 Task: Find connections with filter location Dīglūr with filter topic #Partnershipwith filter profile language German with filter current company Temenos with filter school S R T M University, Sub Centre, Latur with filter industry Dairy Product Manufacturing with filter service category Content Strategy with filter keywords title Customer Service Manager
Action: Mouse moved to (191, 271)
Screenshot: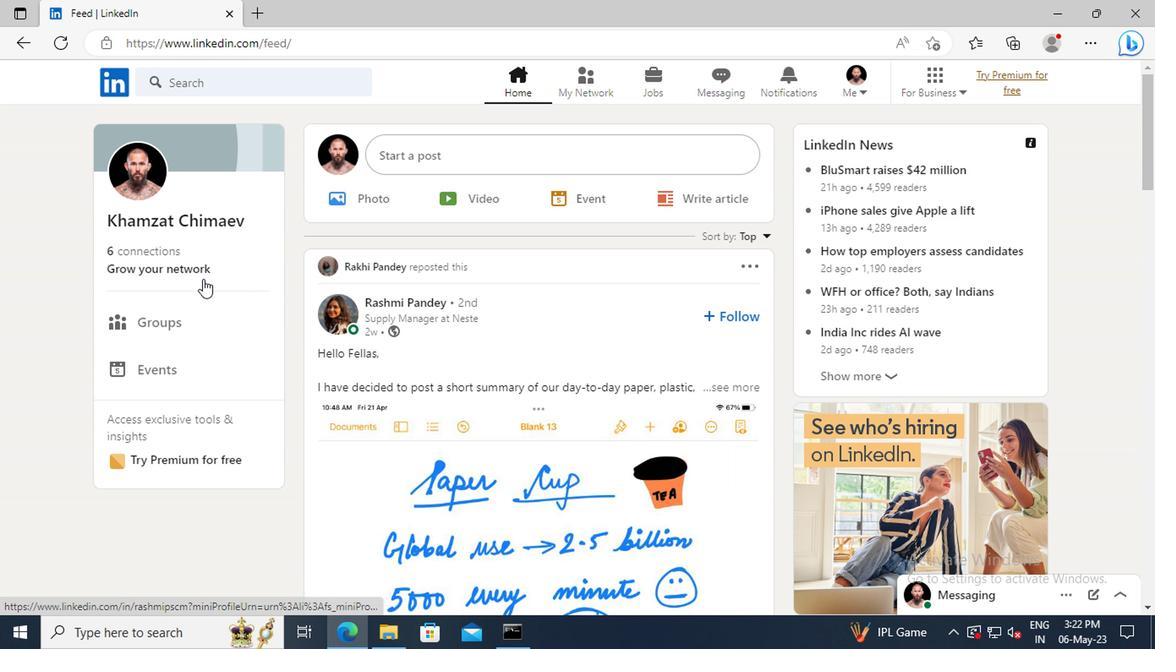 
Action: Mouse pressed left at (191, 271)
Screenshot: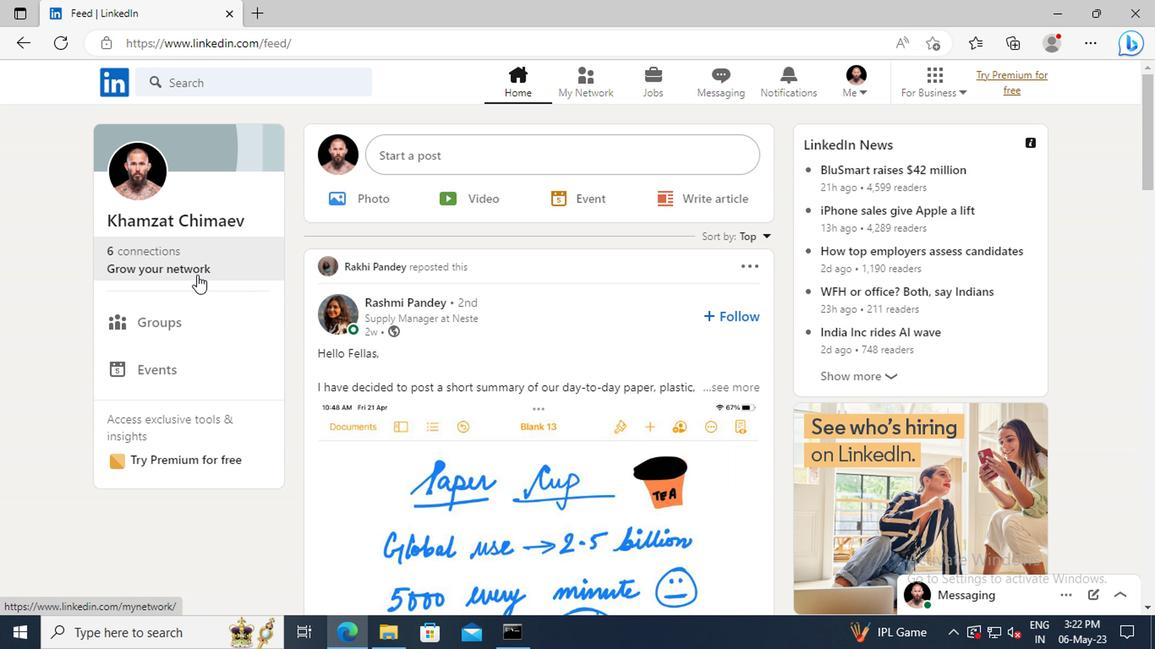 
Action: Mouse moved to (193, 182)
Screenshot: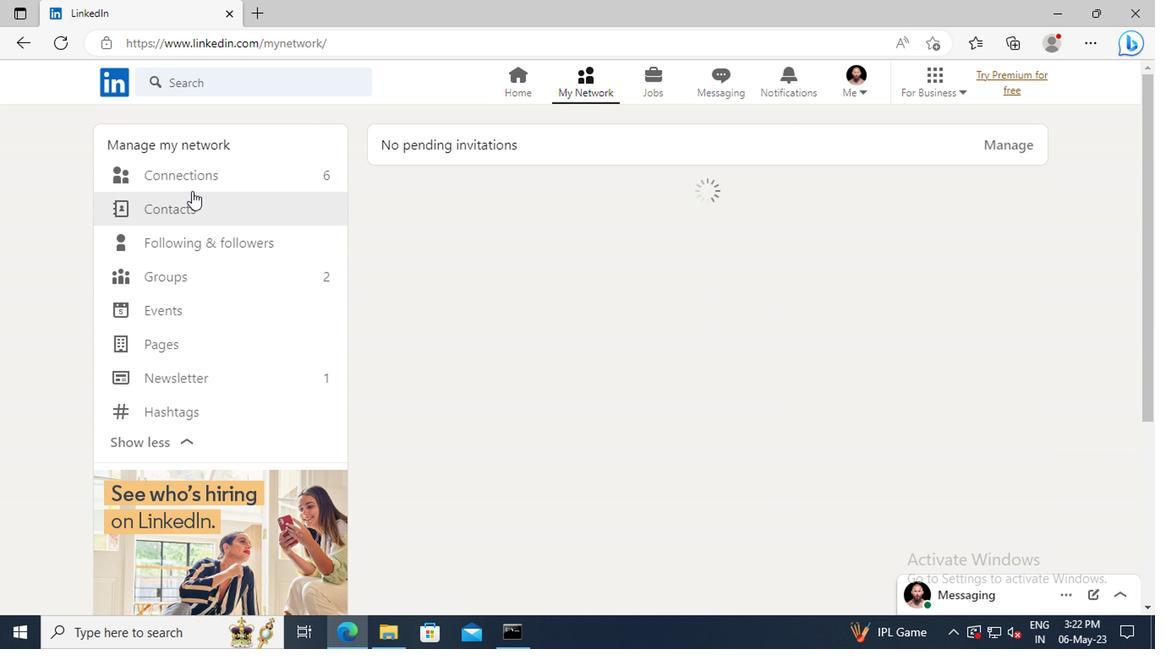 
Action: Mouse pressed left at (193, 182)
Screenshot: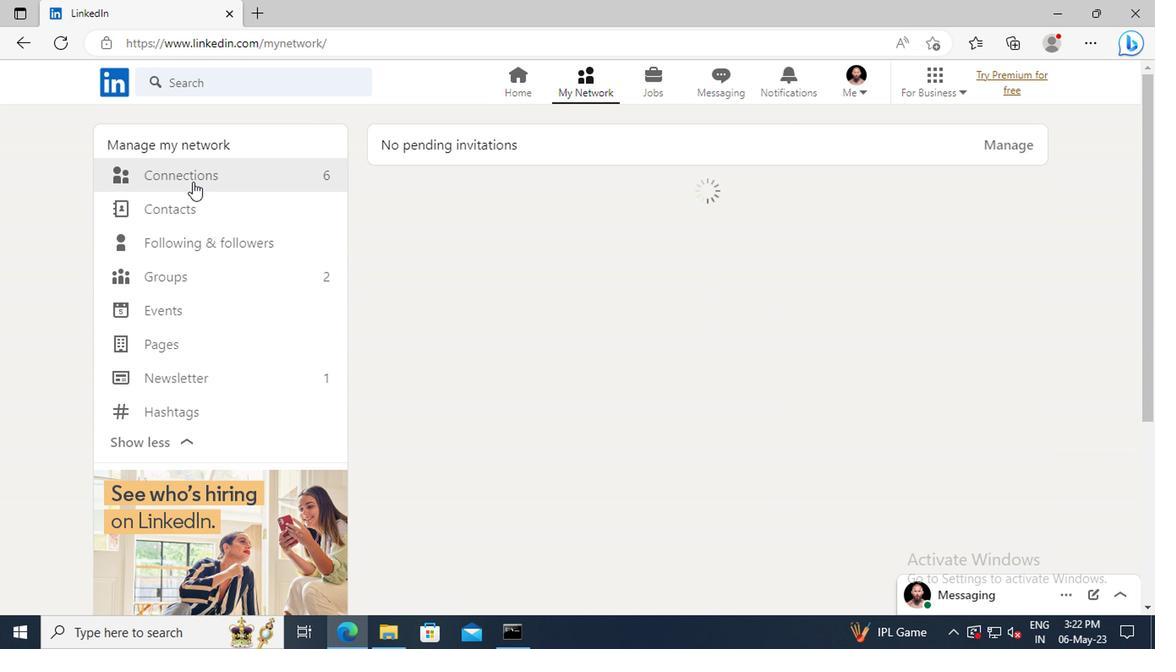 
Action: Mouse moved to (699, 187)
Screenshot: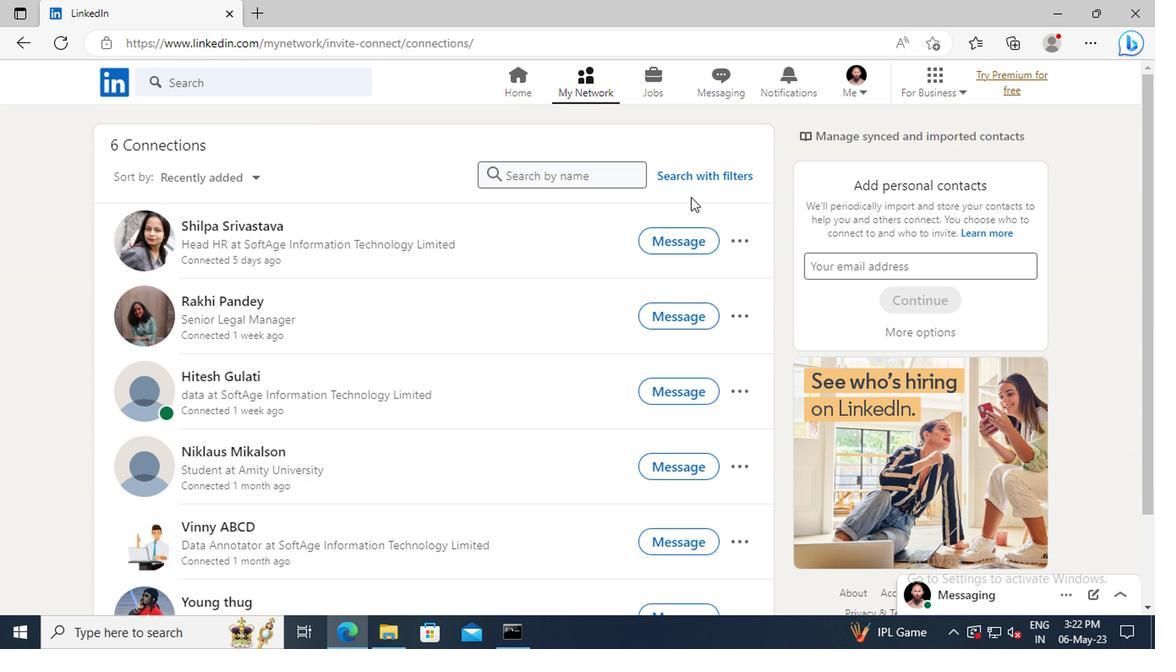 
Action: Mouse pressed left at (699, 187)
Screenshot: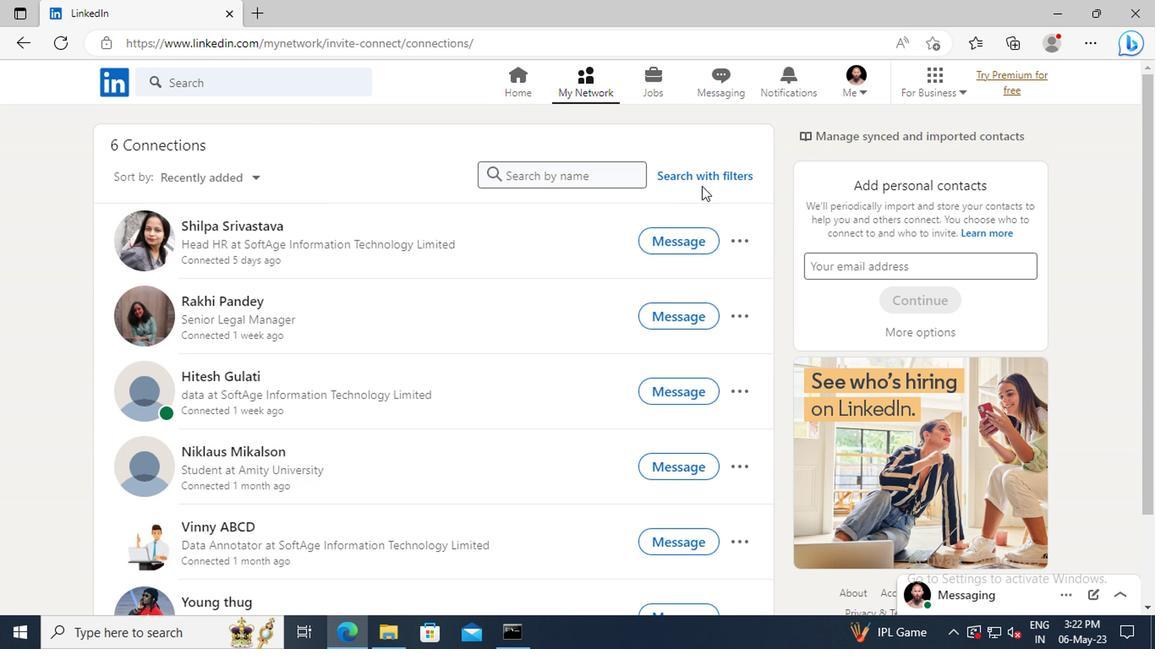 
Action: Mouse moved to (635, 137)
Screenshot: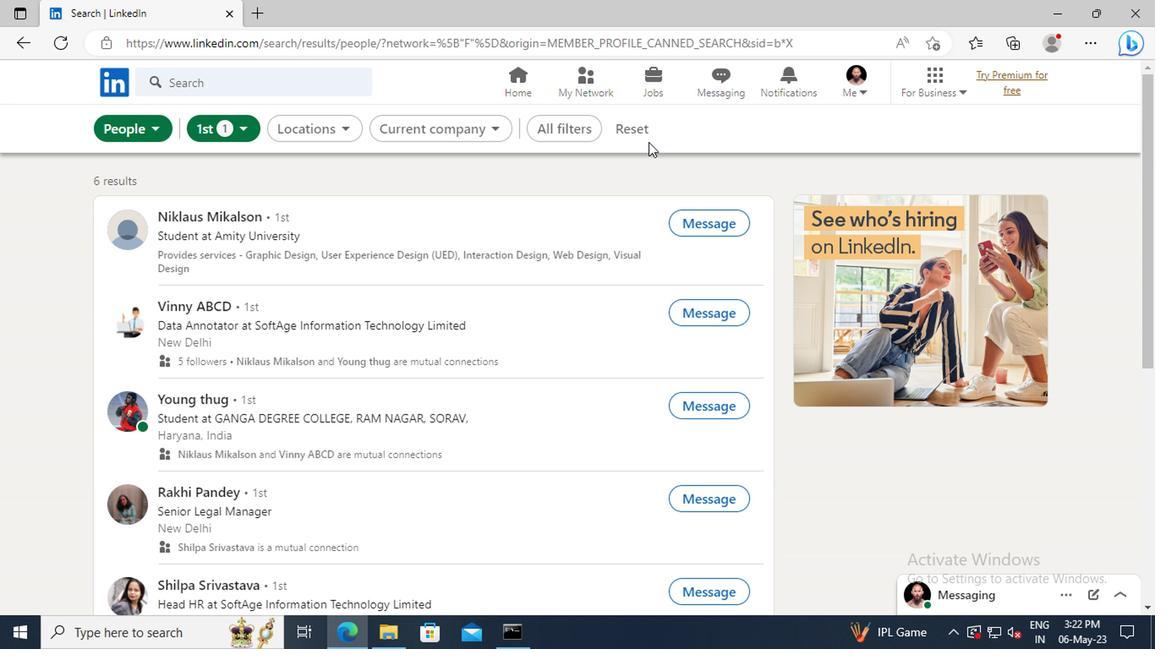
Action: Mouse pressed left at (635, 137)
Screenshot: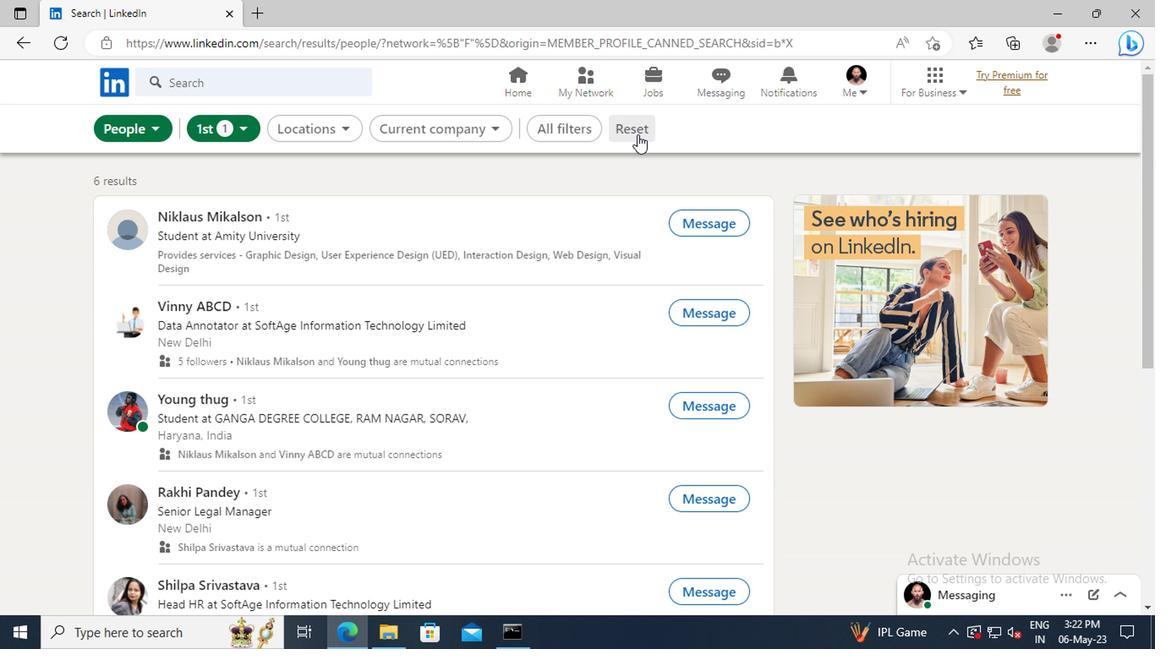 
Action: Mouse moved to (610, 137)
Screenshot: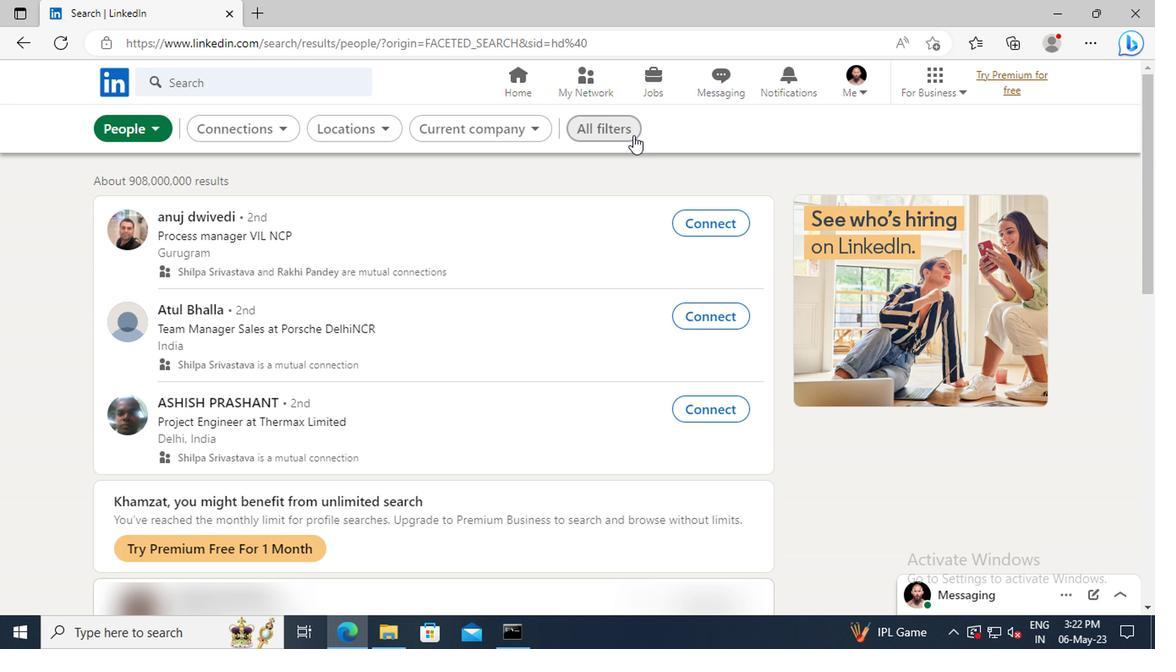 
Action: Mouse pressed left at (610, 137)
Screenshot: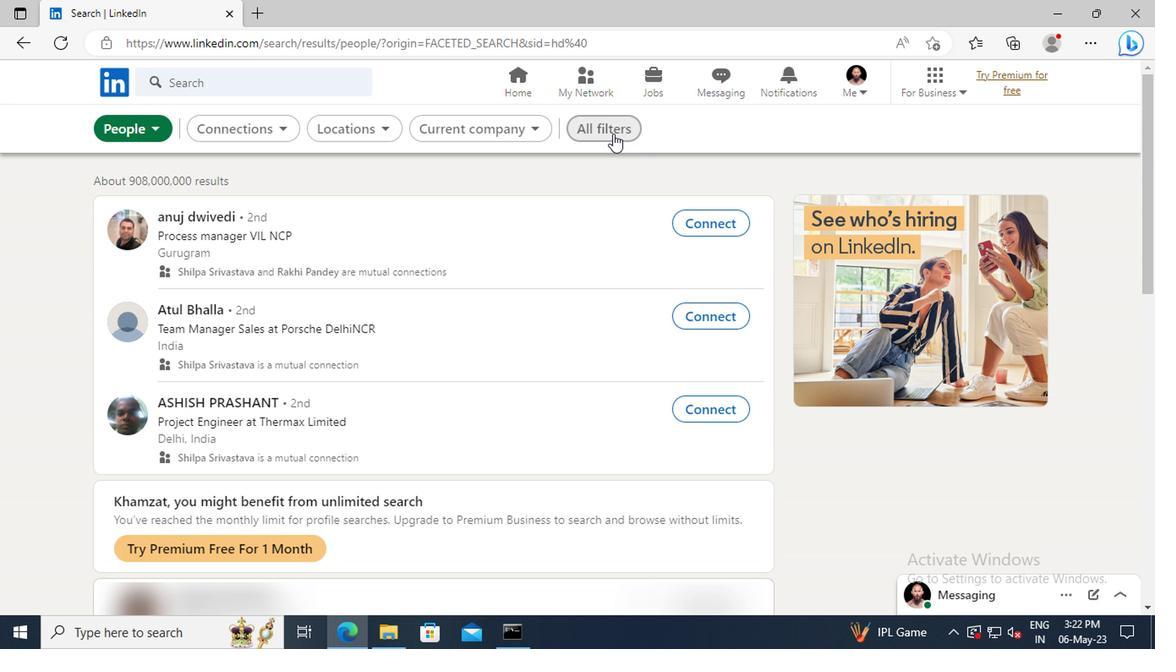 
Action: Mouse moved to (949, 332)
Screenshot: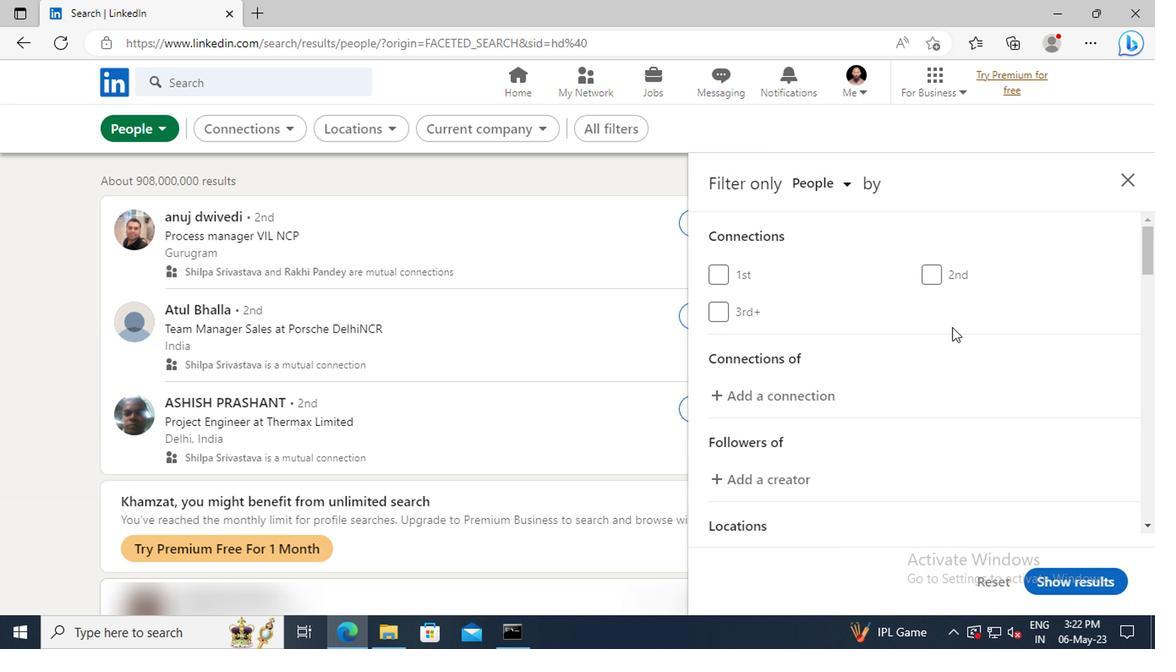 
Action: Mouse scrolled (949, 332) with delta (0, 0)
Screenshot: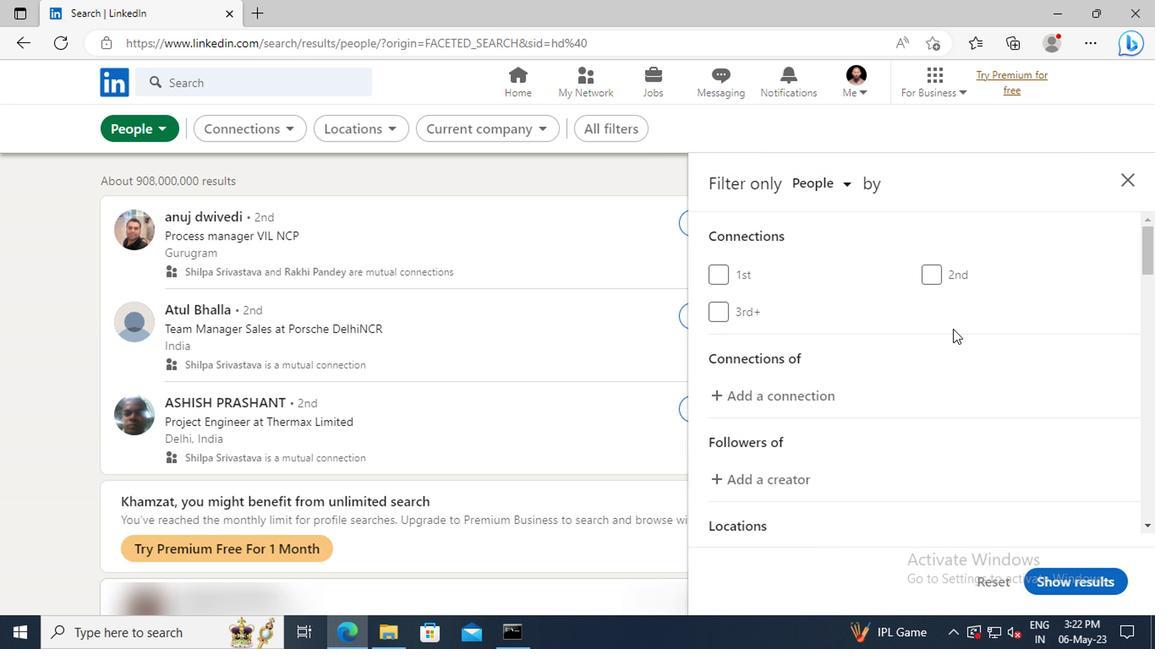 
Action: Mouse scrolled (949, 332) with delta (0, 0)
Screenshot: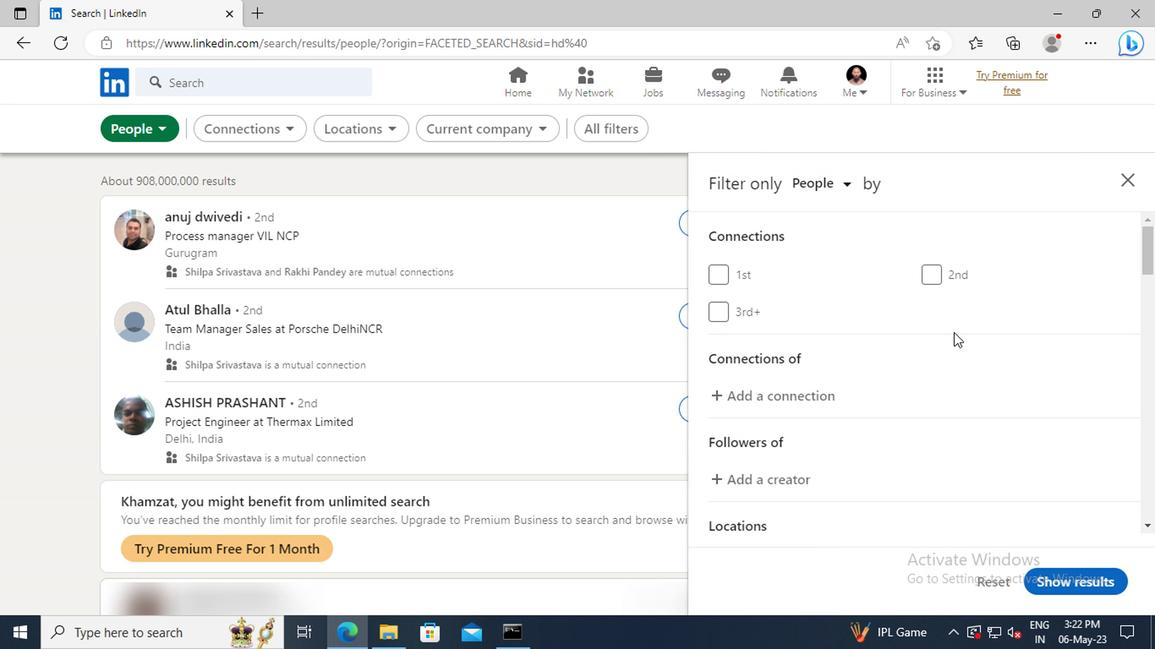 
Action: Mouse scrolled (949, 332) with delta (0, 0)
Screenshot: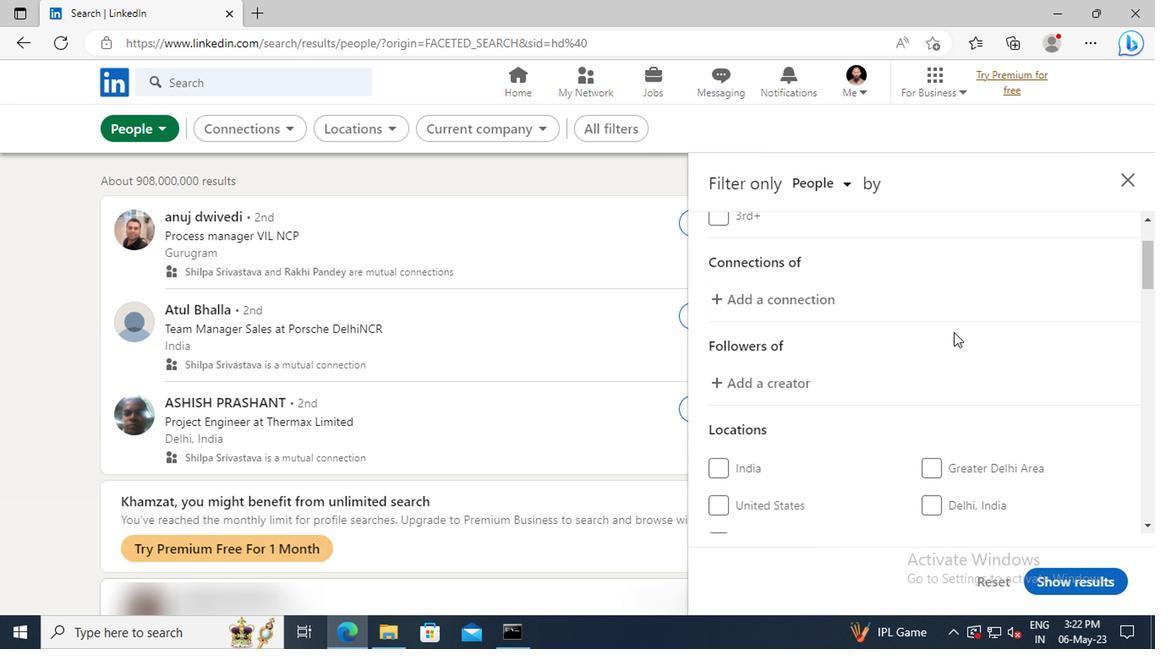 
Action: Mouse scrolled (949, 332) with delta (0, 0)
Screenshot: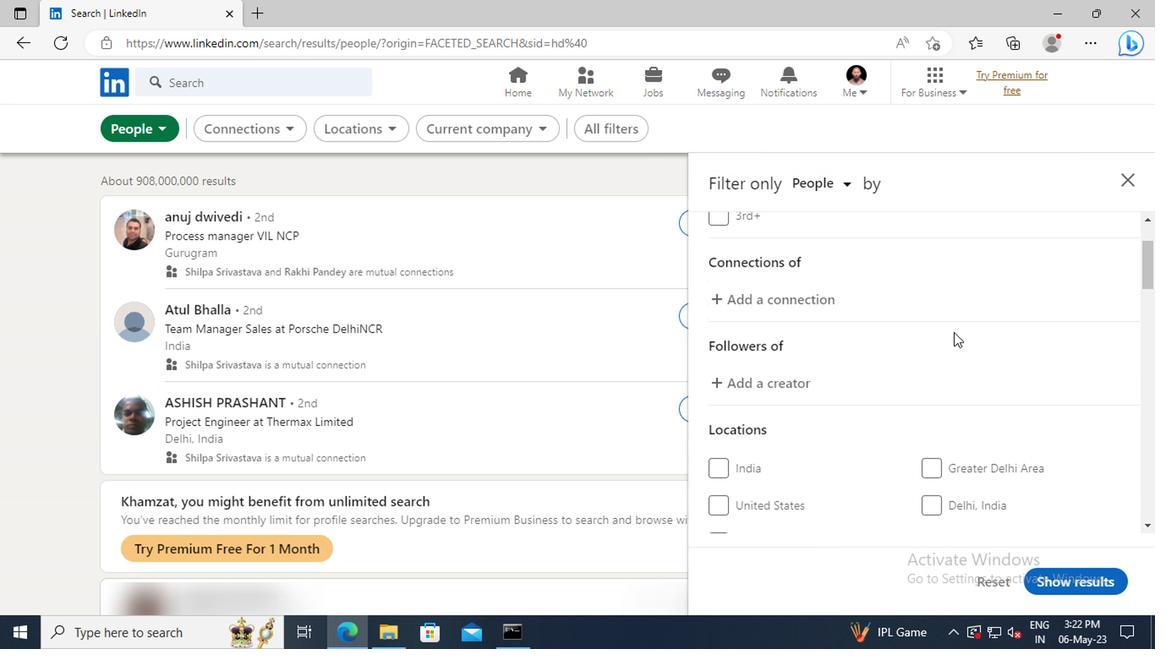 
Action: Mouse scrolled (949, 332) with delta (0, 0)
Screenshot: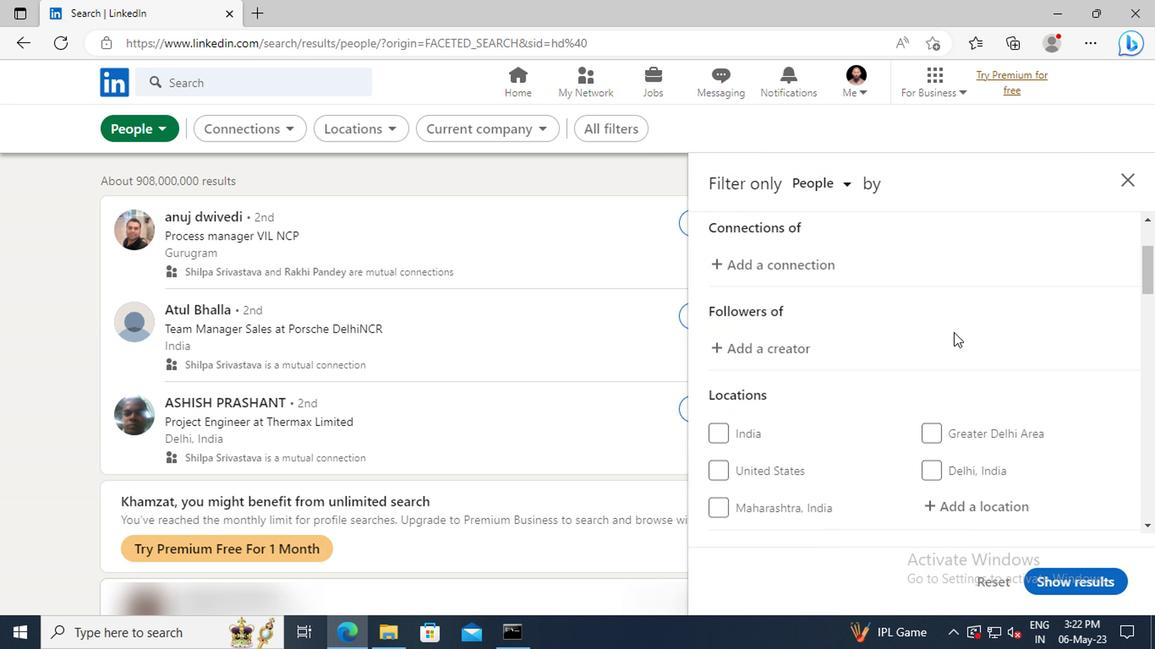 
Action: Mouse scrolled (949, 332) with delta (0, 0)
Screenshot: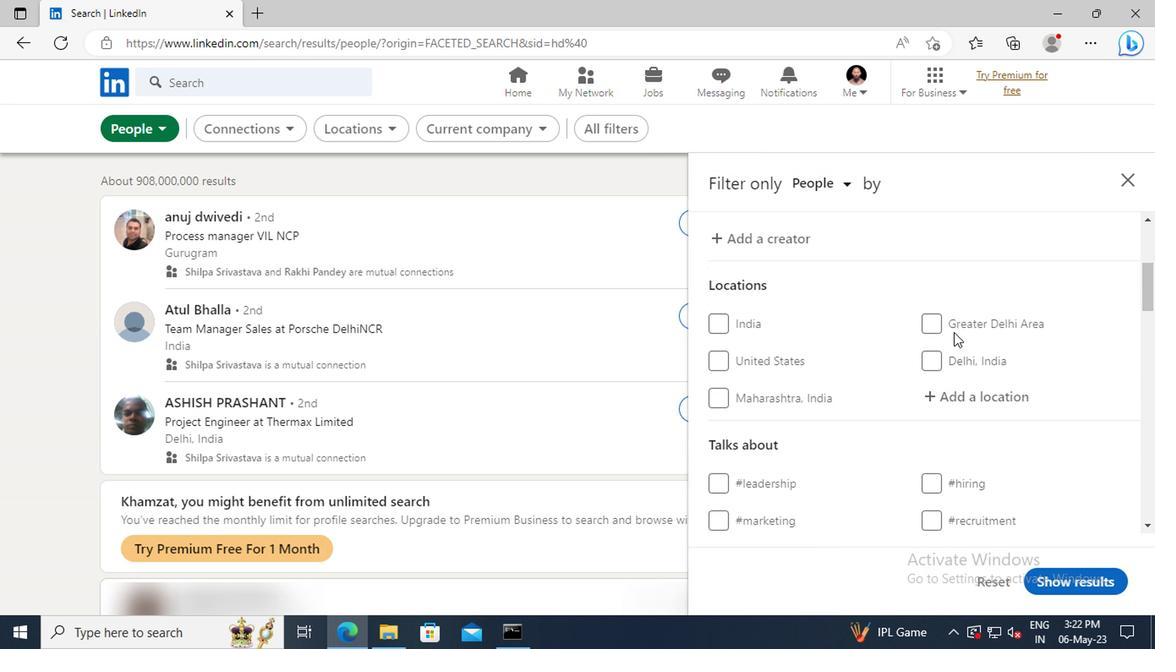 
Action: Mouse moved to (955, 348)
Screenshot: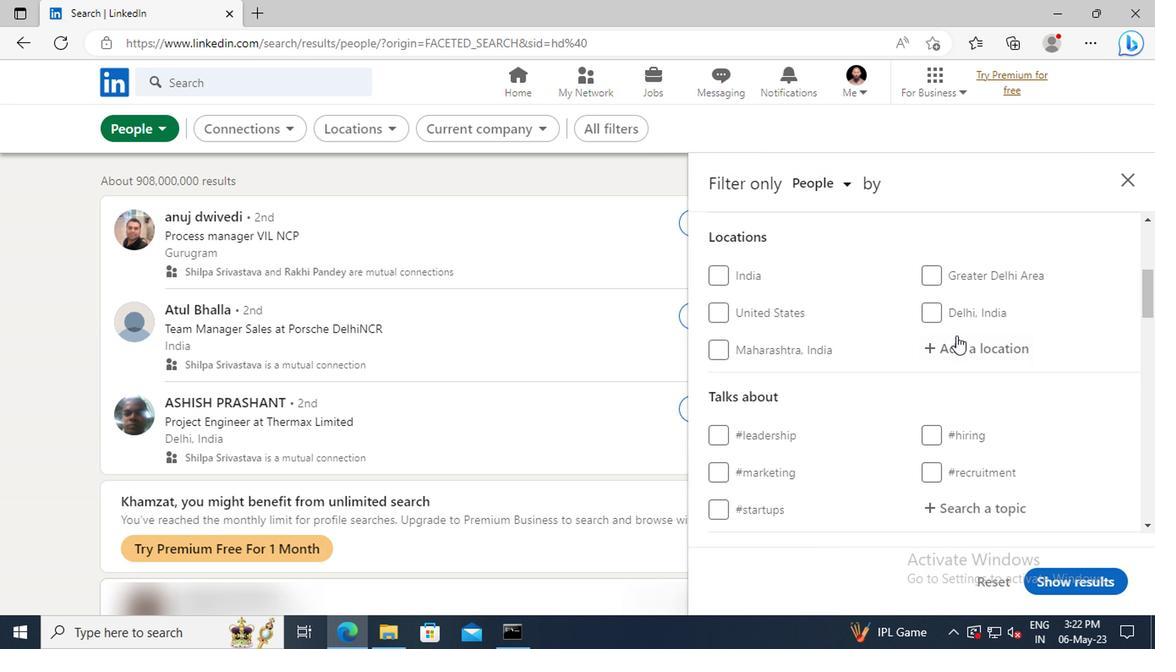 
Action: Mouse pressed left at (955, 348)
Screenshot: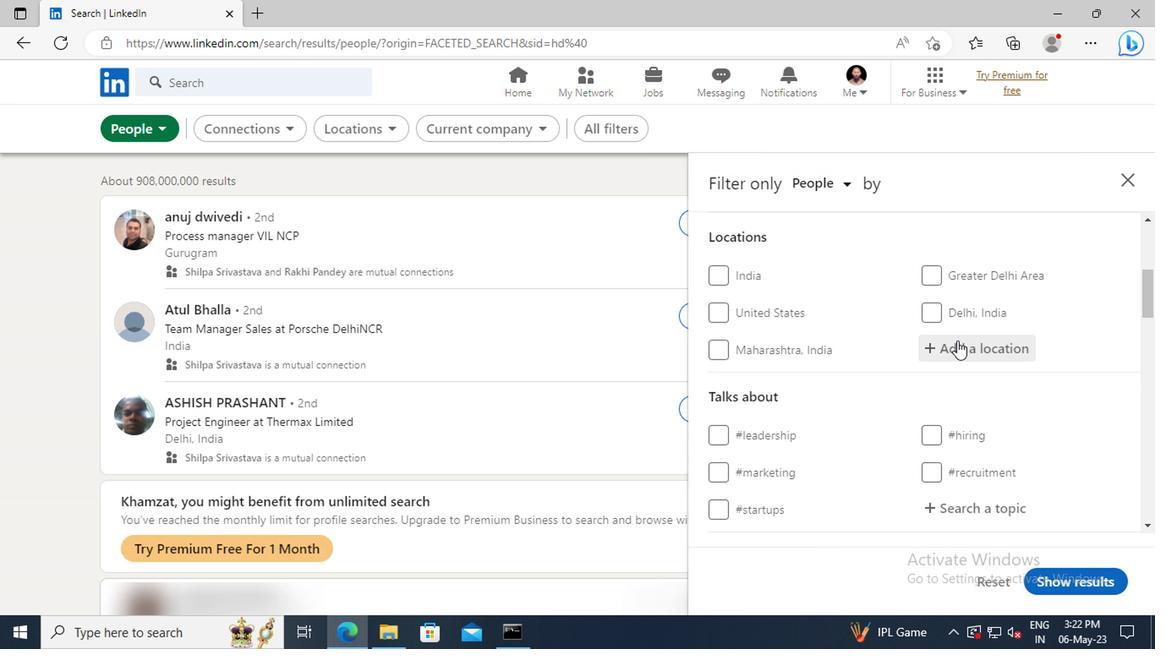 
Action: Key pressed <Key.shift>DIGLUR
Screenshot: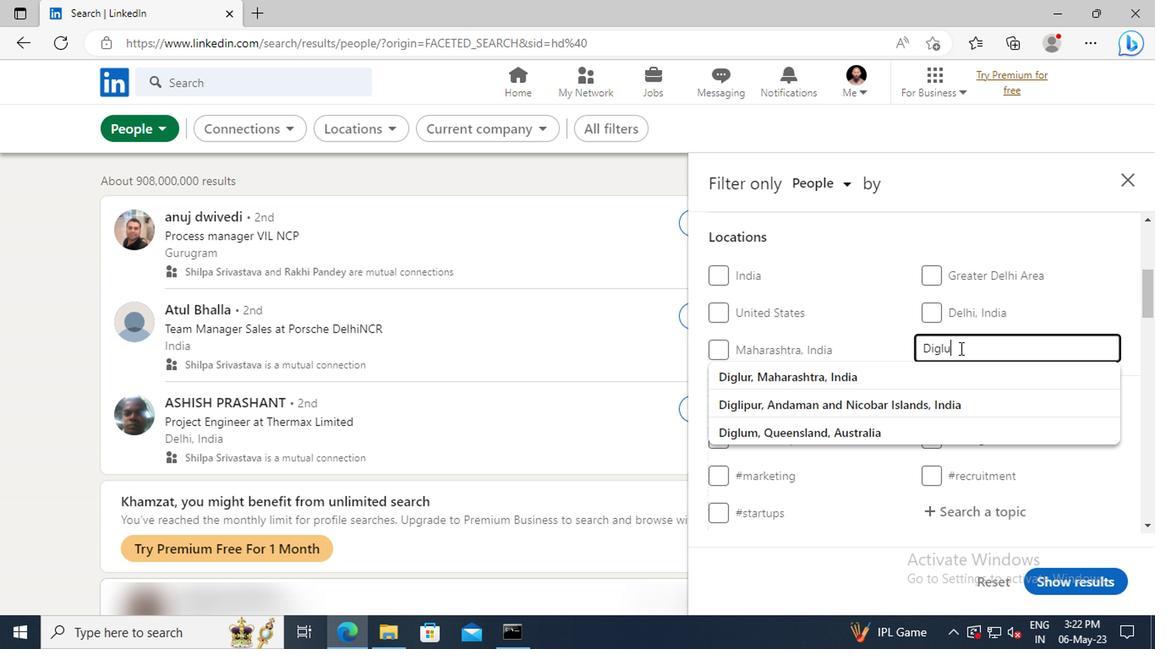 
Action: Mouse moved to (961, 365)
Screenshot: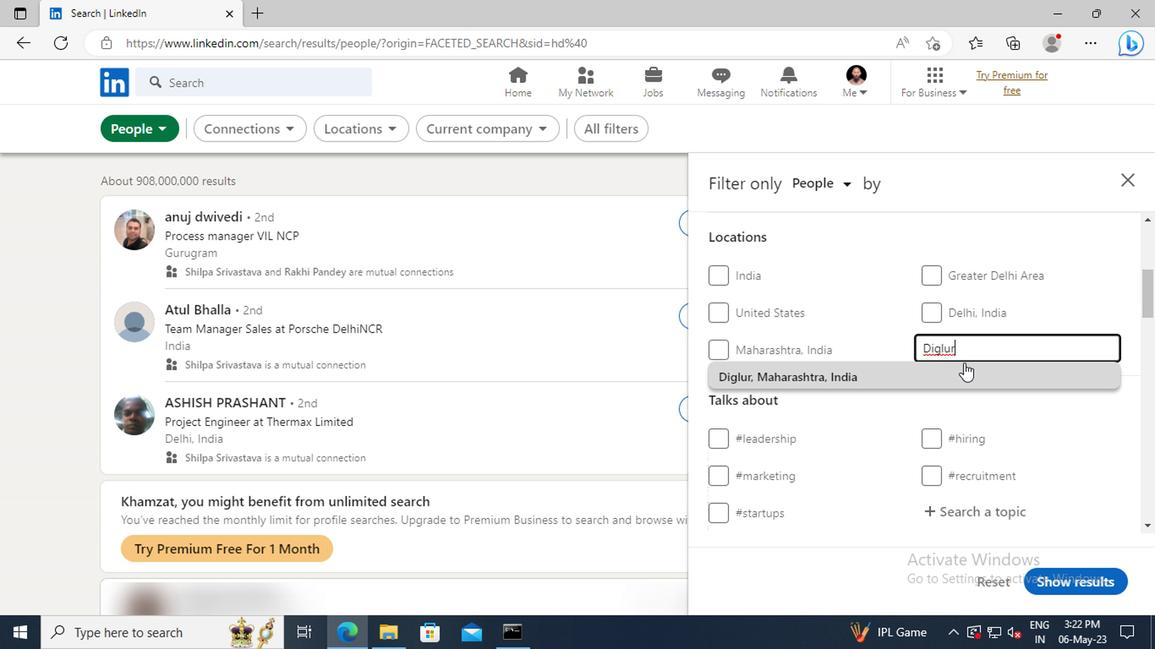 
Action: Mouse pressed left at (961, 365)
Screenshot: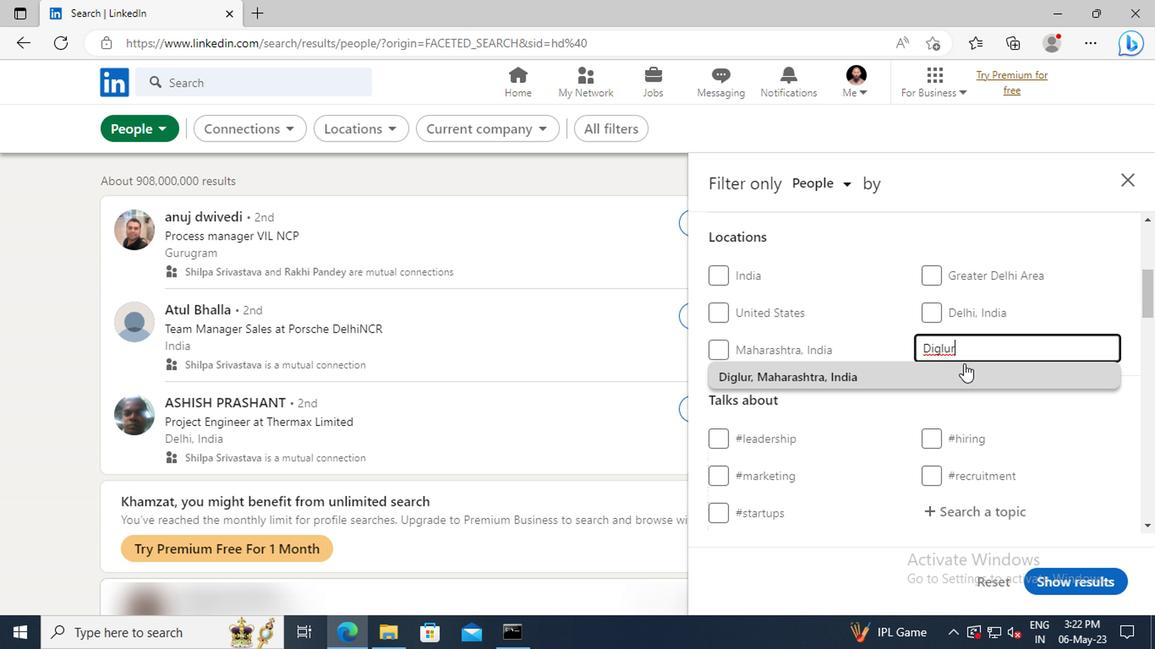 
Action: Mouse scrolled (961, 364) with delta (0, 0)
Screenshot: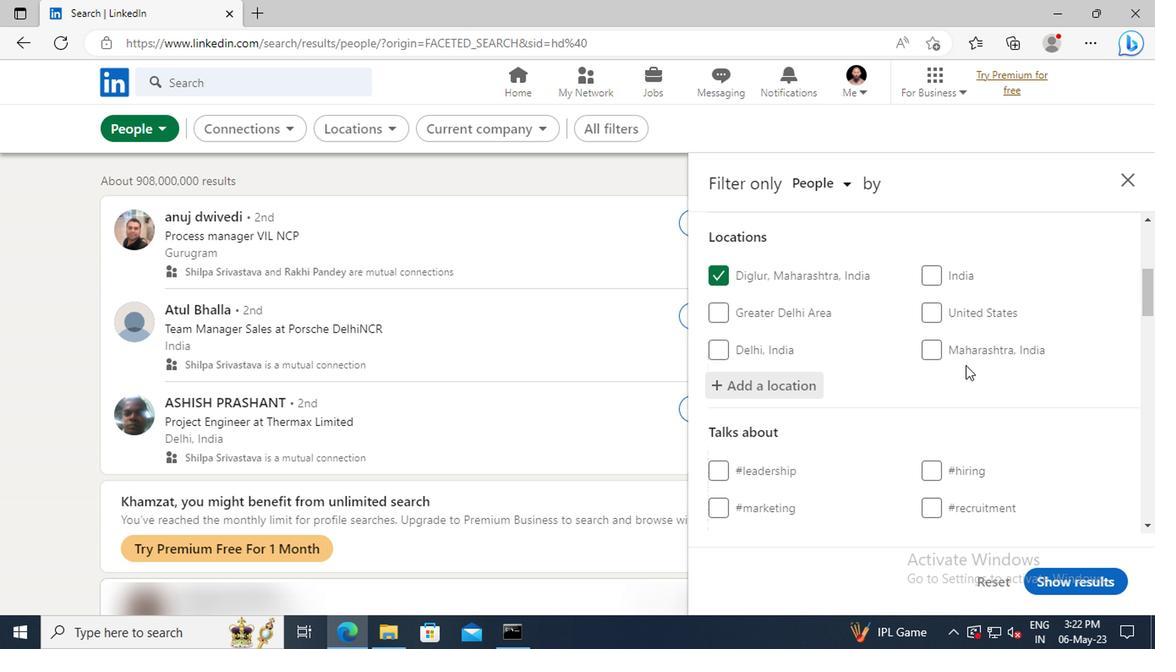 
Action: Mouse scrolled (961, 364) with delta (0, 0)
Screenshot: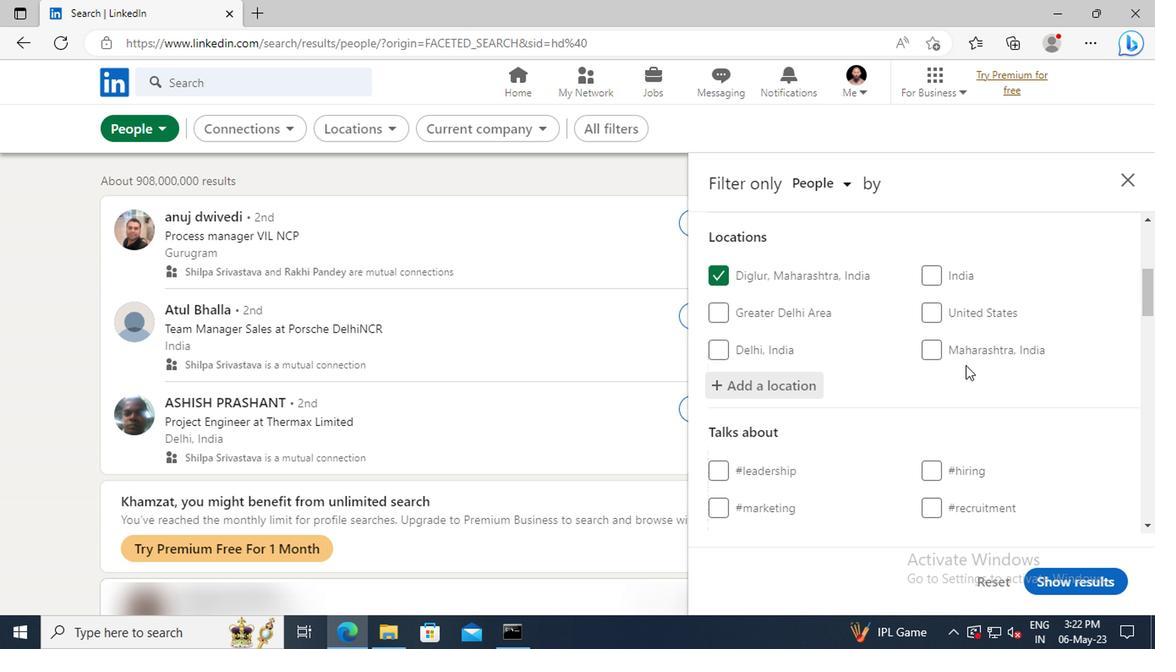 
Action: Mouse scrolled (961, 364) with delta (0, 0)
Screenshot: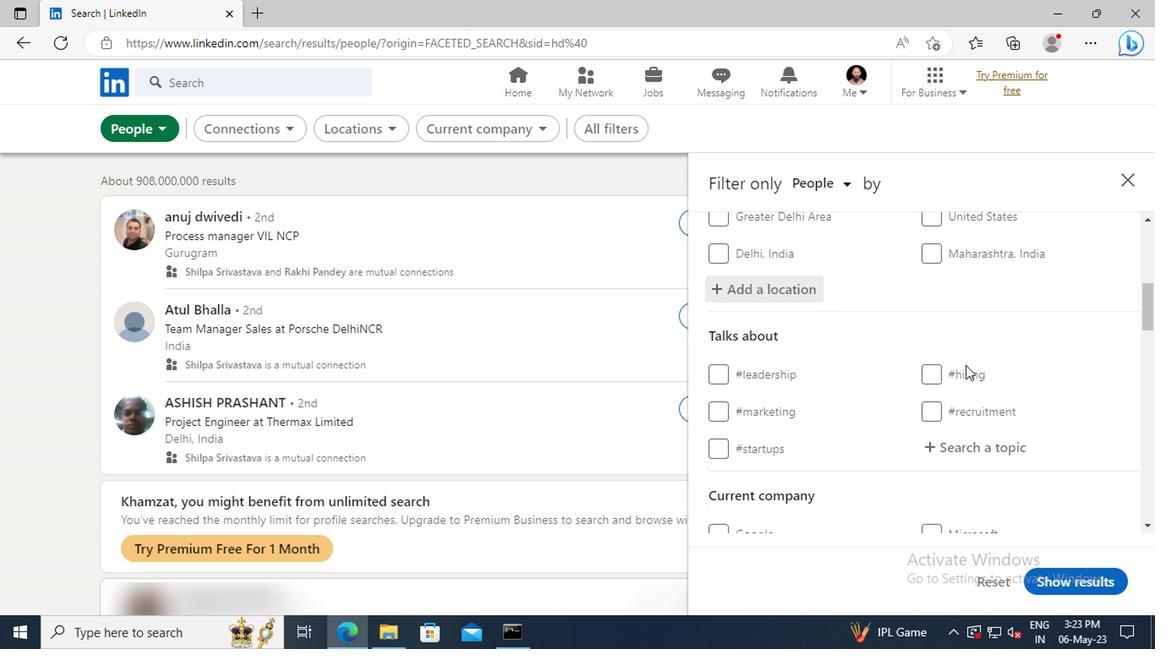 
Action: Mouse moved to (960, 397)
Screenshot: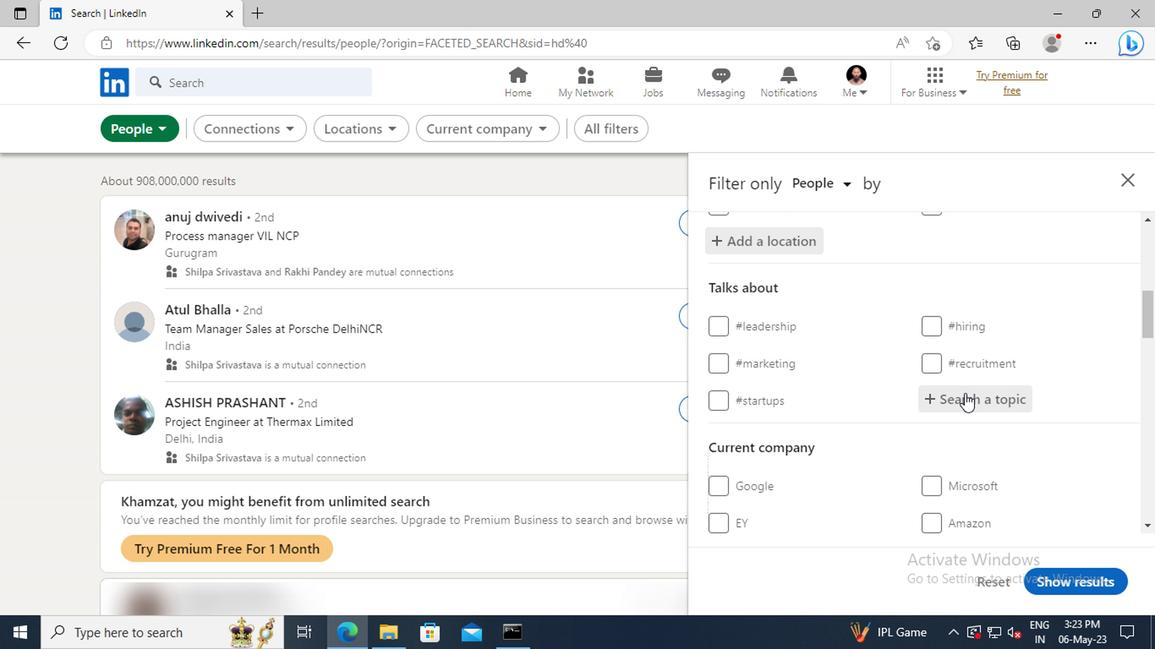 
Action: Mouse pressed left at (960, 397)
Screenshot: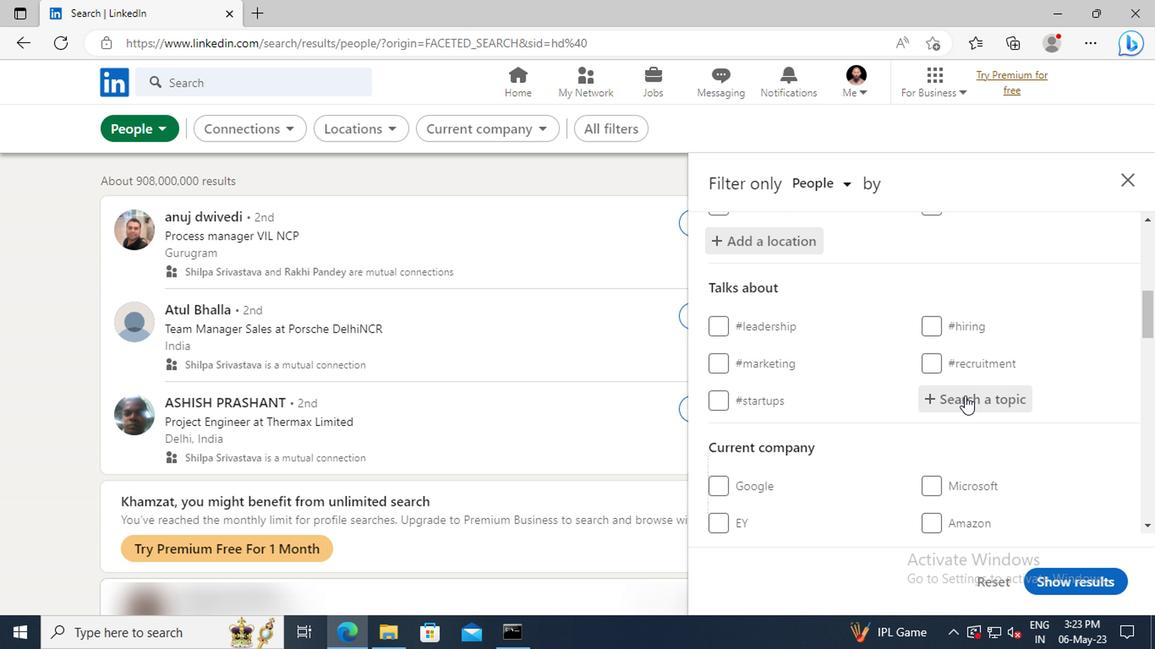 
Action: Key pressed <Key.shift>PARTNER
Screenshot: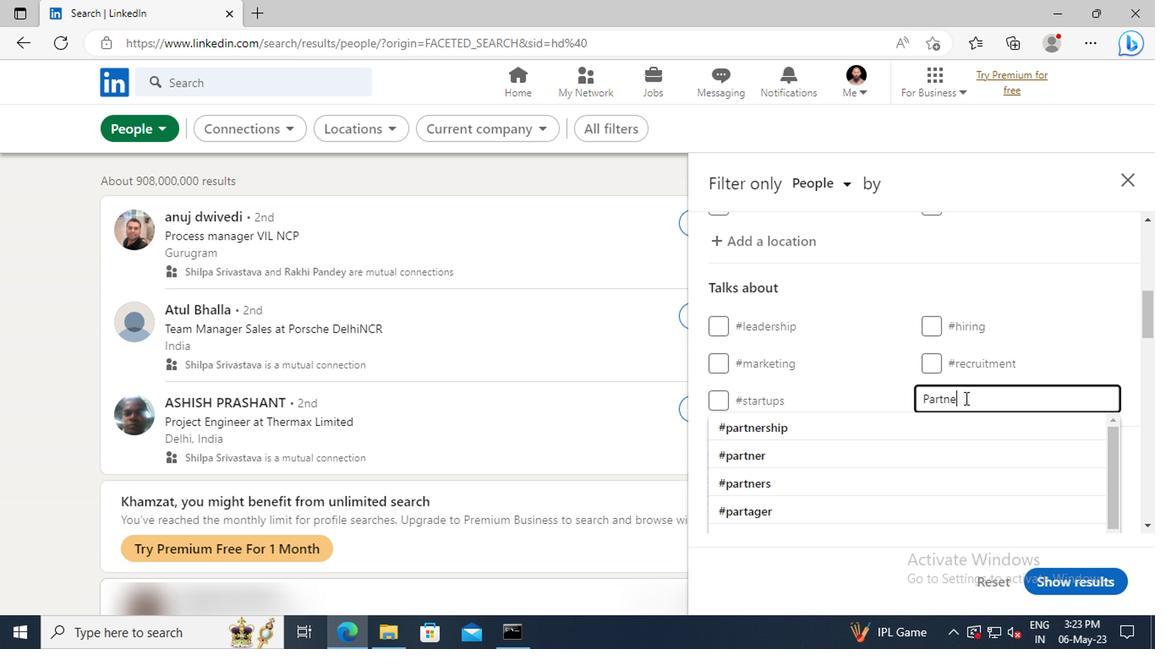 
Action: Mouse moved to (961, 421)
Screenshot: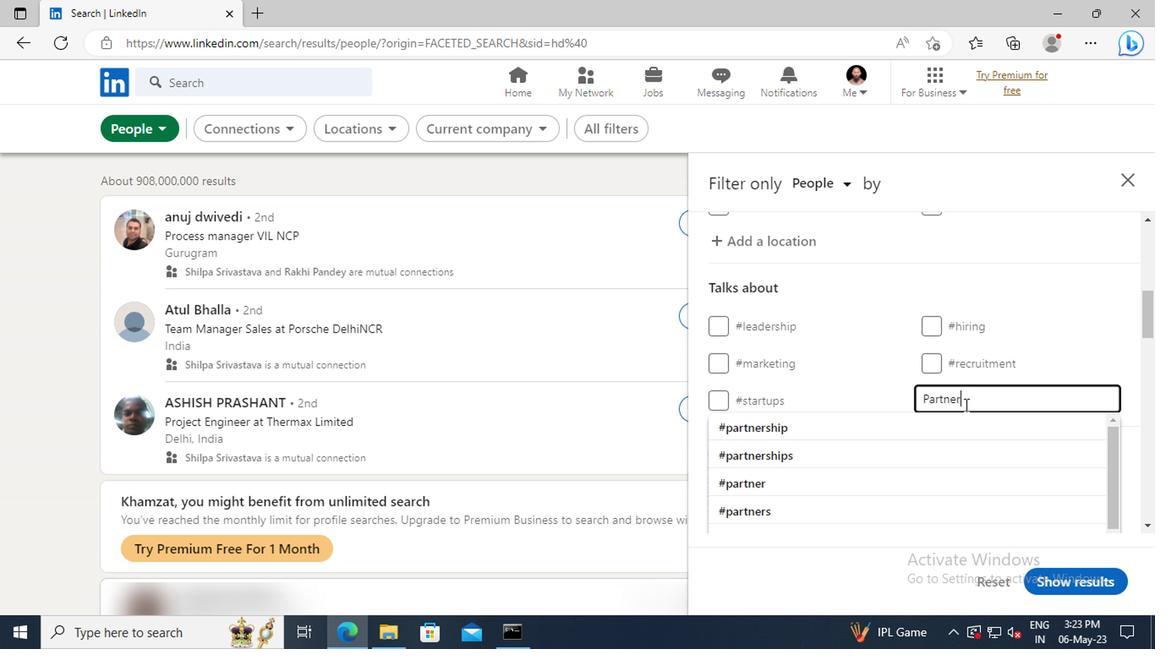 
Action: Mouse pressed left at (961, 421)
Screenshot: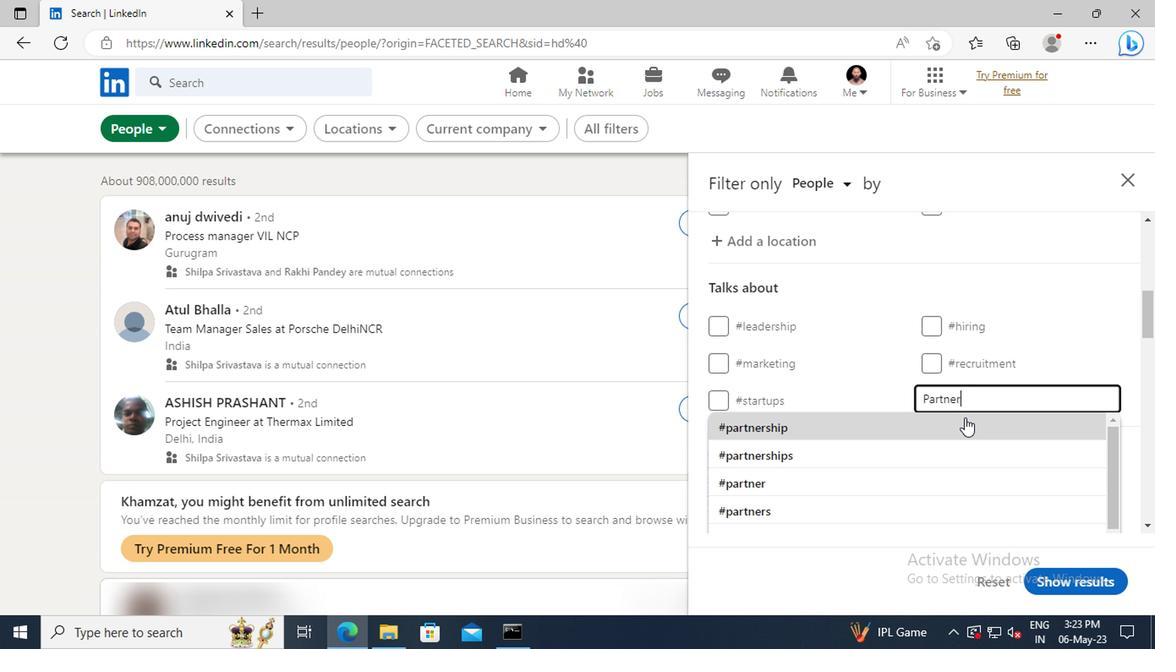 
Action: Mouse scrolled (961, 420) with delta (0, 0)
Screenshot: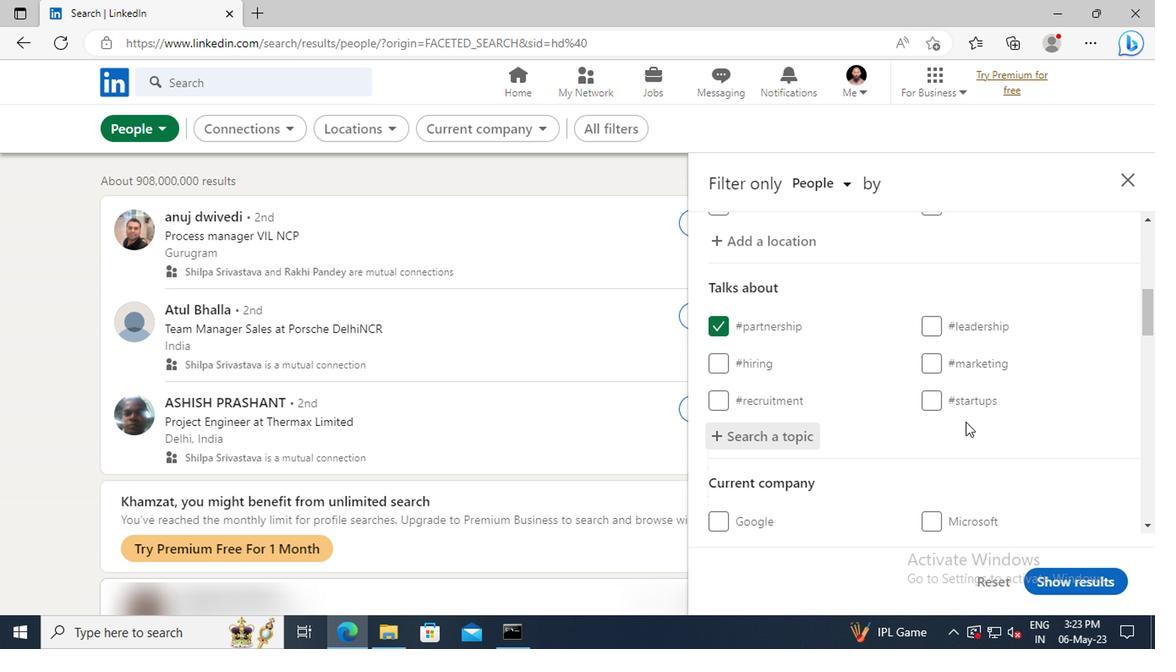 
Action: Mouse scrolled (961, 420) with delta (0, 0)
Screenshot: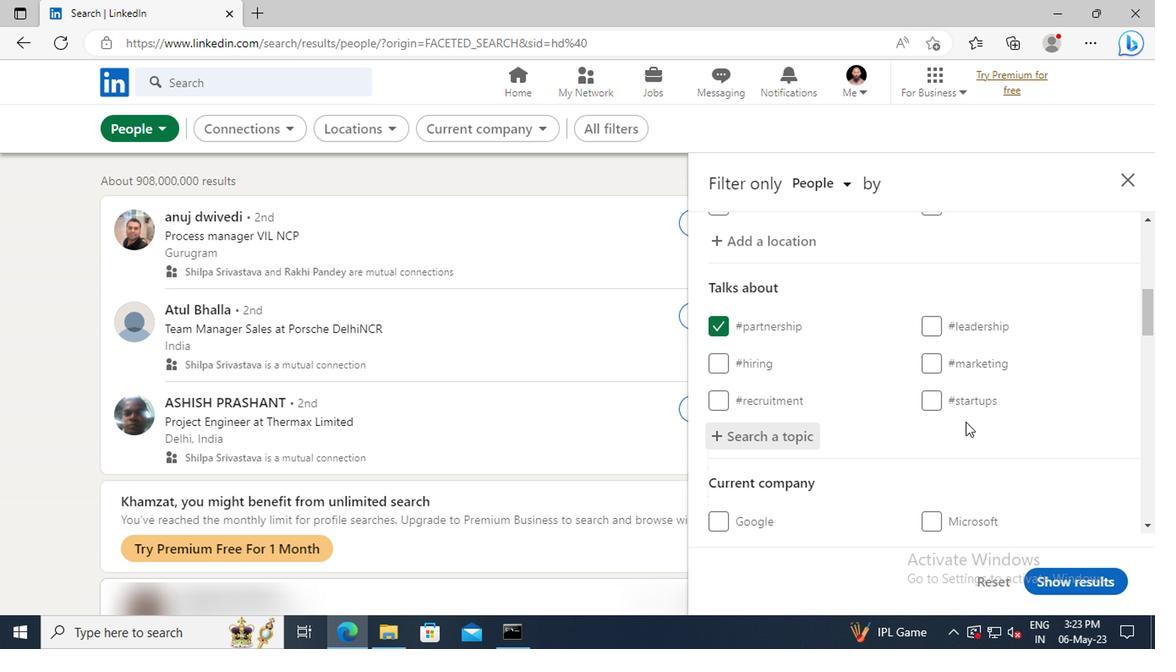 
Action: Mouse scrolled (961, 420) with delta (0, 0)
Screenshot: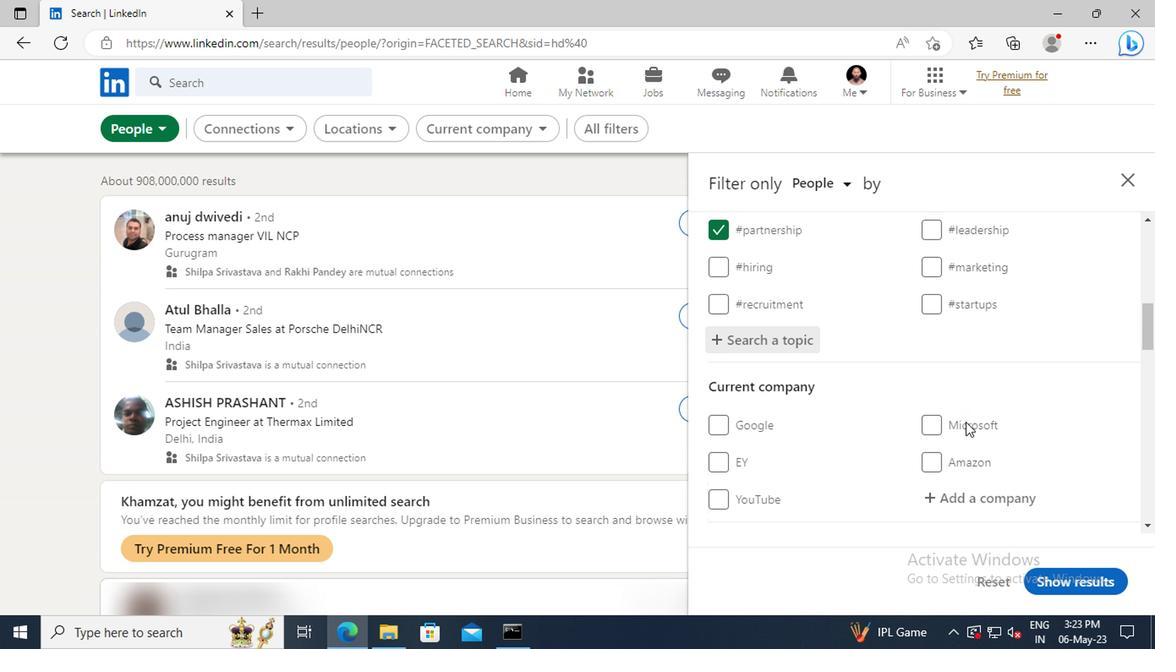 
Action: Mouse scrolled (961, 420) with delta (0, 0)
Screenshot: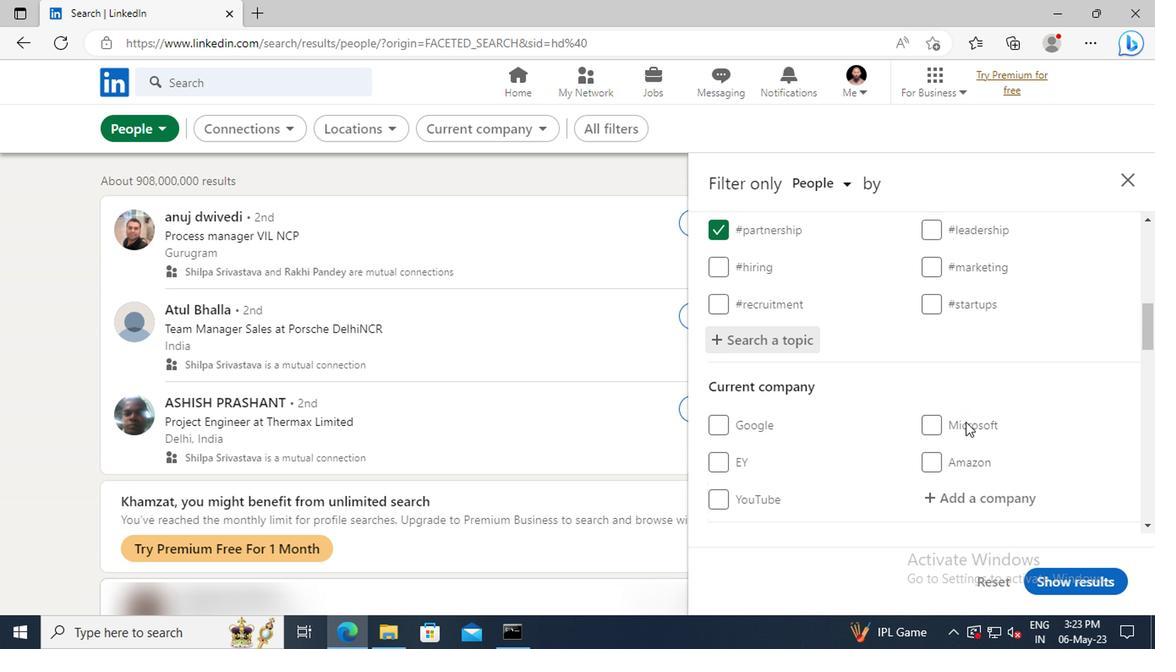 
Action: Mouse scrolled (961, 420) with delta (0, 0)
Screenshot: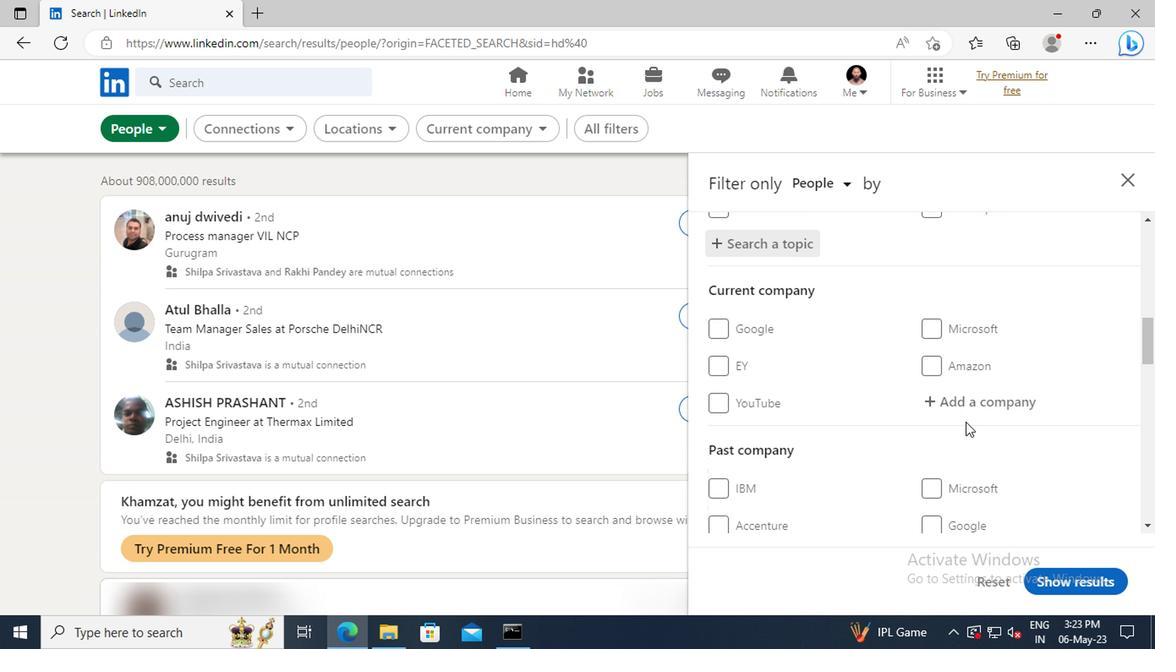 
Action: Mouse scrolled (961, 420) with delta (0, 0)
Screenshot: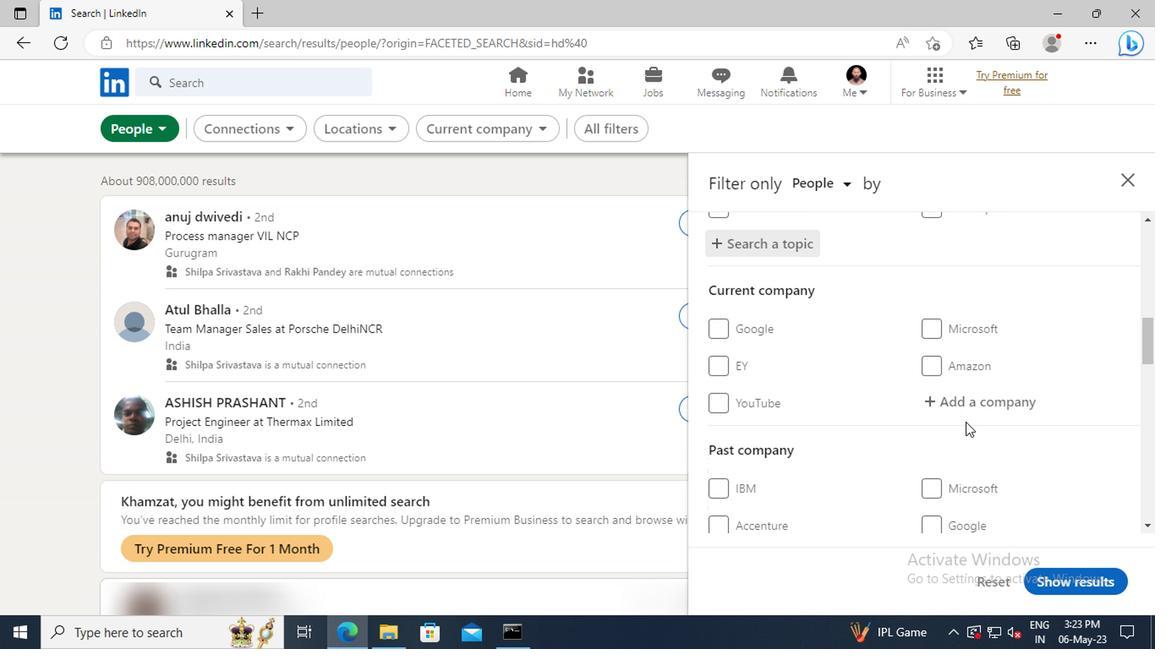 
Action: Mouse scrolled (961, 420) with delta (0, 0)
Screenshot: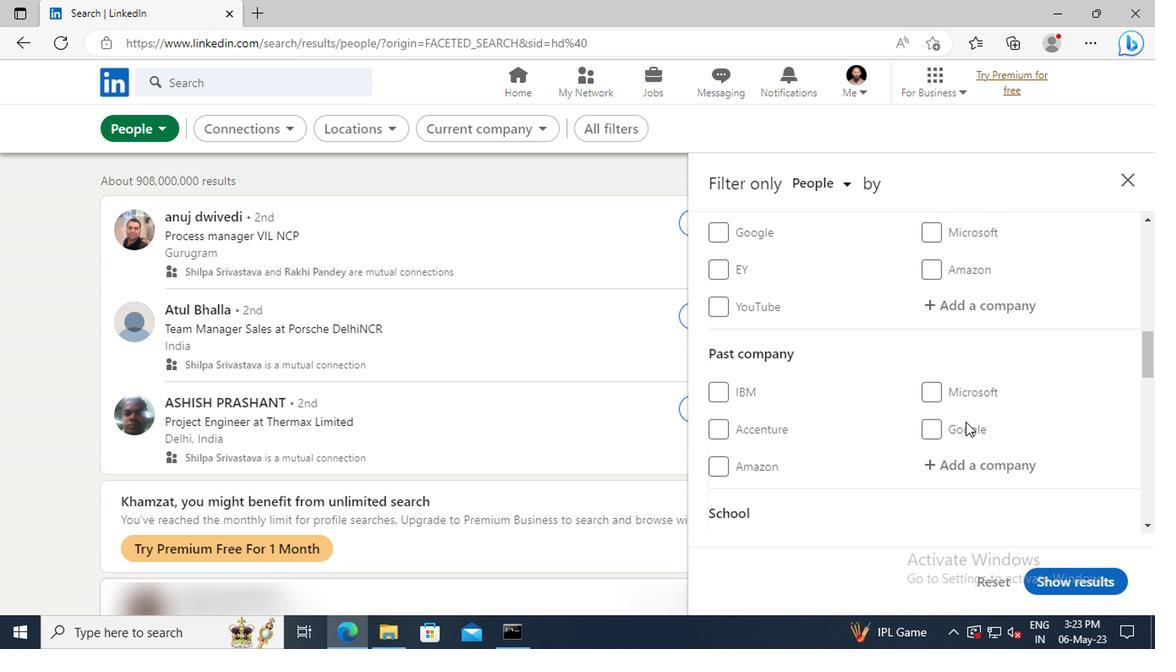 
Action: Mouse scrolled (961, 420) with delta (0, 0)
Screenshot: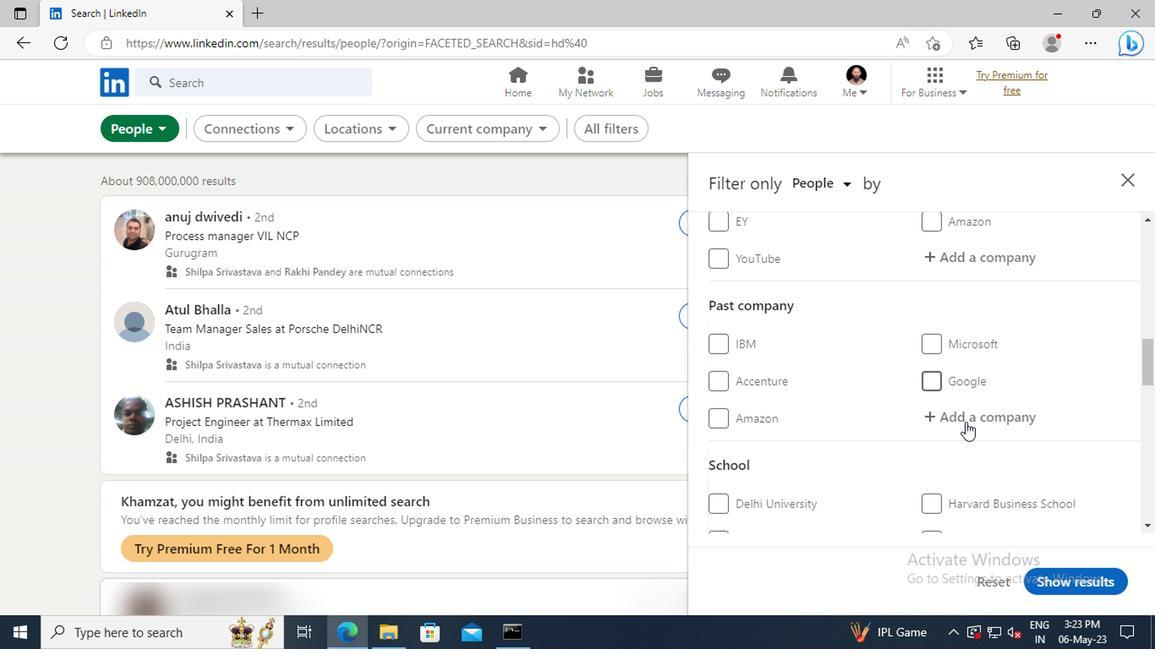 
Action: Mouse scrolled (961, 420) with delta (0, 0)
Screenshot: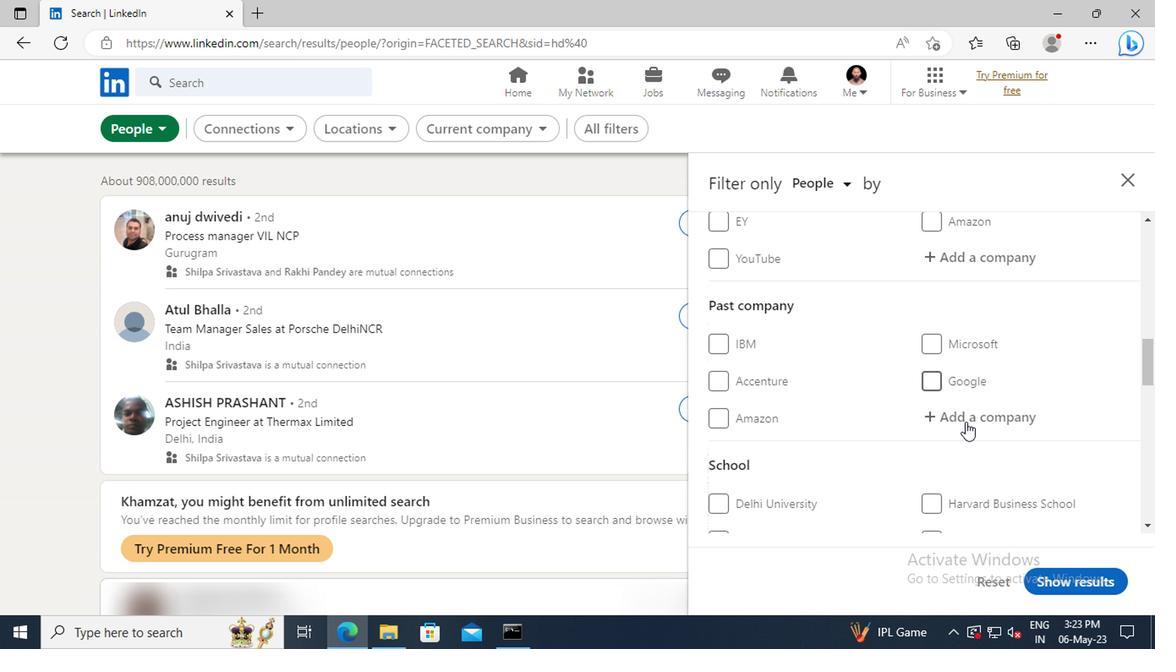 
Action: Mouse scrolled (961, 420) with delta (0, 0)
Screenshot: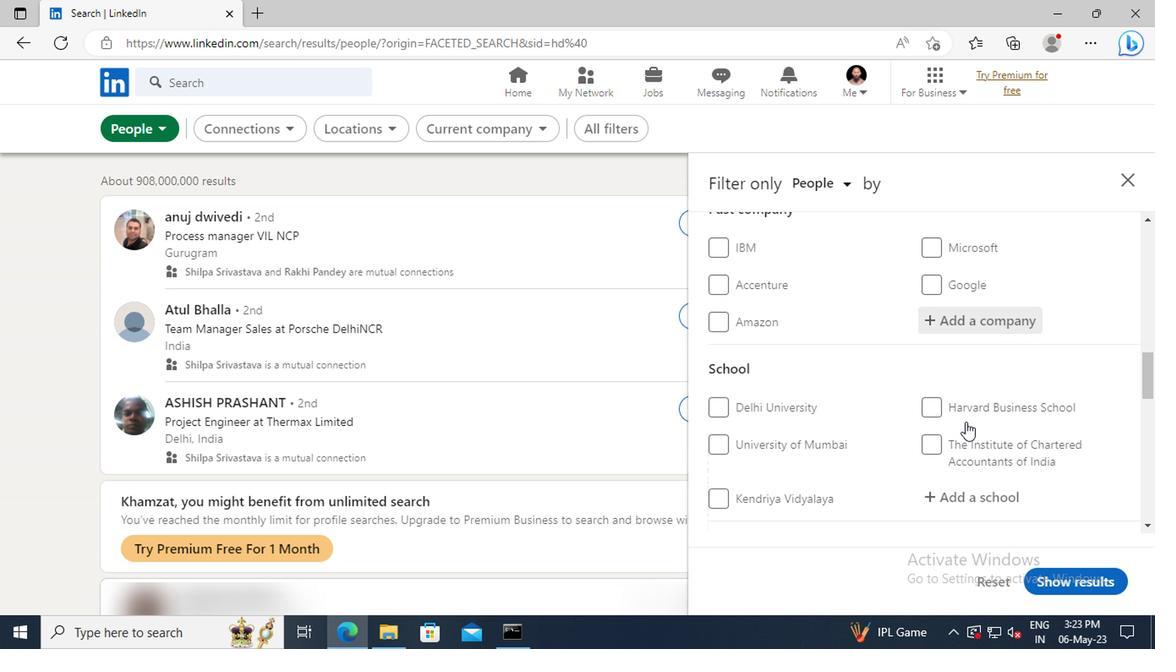 
Action: Mouse scrolled (961, 420) with delta (0, 0)
Screenshot: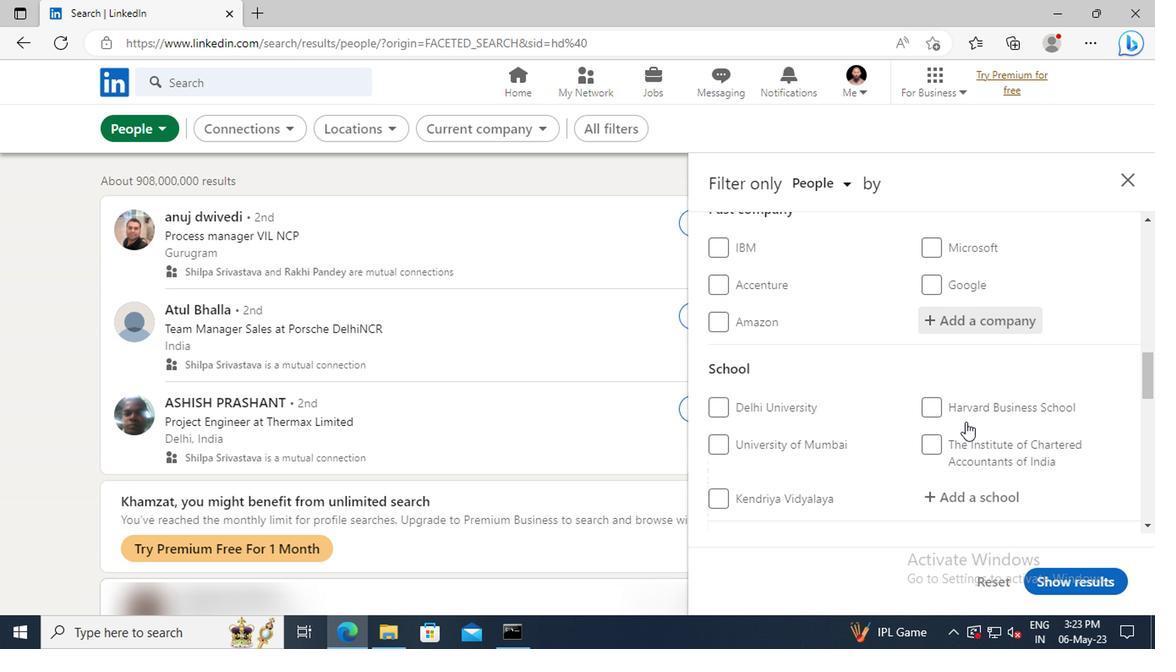 
Action: Mouse scrolled (961, 420) with delta (0, 0)
Screenshot: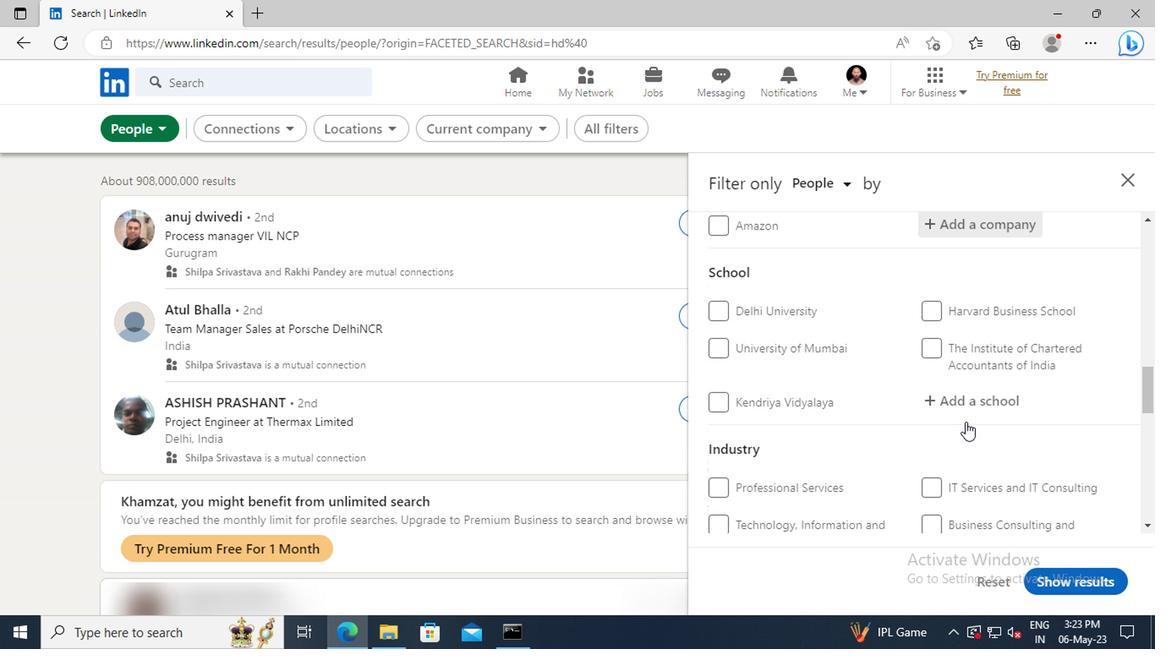 
Action: Mouse scrolled (961, 420) with delta (0, 0)
Screenshot: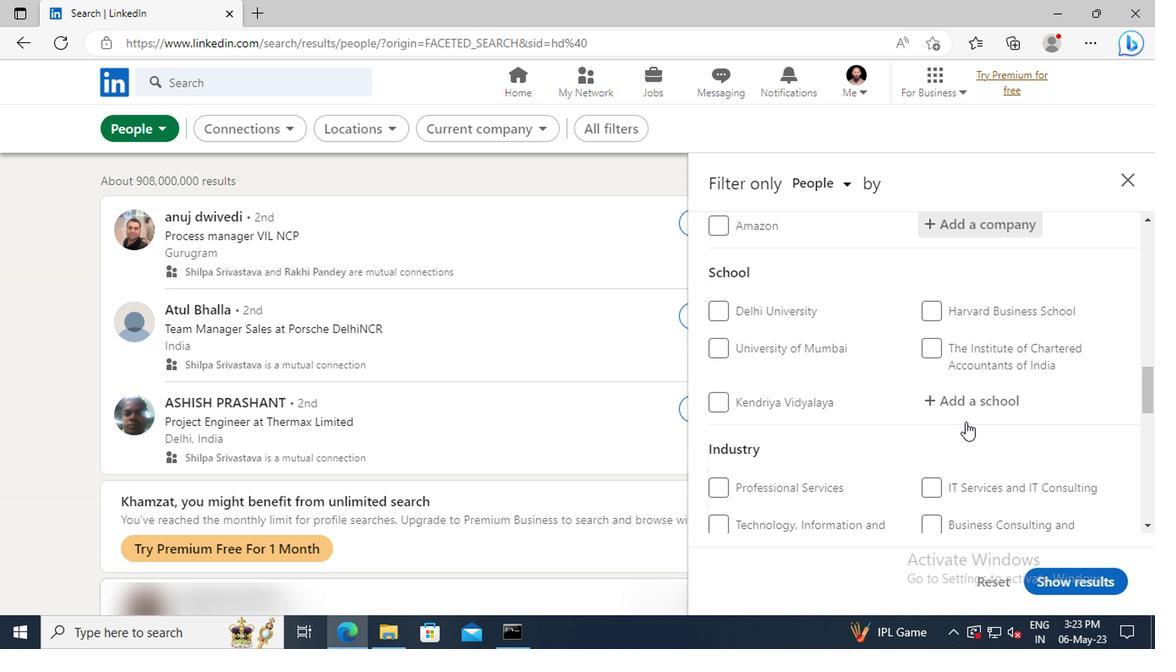 
Action: Mouse scrolled (961, 420) with delta (0, 0)
Screenshot: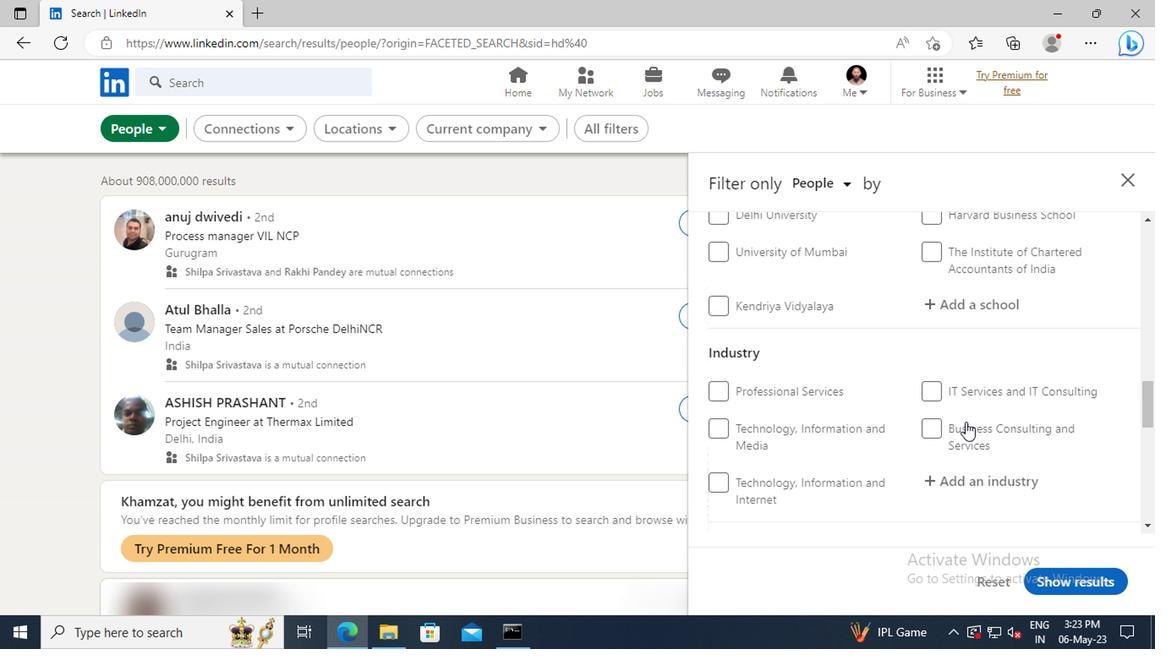
Action: Mouse scrolled (961, 420) with delta (0, 0)
Screenshot: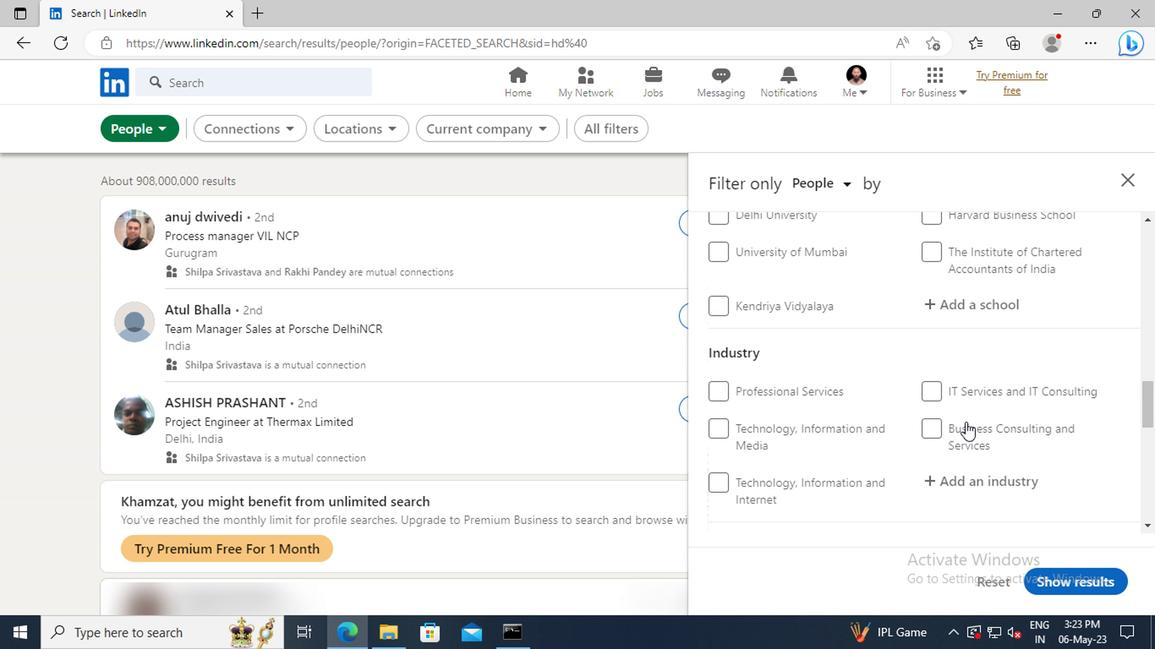 
Action: Mouse scrolled (961, 420) with delta (0, 0)
Screenshot: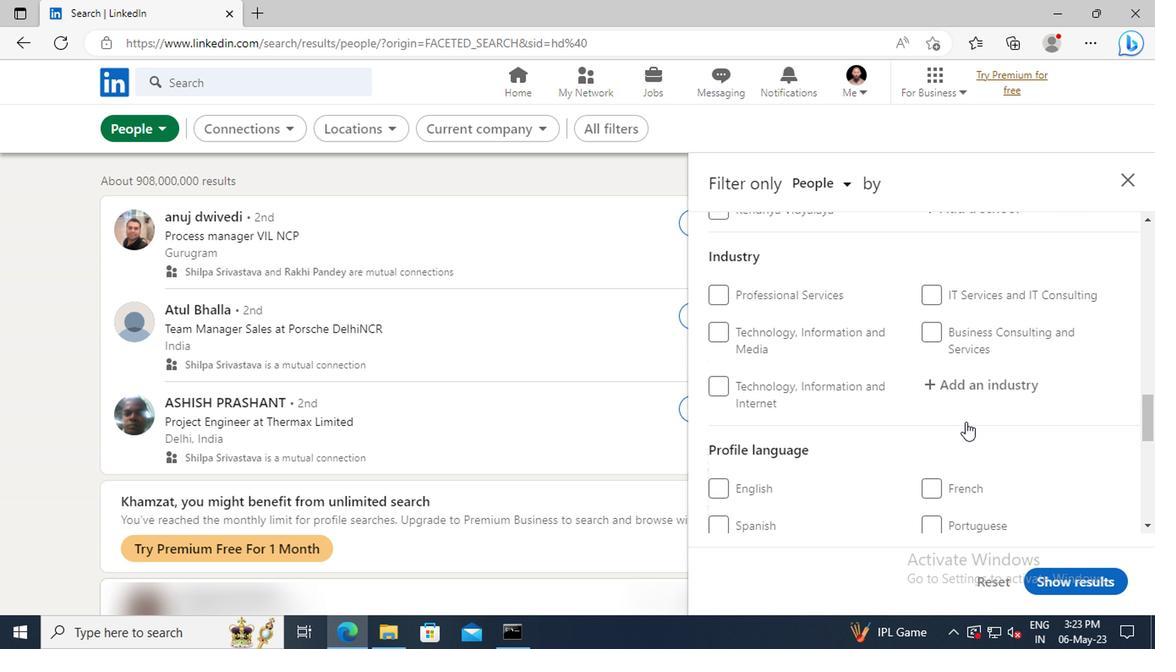 
Action: Mouse scrolled (961, 420) with delta (0, 0)
Screenshot: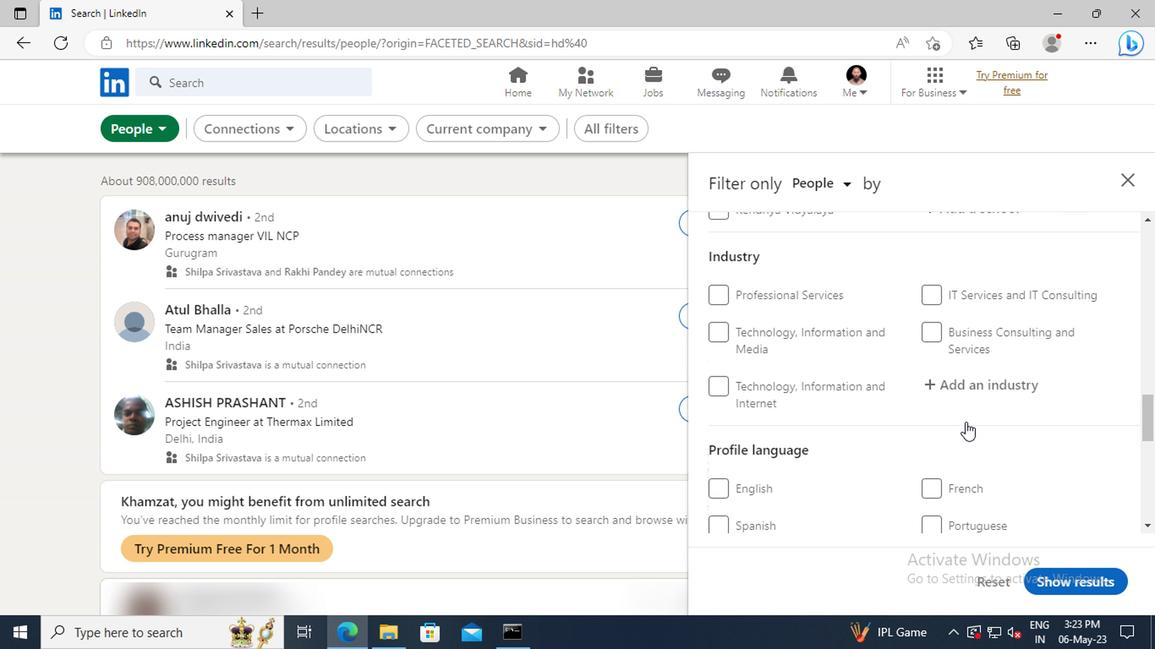 
Action: Mouse moved to (720, 464)
Screenshot: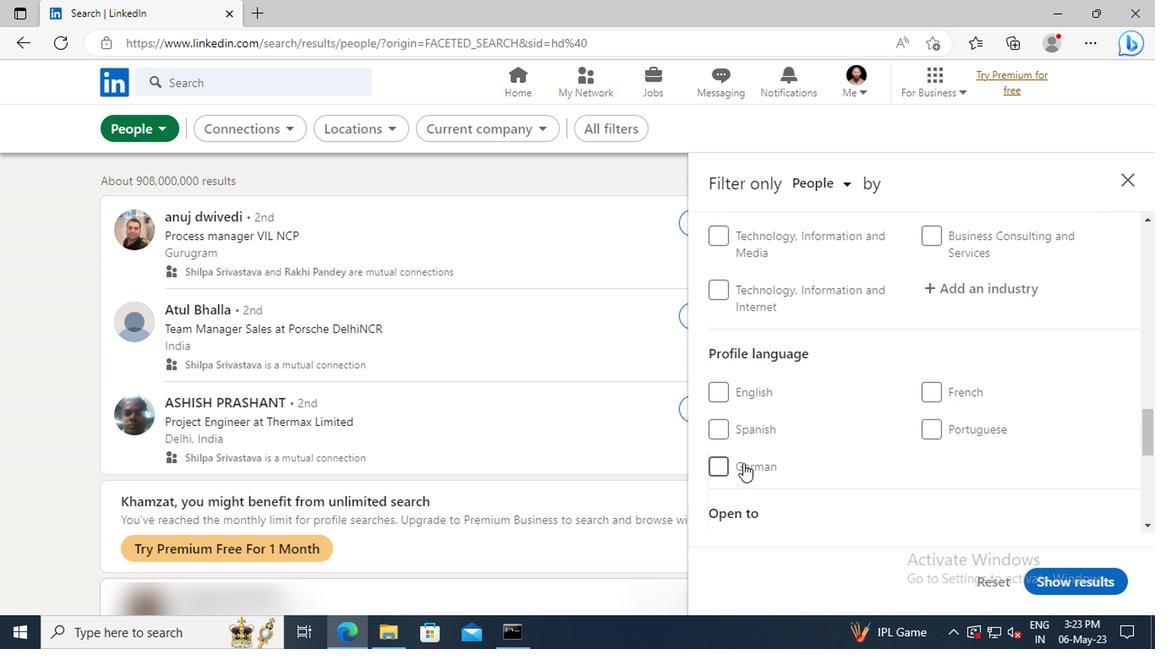 
Action: Mouse pressed left at (720, 464)
Screenshot: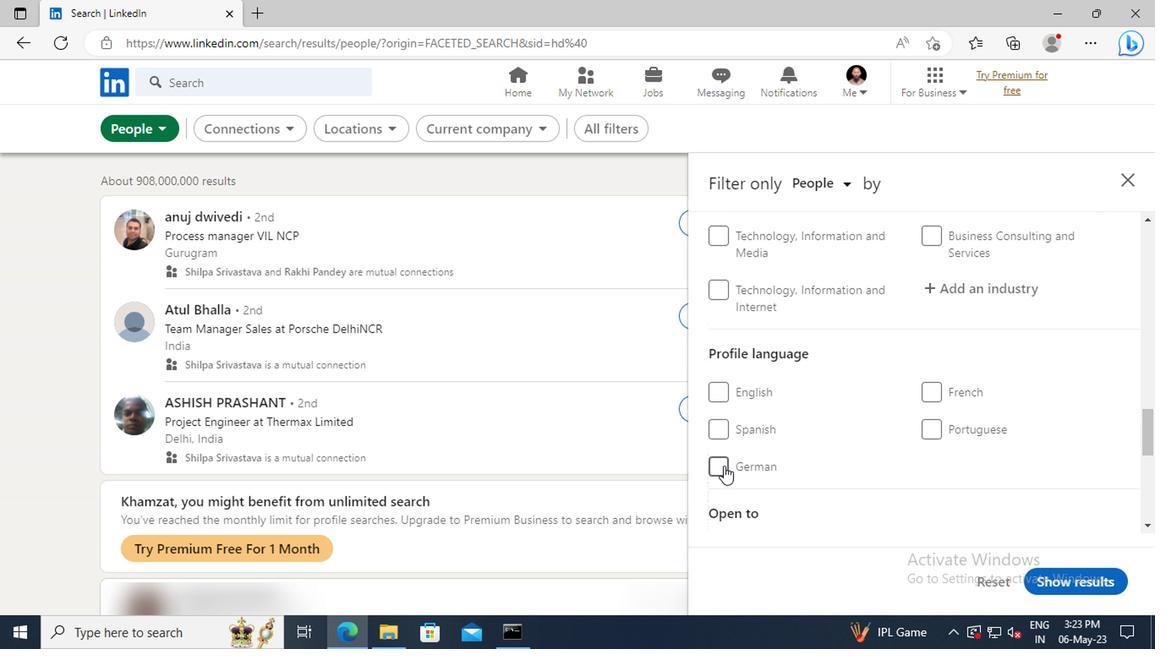 
Action: Mouse moved to (946, 414)
Screenshot: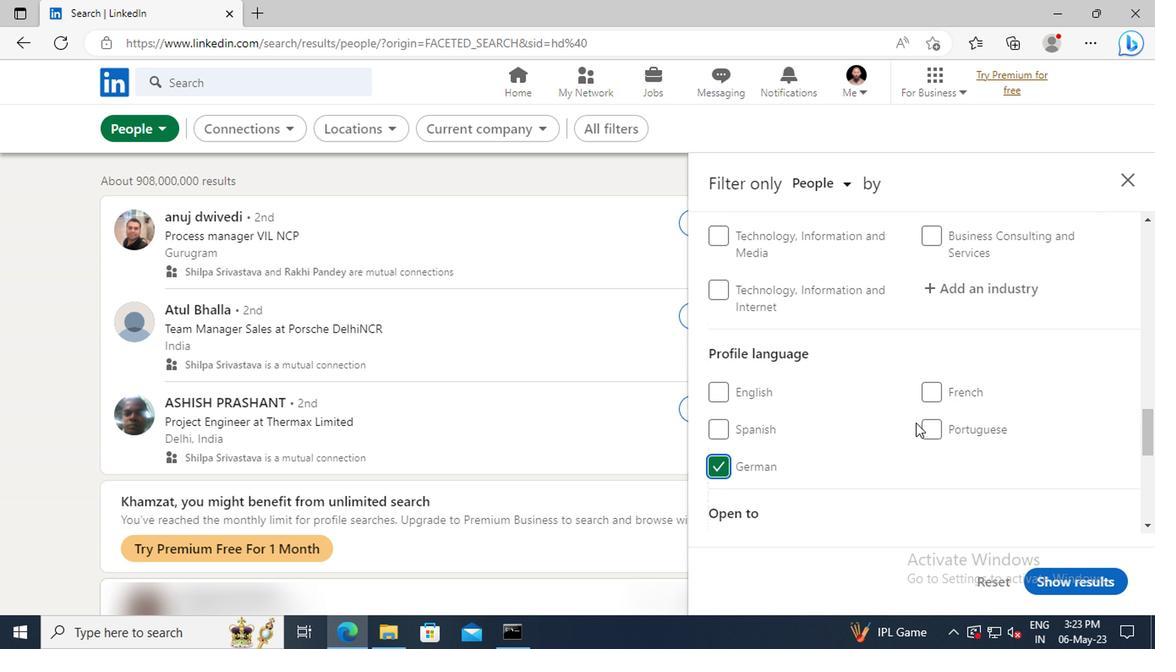 
Action: Mouse scrolled (946, 415) with delta (0, 1)
Screenshot: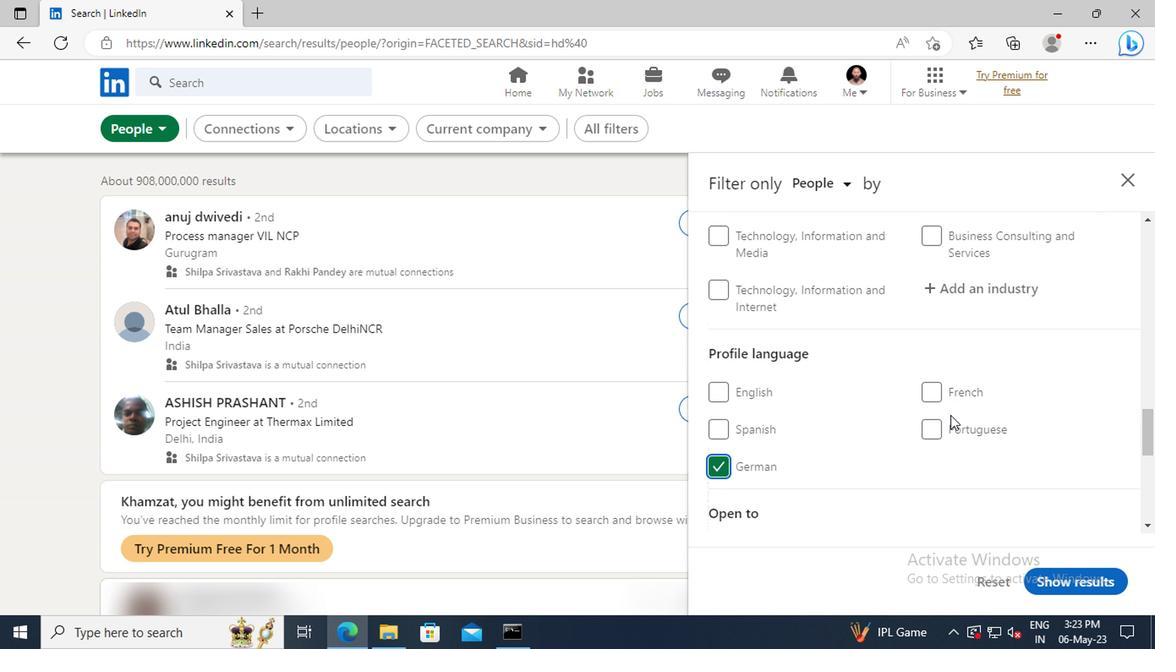 
Action: Mouse scrolled (946, 415) with delta (0, 1)
Screenshot: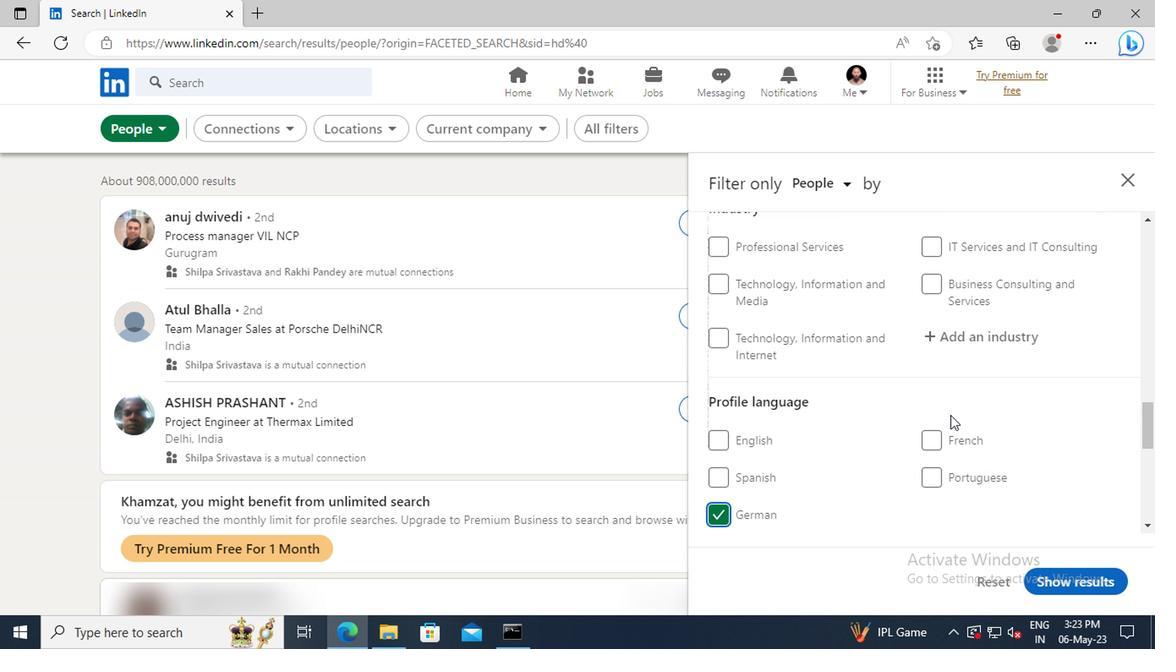 
Action: Mouse scrolled (946, 415) with delta (0, 1)
Screenshot: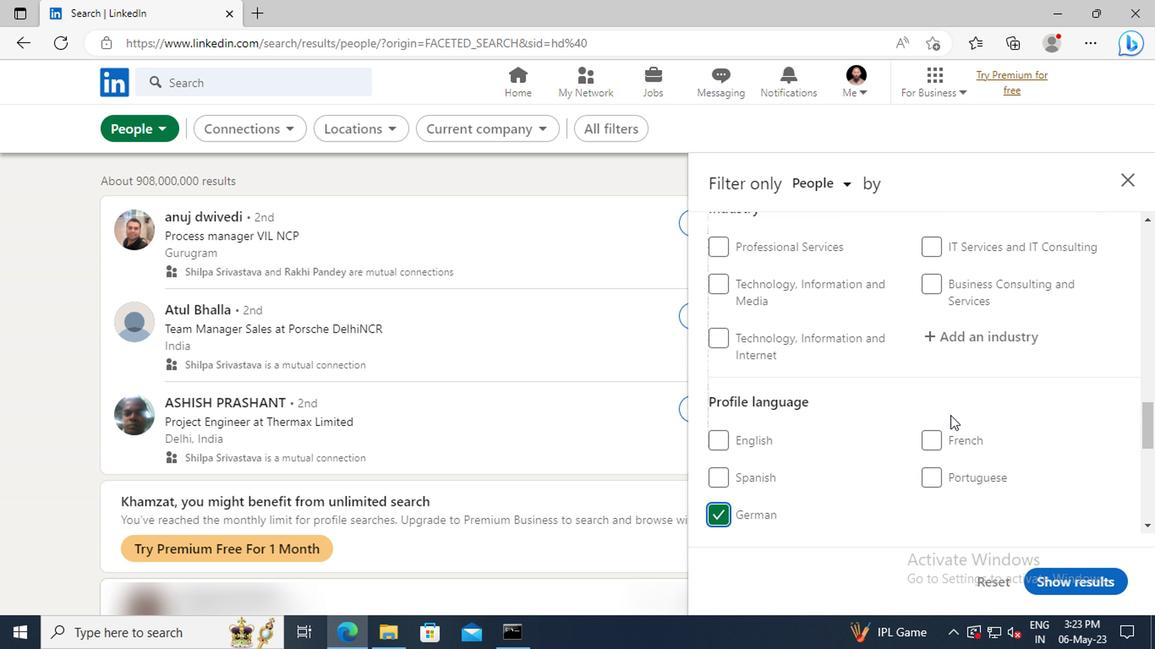 
Action: Mouse scrolled (946, 415) with delta (0, 1)
Screenshot: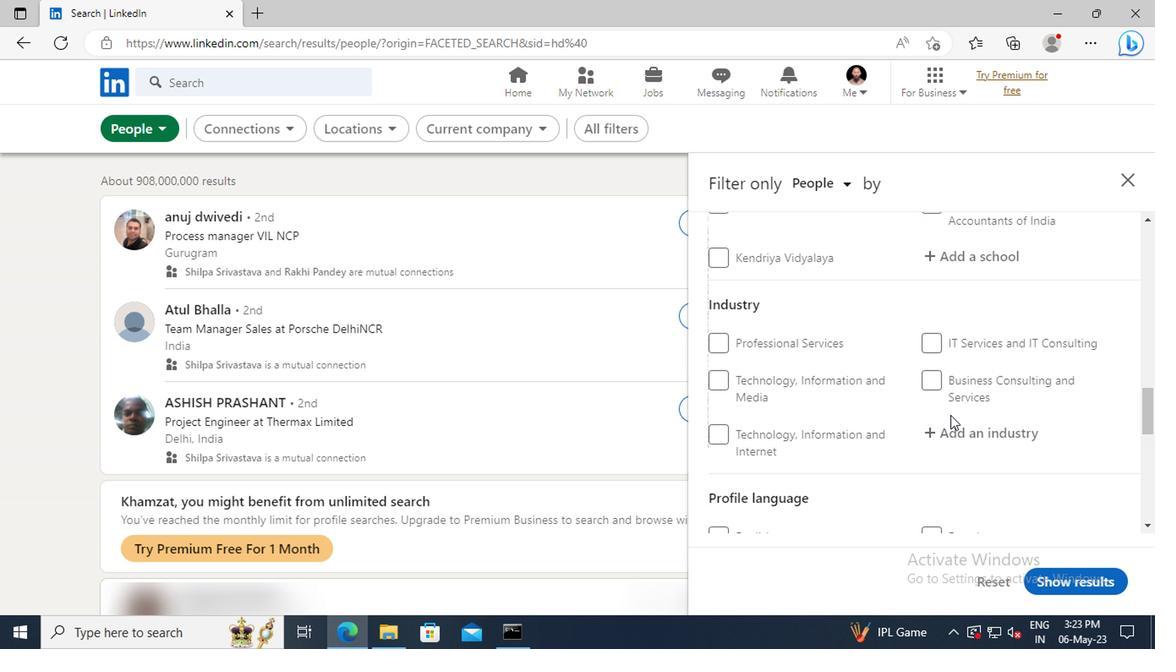 
Action: Mouse scrolled (946, 415) with delta (0, 1)
Screenshot: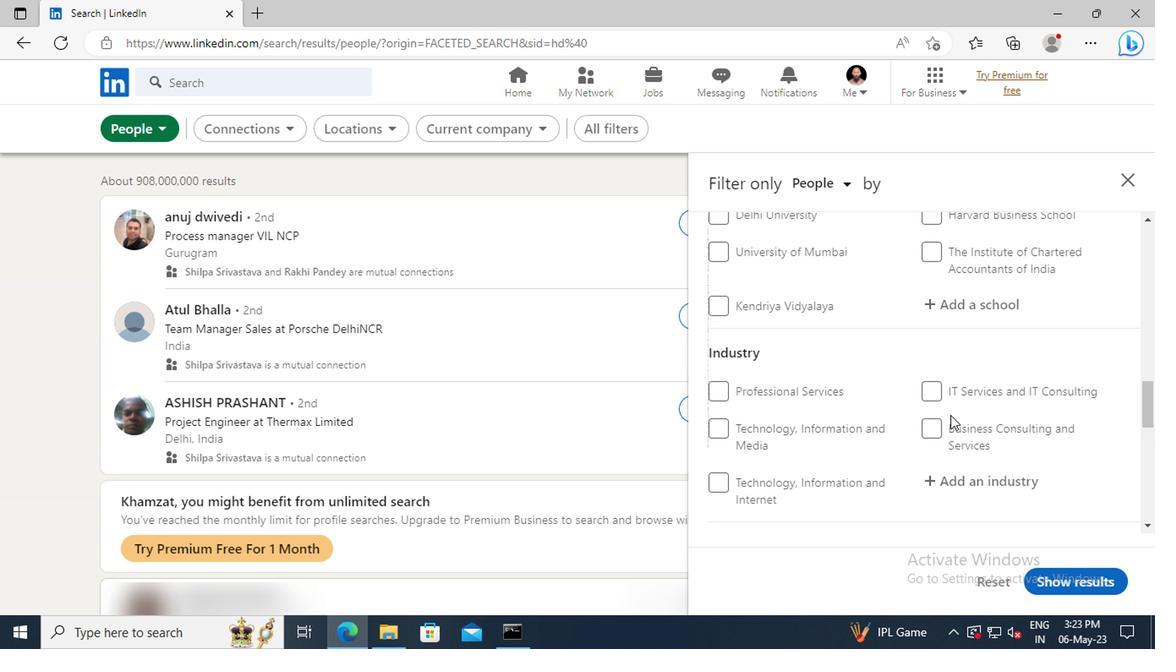 
Action: Mouse scrolled (946, 415) with delta (0, 1)
Screenshot: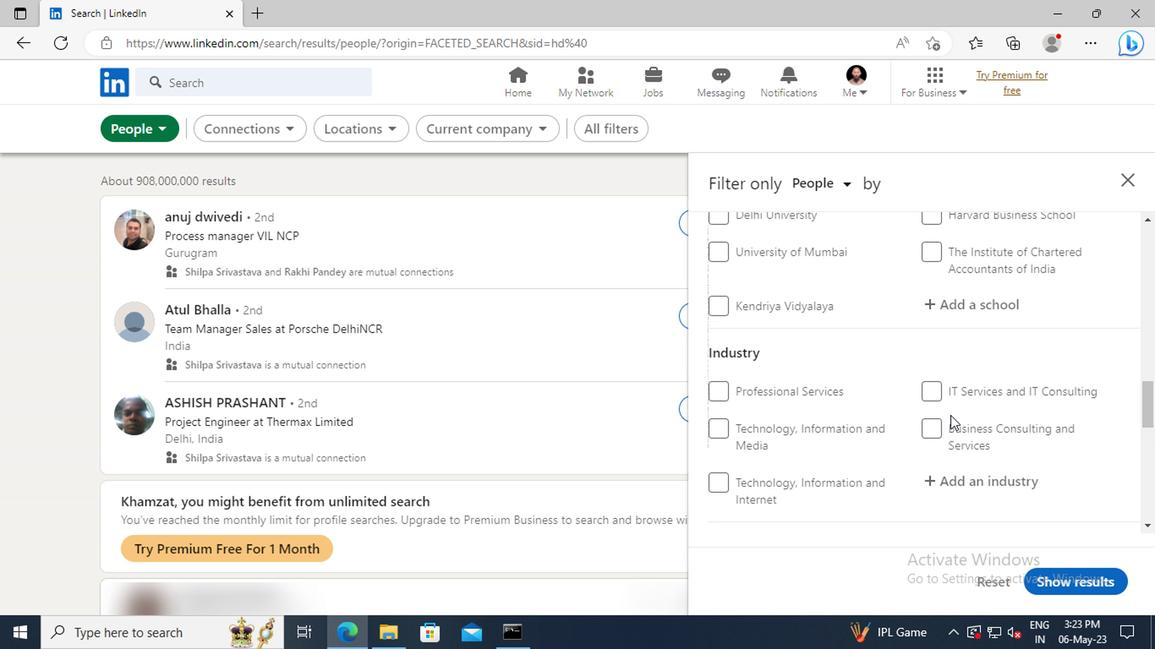 
Action: Mouse scrolled (946, 415) with delta (0, 1)
Screenshot: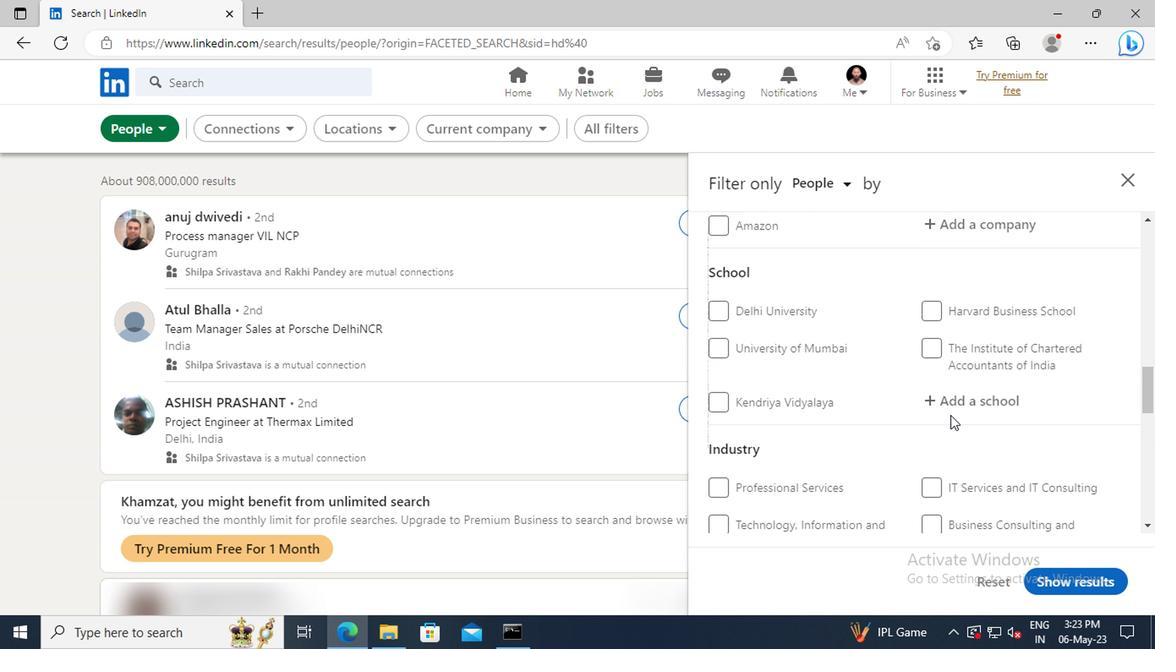
Action: Mouse scrolled (946, 415) with delta (0, 1)
Screenshot: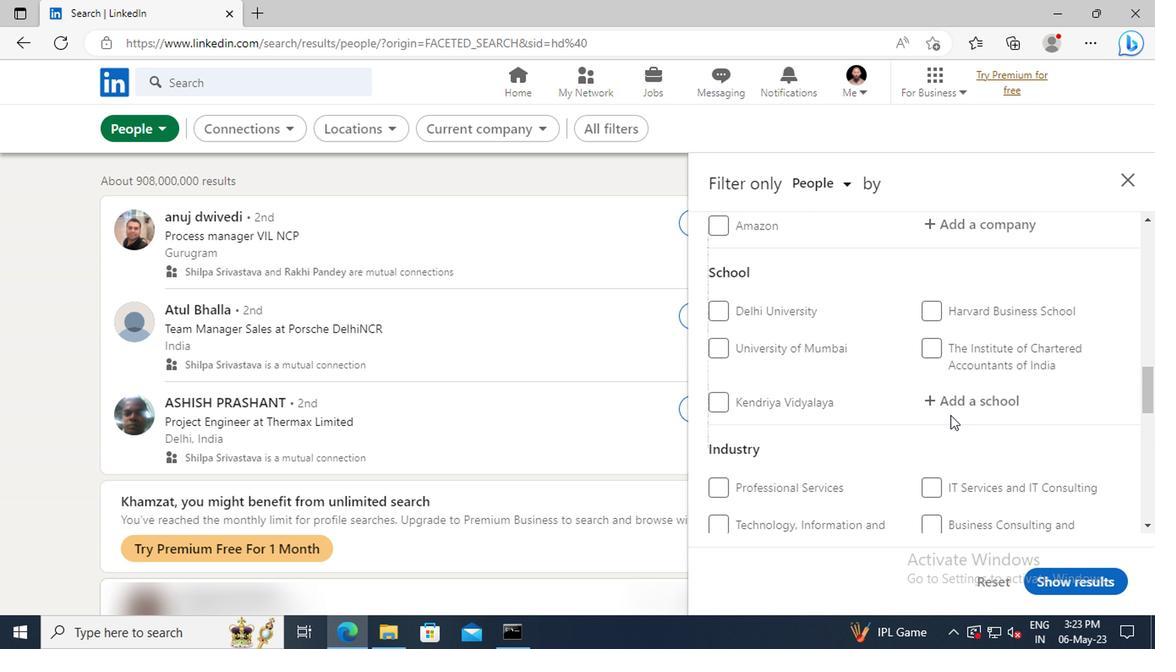 
Action: Mouse scrolled (946, 415) with delta (0, 1)
Screenshot: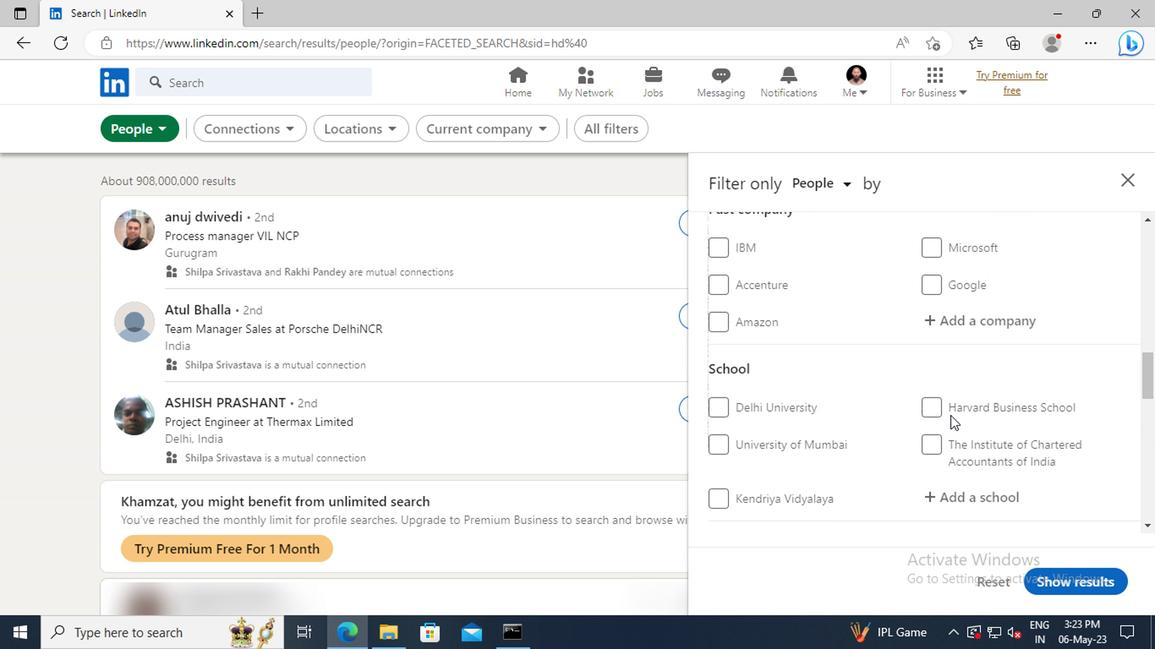 
Action: Mouse scrolled (946, 415) with delta (0, 1)
Screenshot: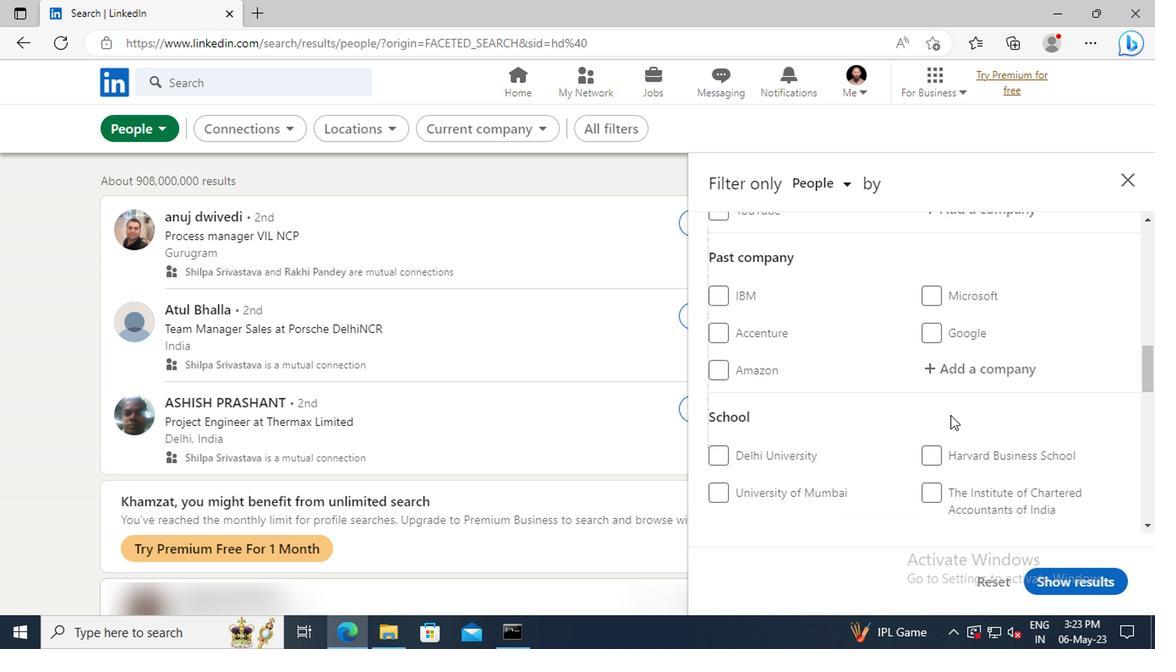 
Action: Mouse scrolled (946, 415) with delta (0, 1)
Screenshot: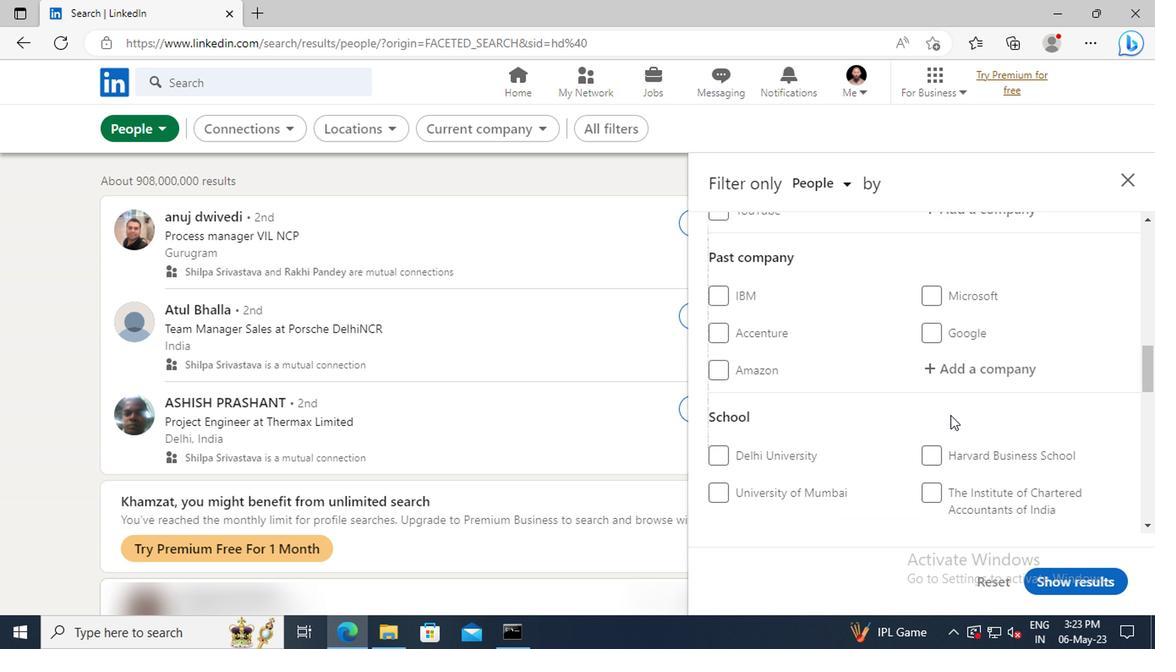 
Action: Mouse scrolled (946, 415) with delta (0, 1)
Screenshot: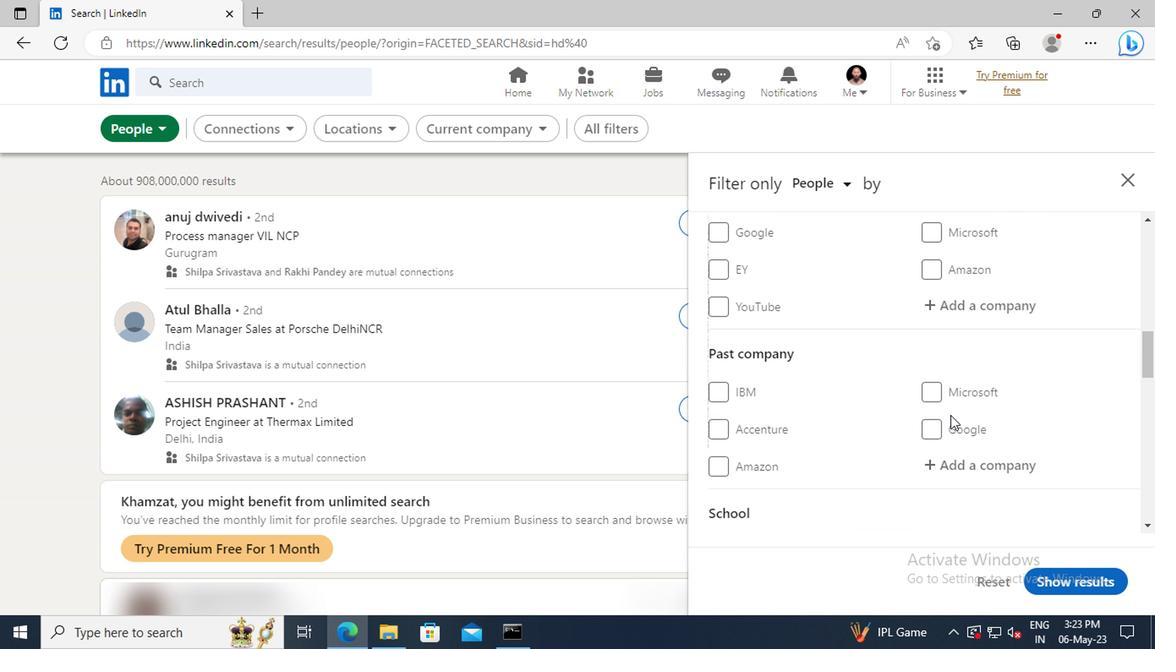
Action: Mouse moved to (947, 358)
Screenshot: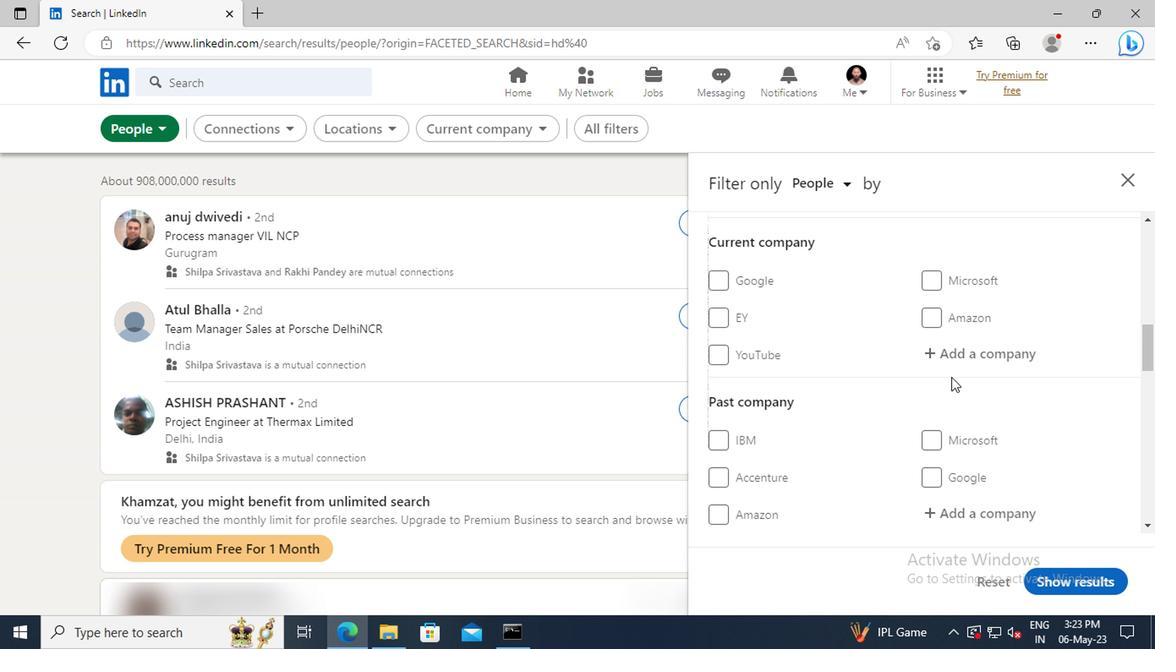 
Action: Mouse pressed left at (947, 358)
Screenshot: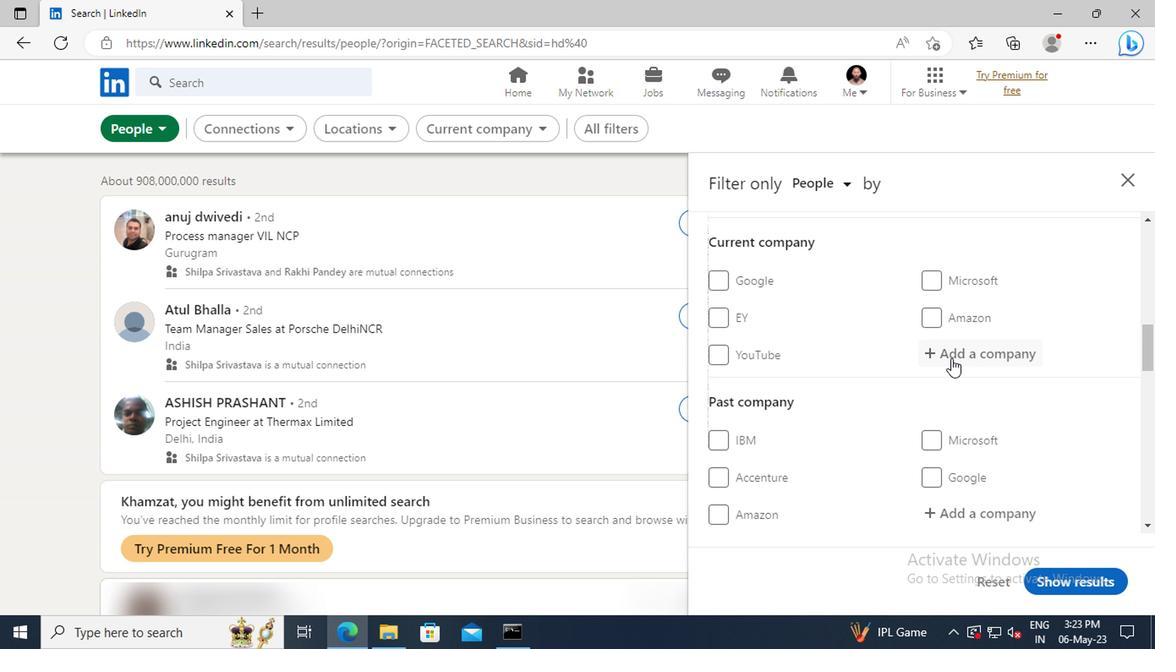 
Action: Key pressed <Key.shift>TEMENOS<Key.space>
Screenshot: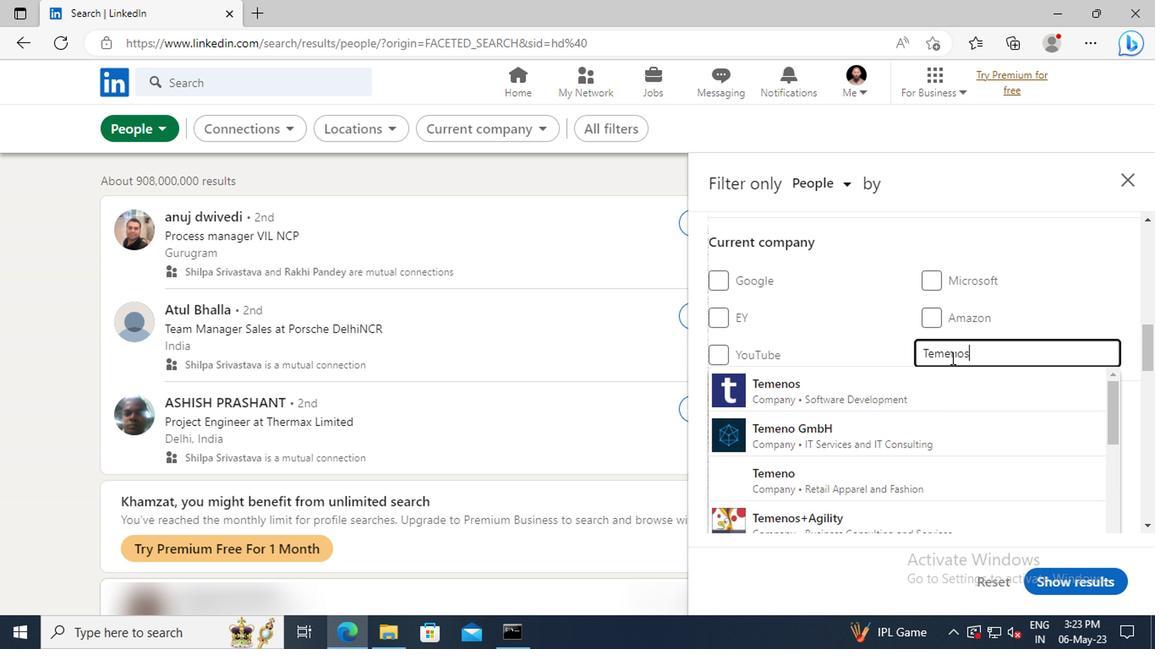 
Action: Mouse moved to (946, 385)
Screenshot: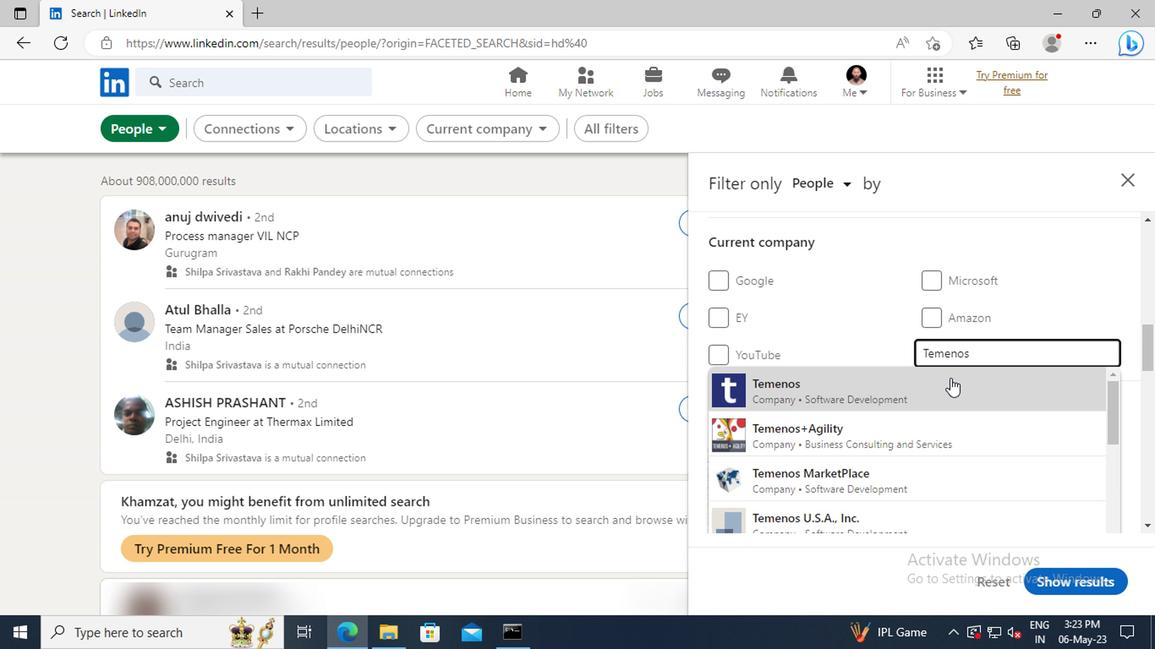 
Action: Mouse pressed left at (946, 385)
Screenshot: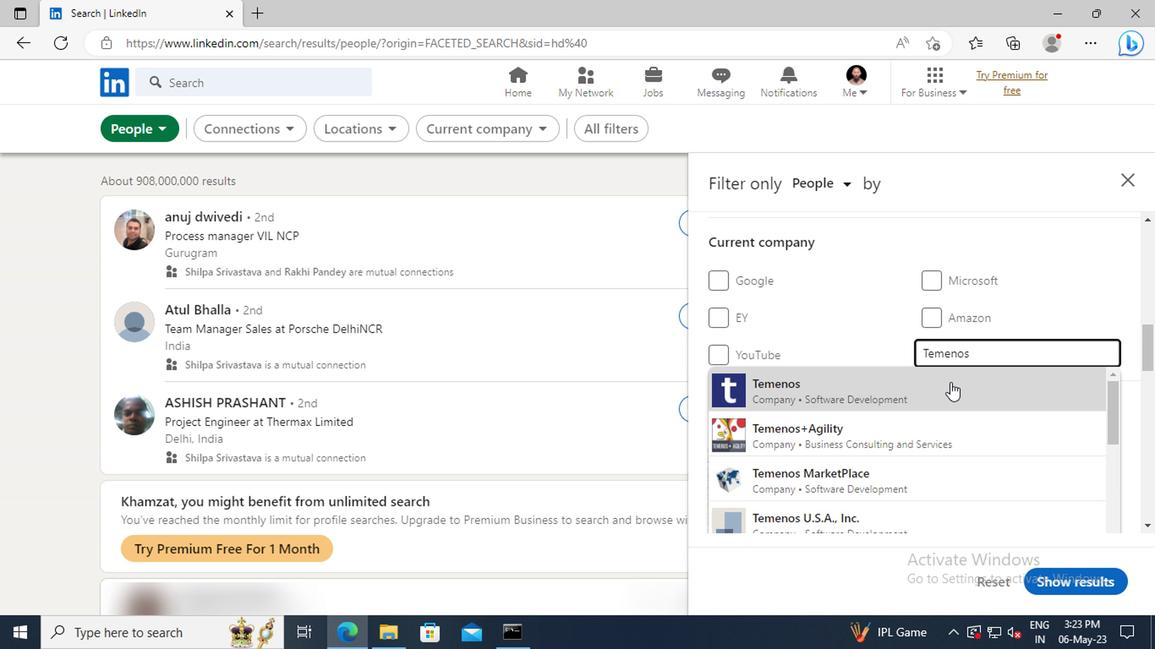 
Action: Mouse scrolled (946, 384) with delta (0, -1)
Screenshot: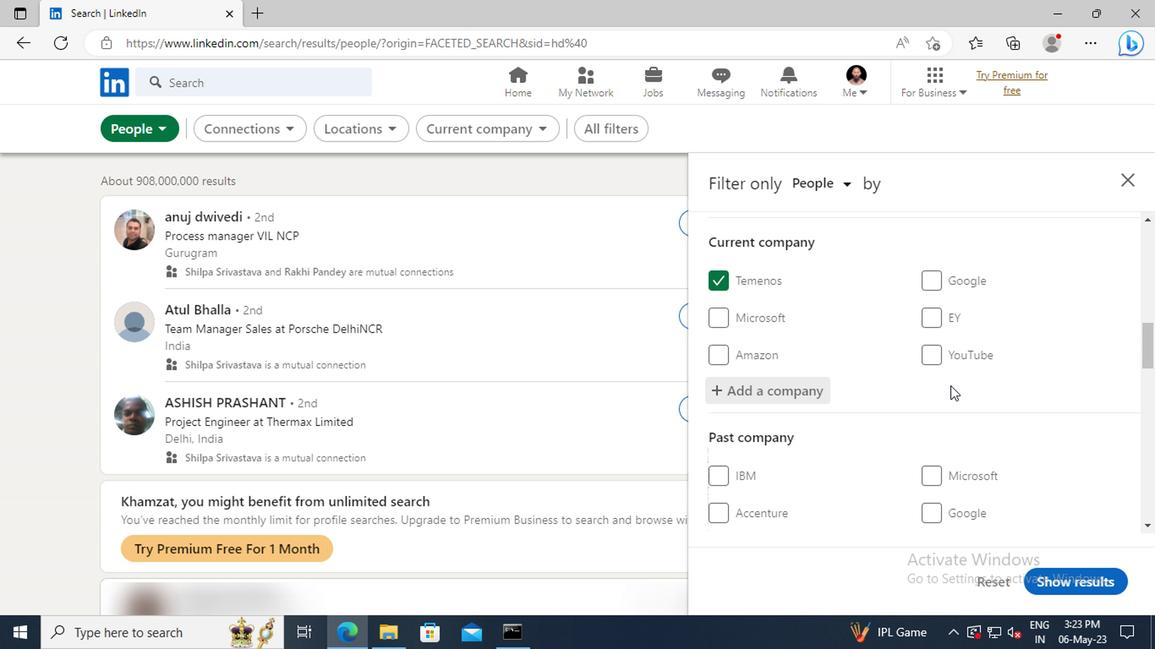 
Action: Mouse scrolled (946, 384) with delta (0, -1)
Screenshot: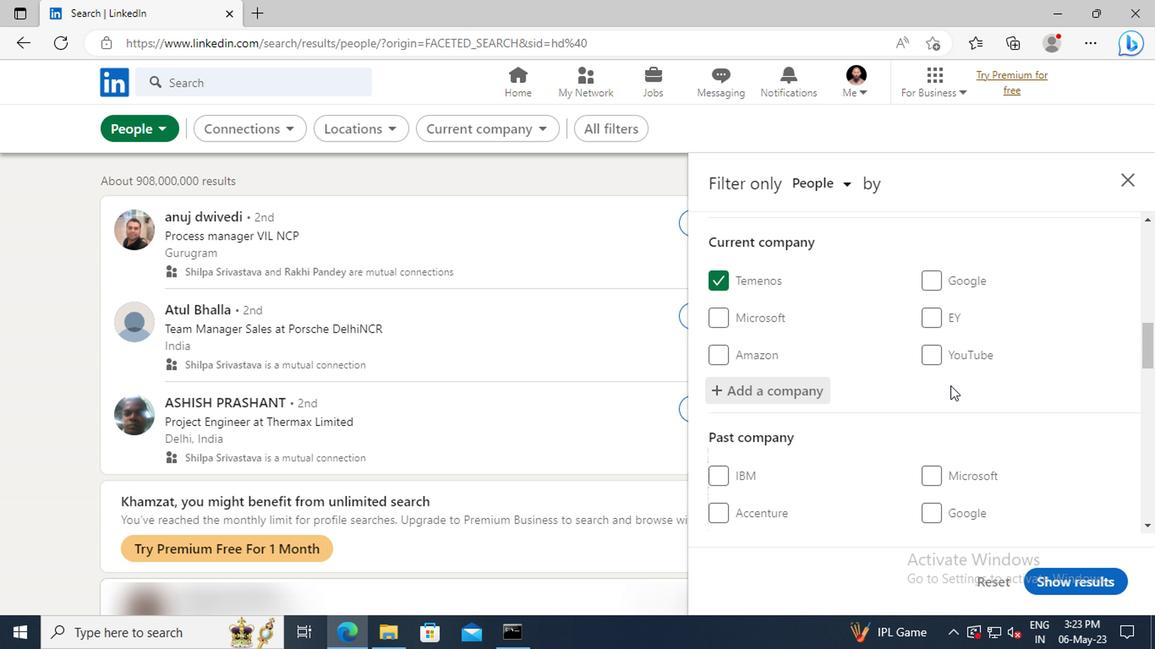 
Action: Mouse moved to (936, 377)
Screenshot: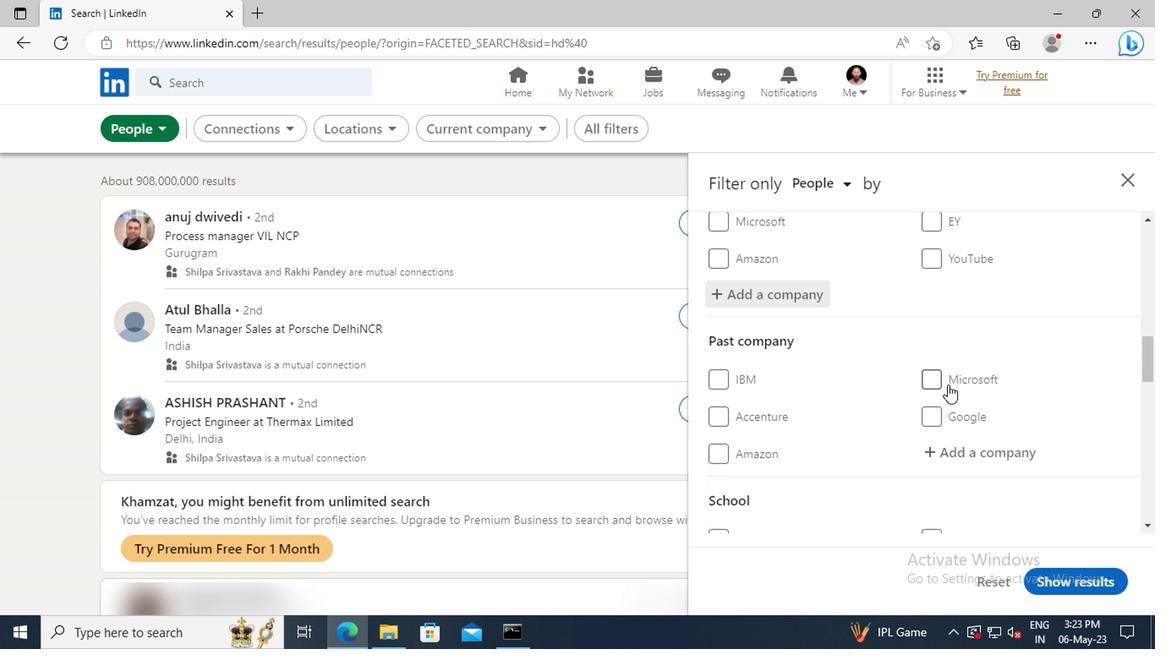 
Action: Mouse scrolled (936, 376) with delta (0, -1)
Screenshot: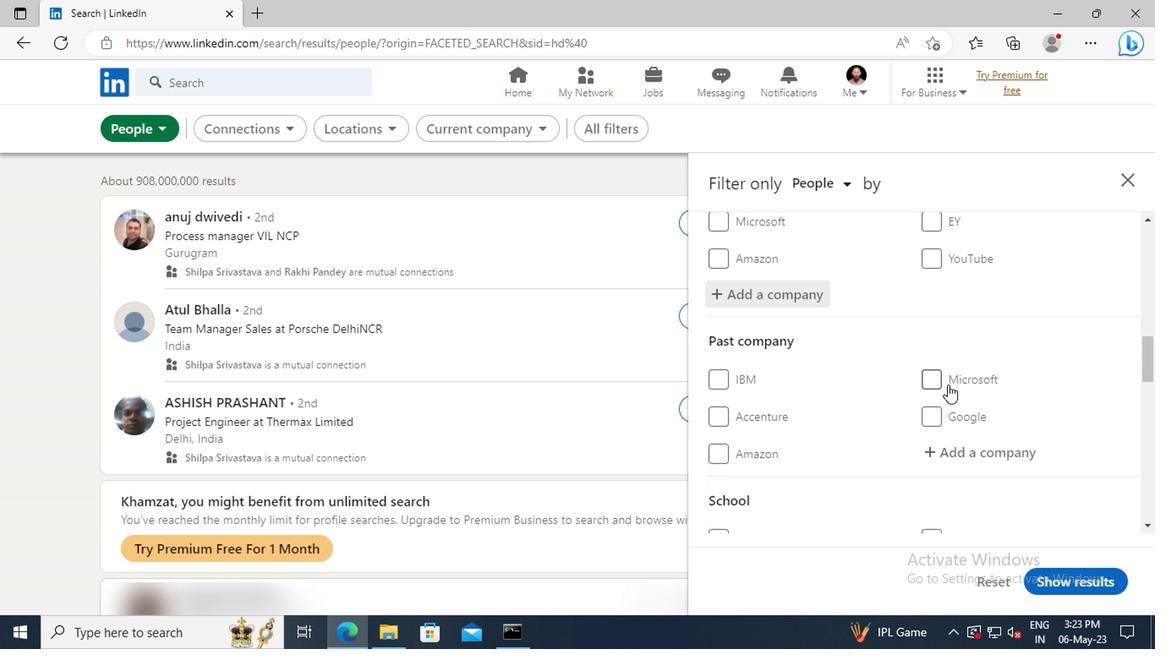 
Action: Mouse moved to (931, 369)
Screenshot: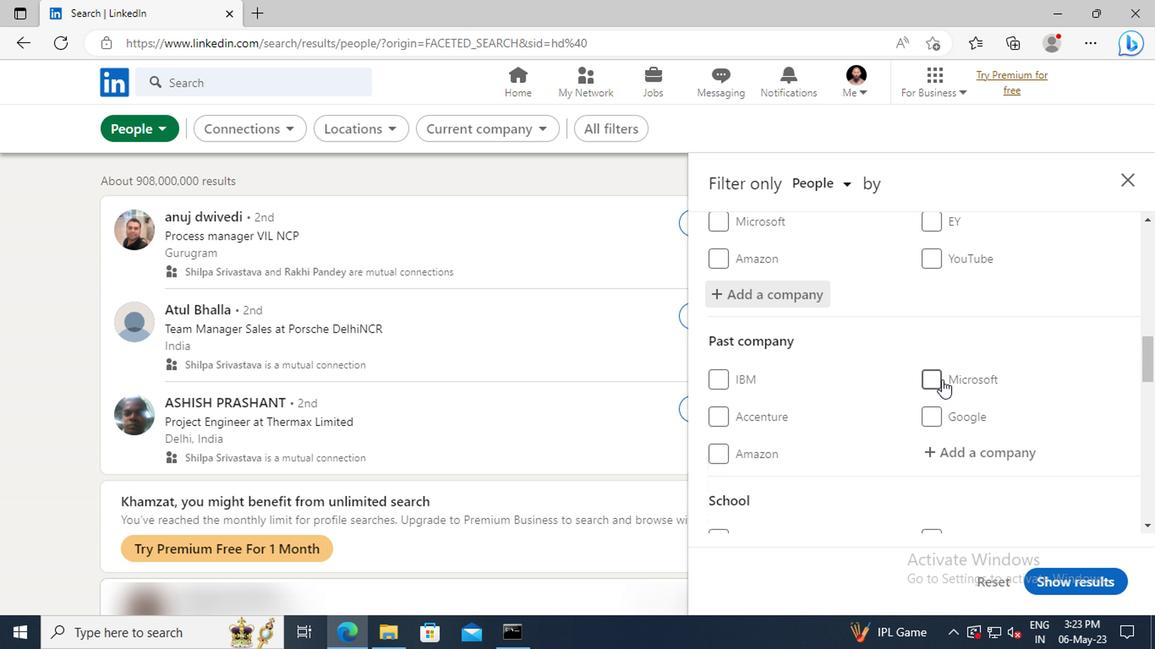 
Action: Mouse scrolled (931, 368) with delta (0, 0)
Screenshot: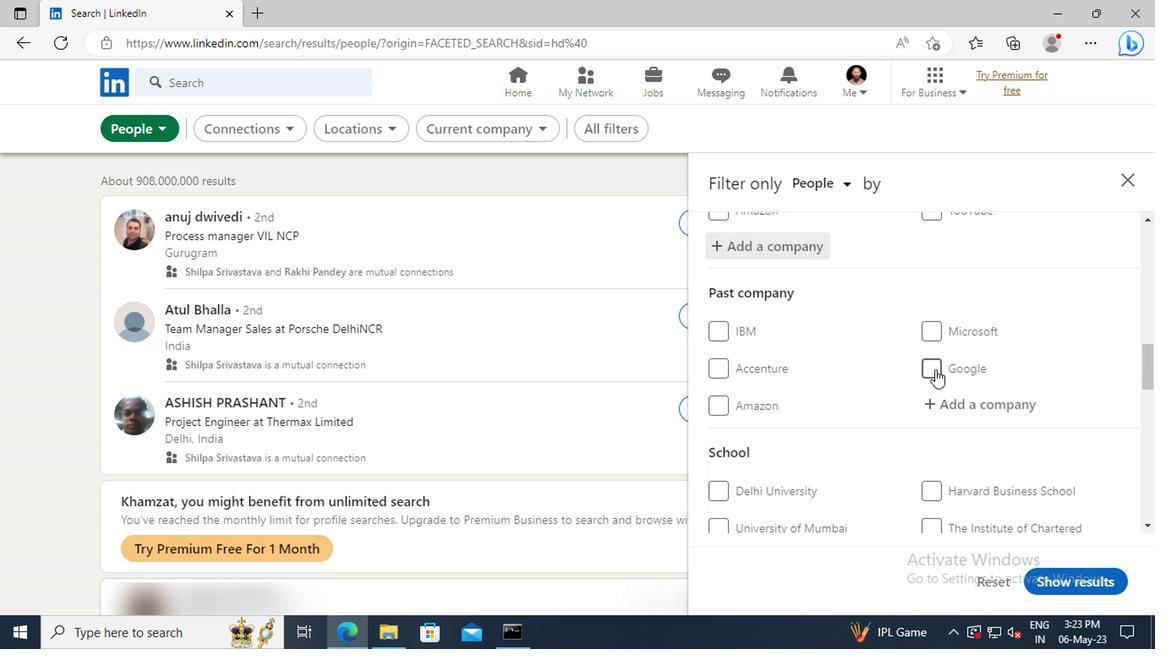 
Action: Mouse scrolled (931, 368) with delta (0, 0)
Screenshot: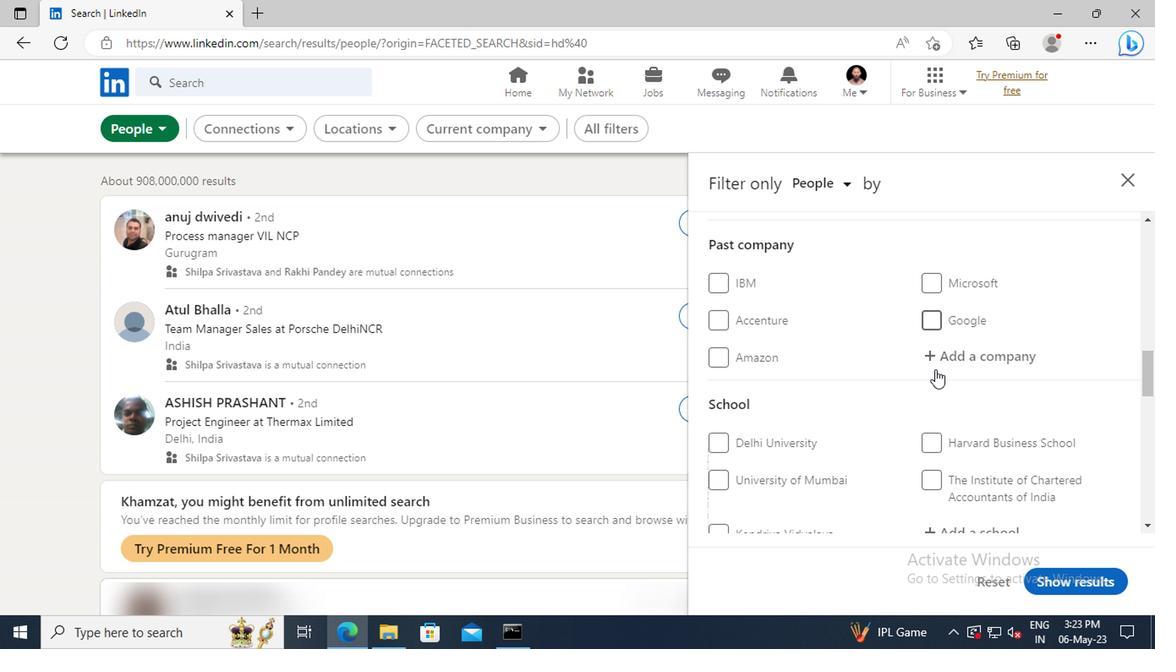 
Action: Mouse scrolled (931, 368) with delta (0, 0)
Screenshot: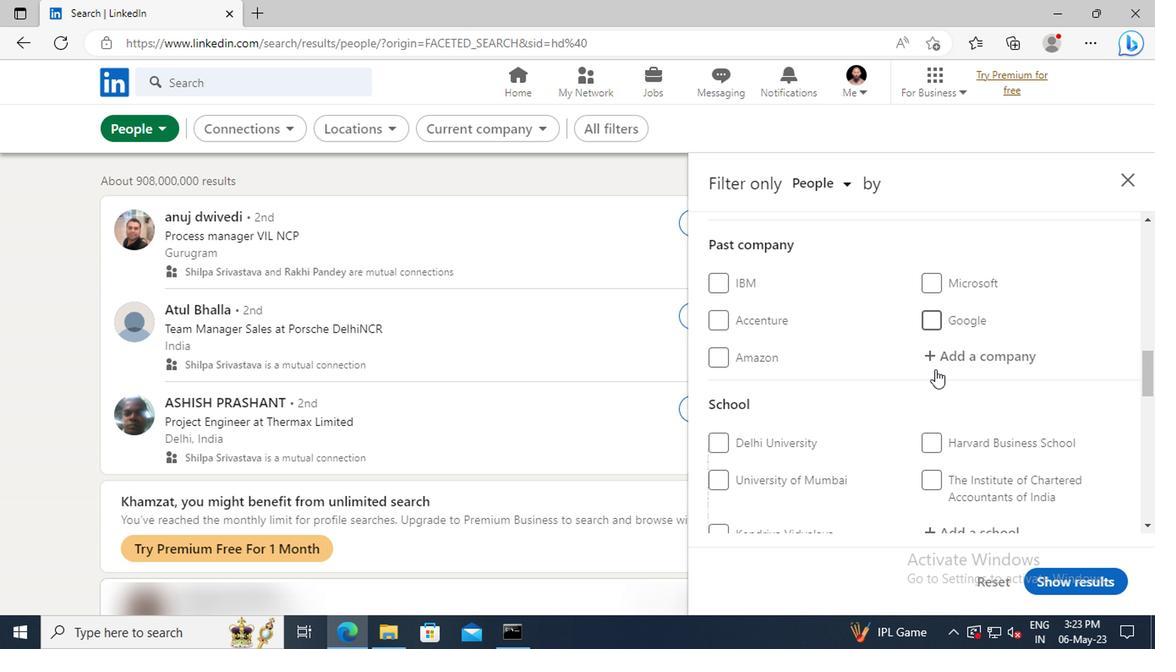 
Action: Mouse scrolled (931, 368) with delta (0, 0)
Screenshot: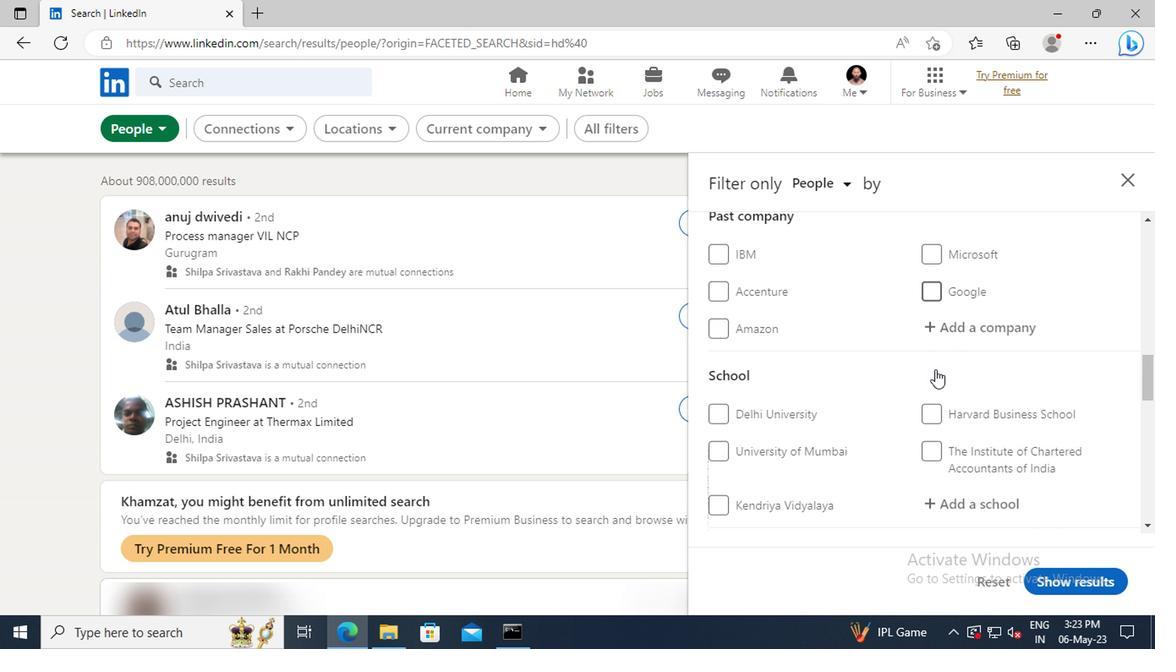 
Action: Mouse moved to (932, 385)
Screenshot: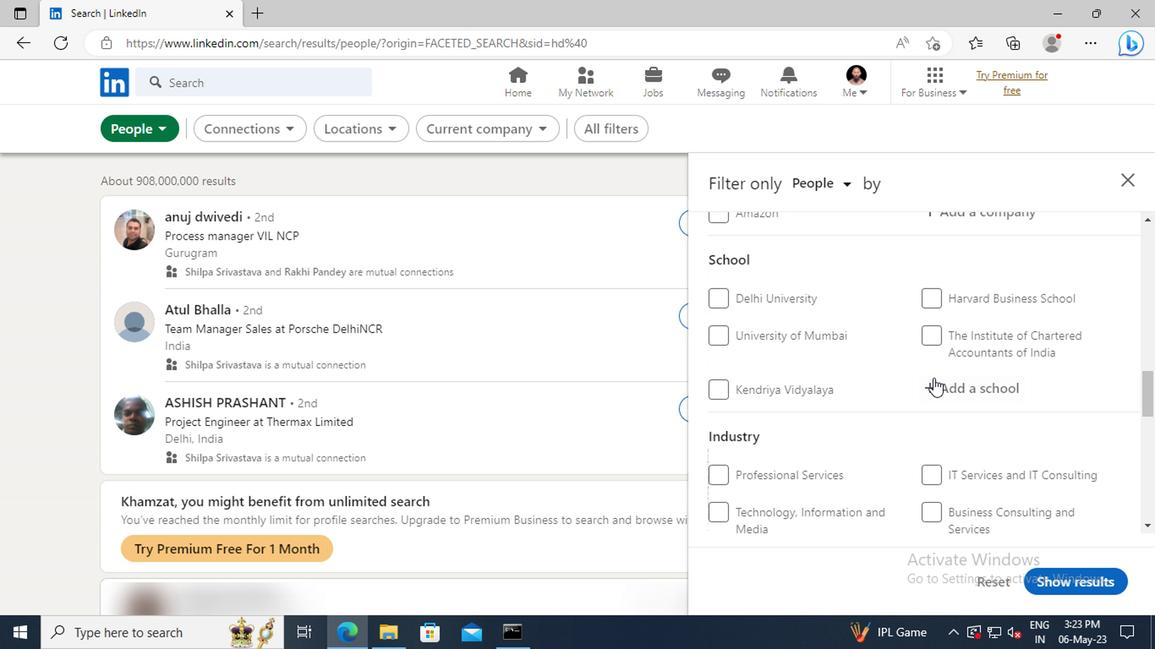
Action: Mouse pressed left at (932, 385)
Screenshot: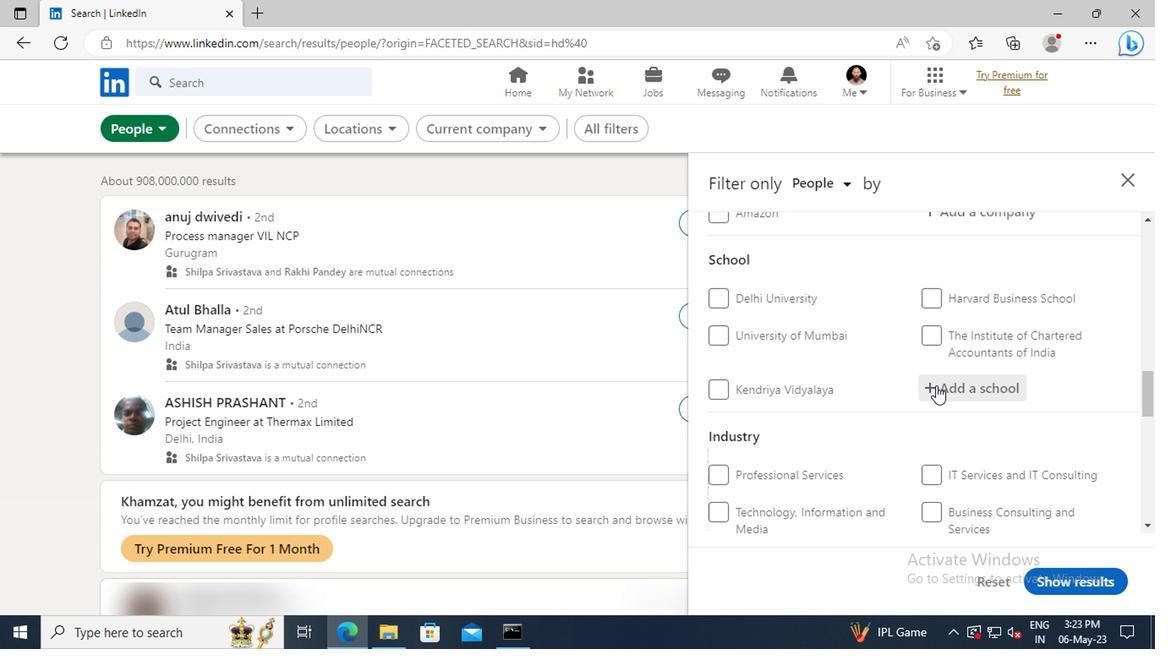 
Action: Key pressed <Key.shift><Key.shift><Key.shift><Key.shift><Key.shift><Key.shift><Key.shift><Key.shift>S<Key.space><Key.shift>R<Key.space><Key.shift>T<Key.space><Key.shift>M<Key.space><Key.shift>UN
Screenshot: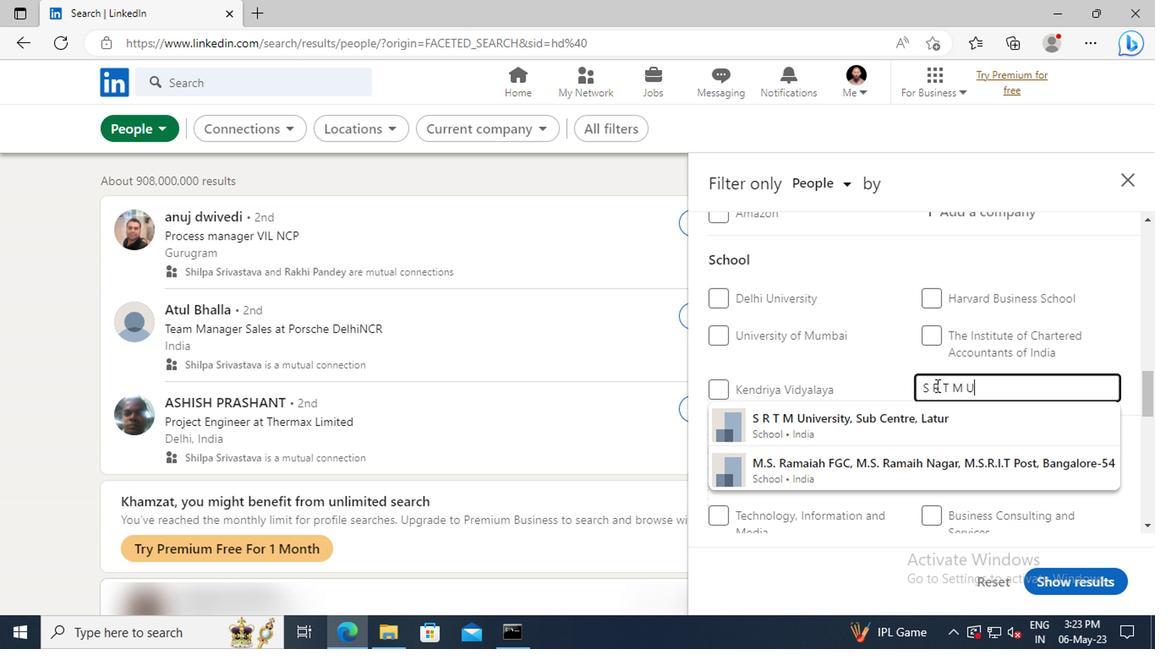 
Action: Mouse moved to (936, 413)
Screenshot: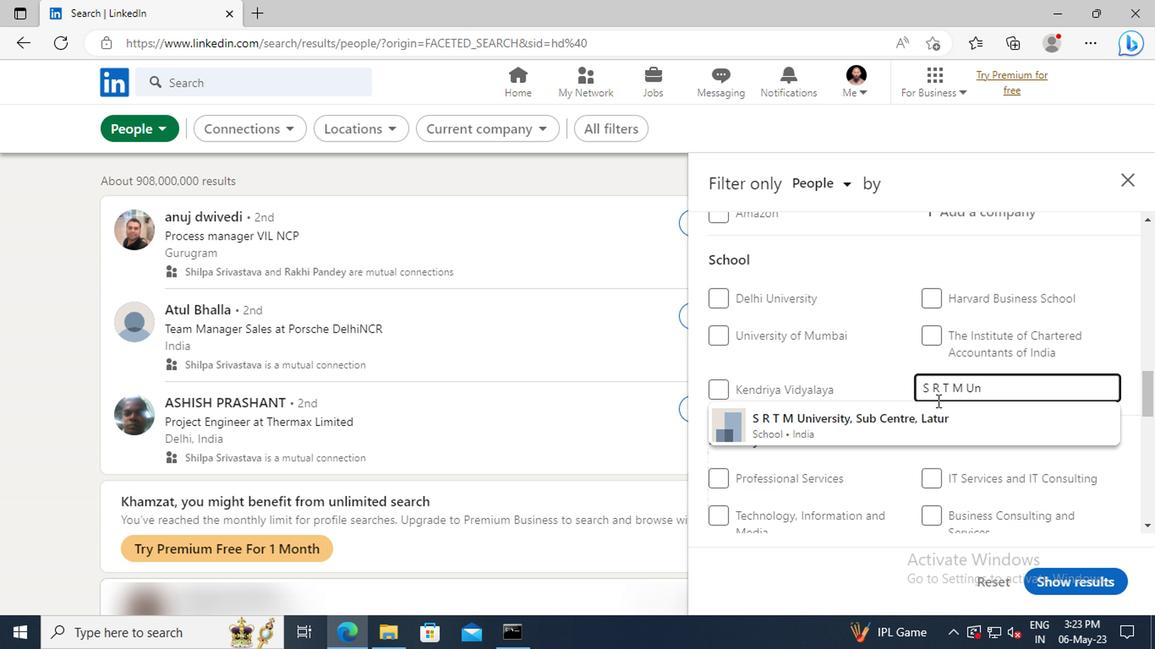 
Action: Mouse pressed left at (936, 413)
Screenshot: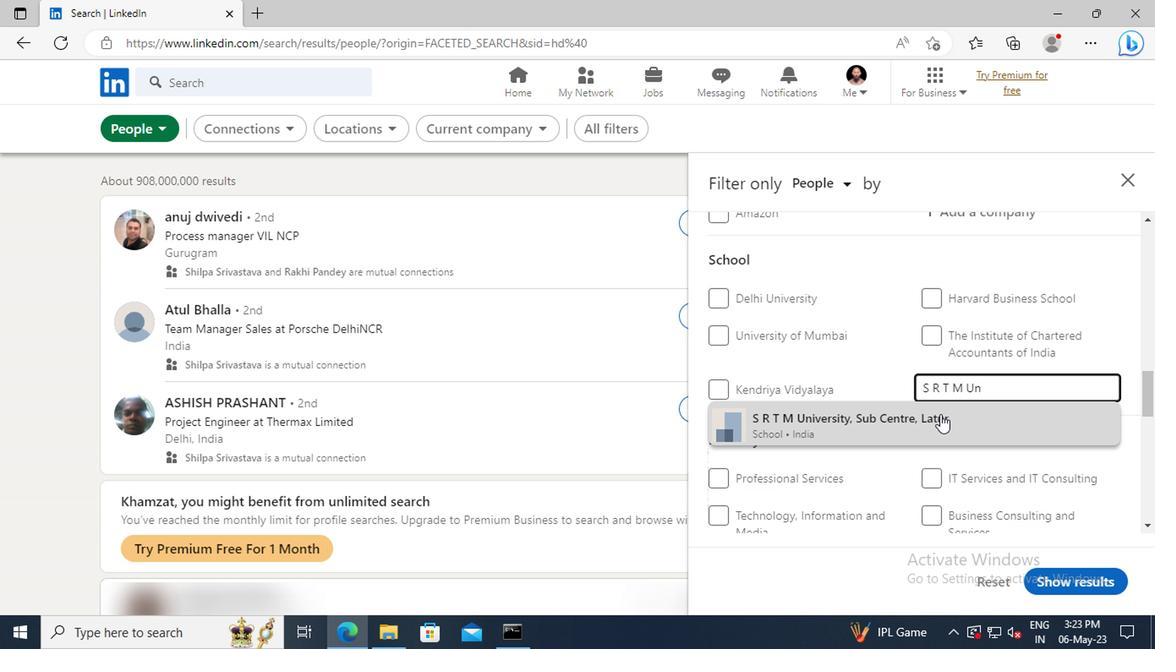 
Action: Mouse scrolled (936, 412) with delta (0, -1)
Screenshot: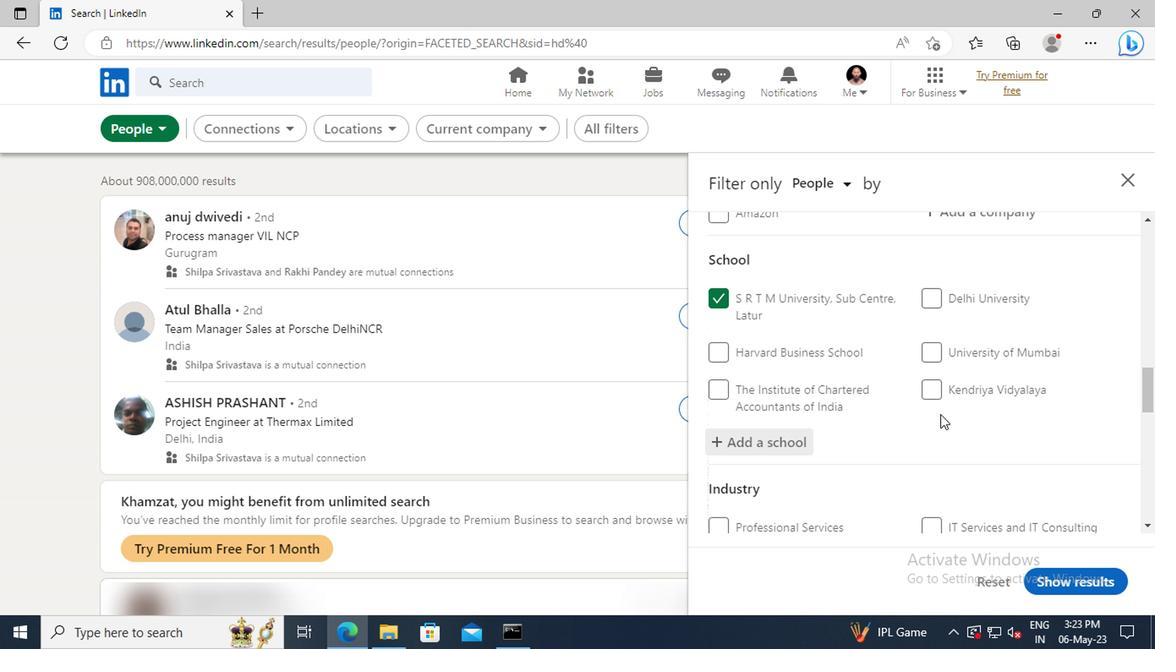 
Action: Mouse scrolled (936, 412) with delta (0, -1)
Screenshot: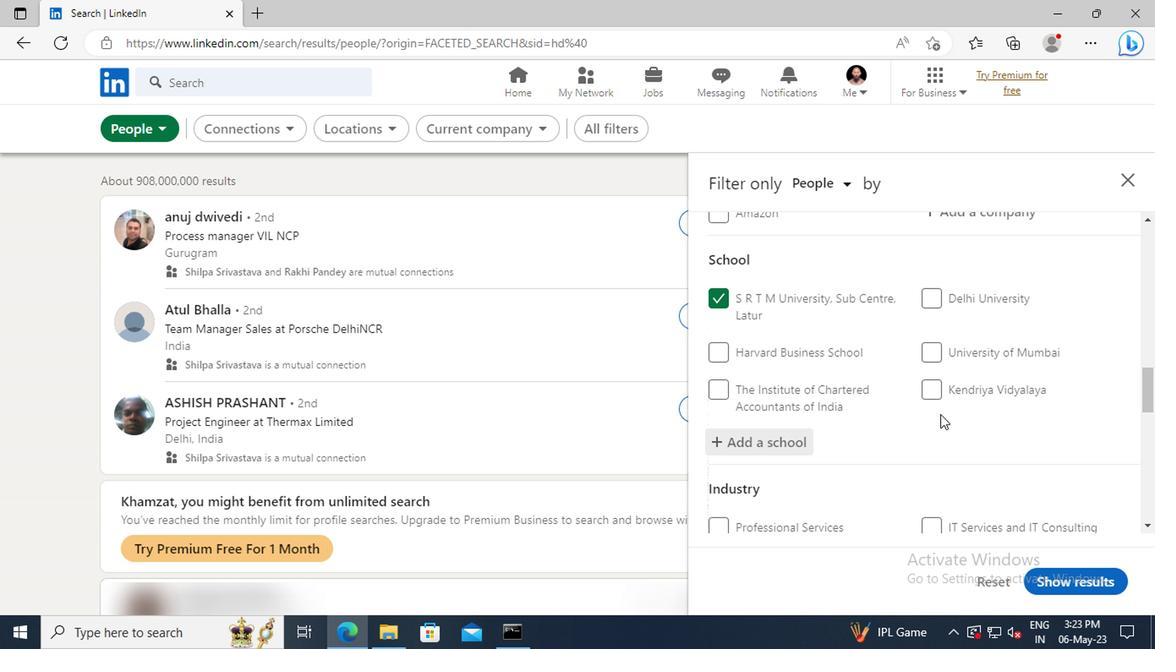 
Action: Mouse scrolled (936, 412) with delta (0, -1)
Screenshot: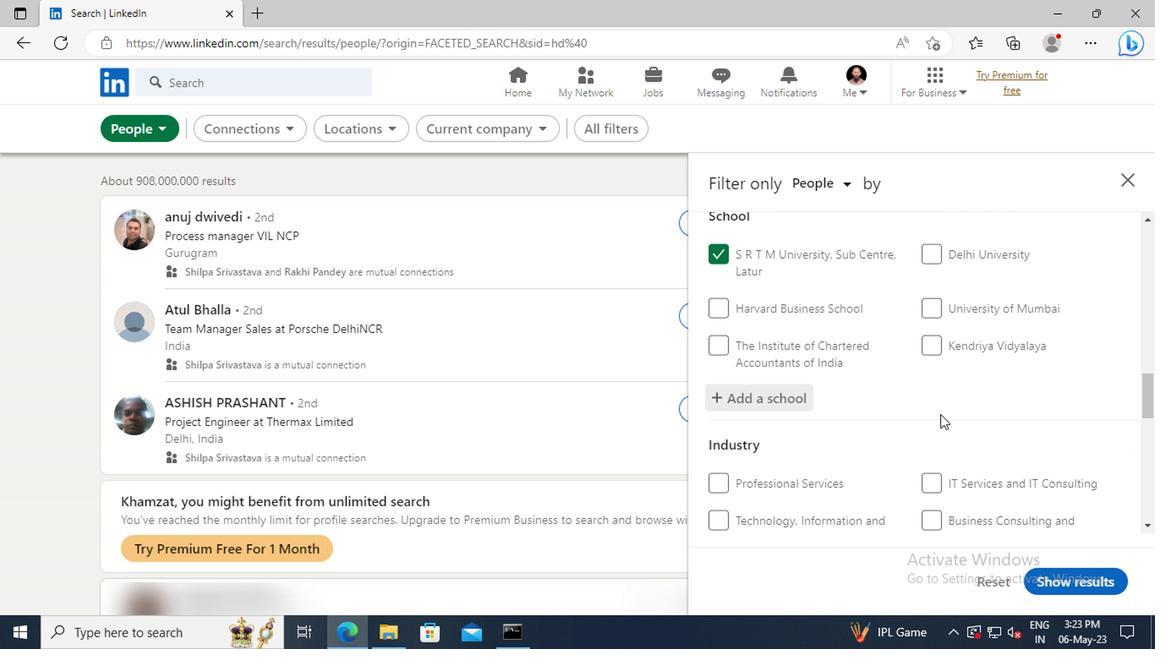 
Action: Mouse scrolled (936, 412) with delta (0, -1)
Screenshot: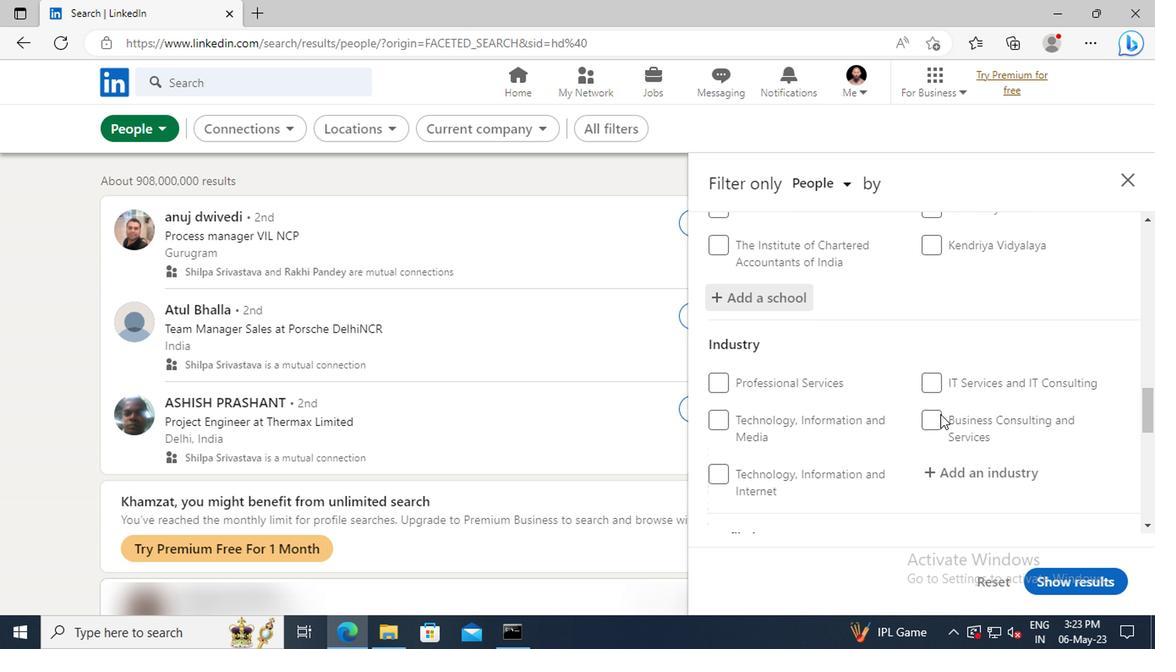 
Action: Mouse moved to (944, 422)
Screenshot: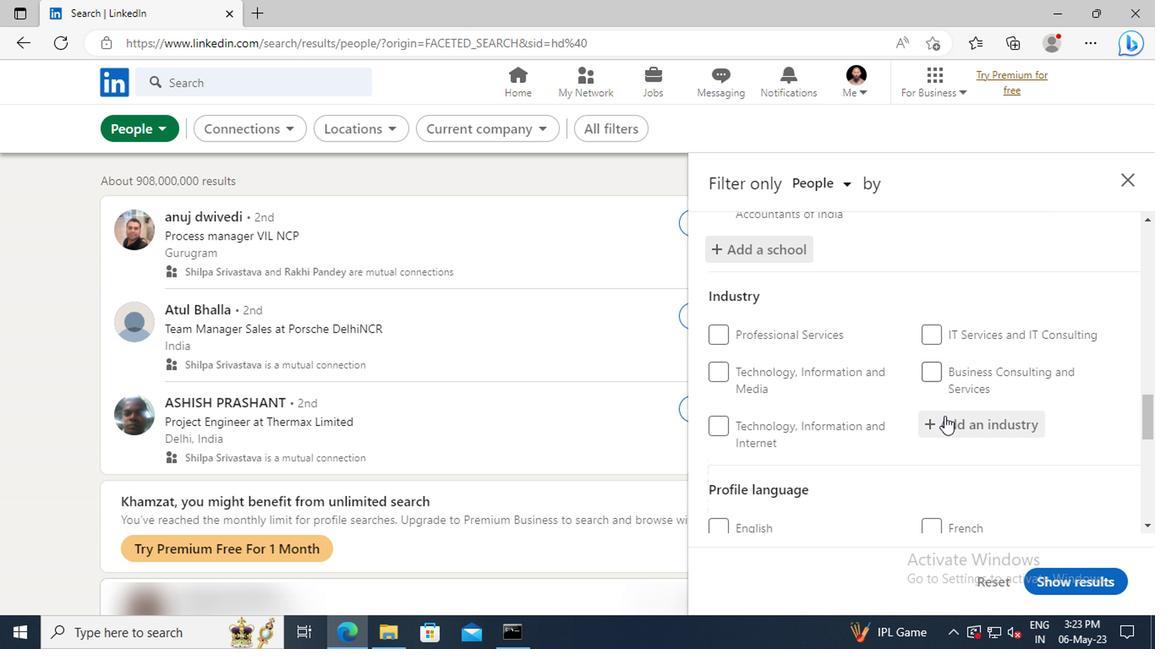 
Action: Mouse pressed left at (944, 422)
Screenshot: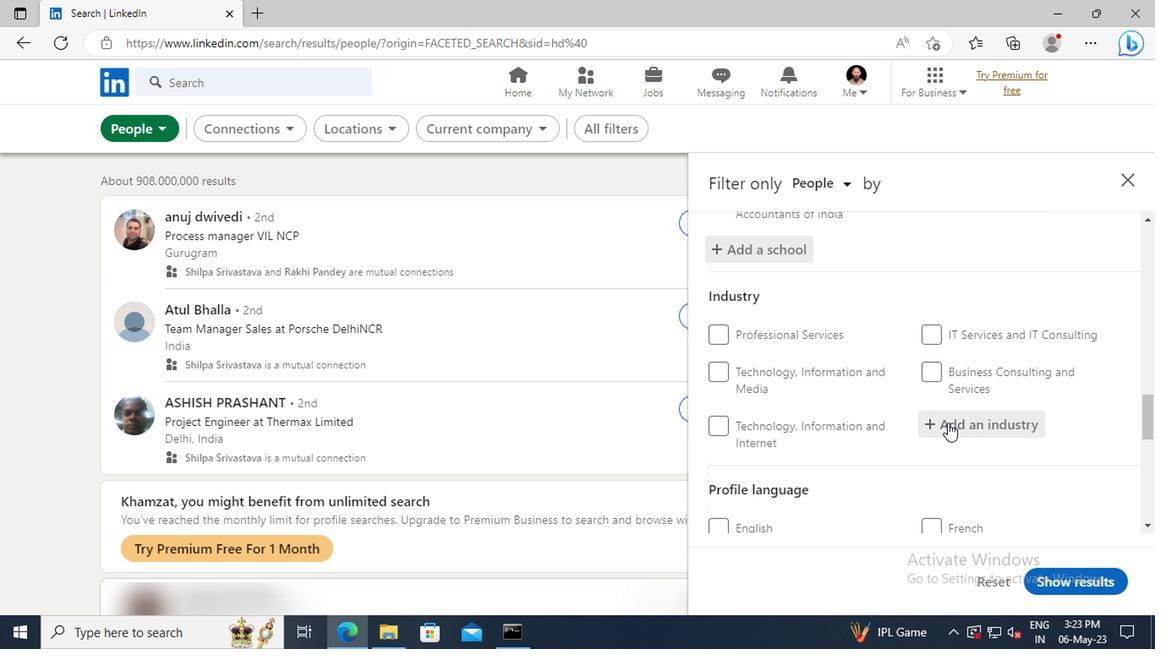 
Action: Key pressed <Key.shift>DAIRY<Key.space>
Screenshot: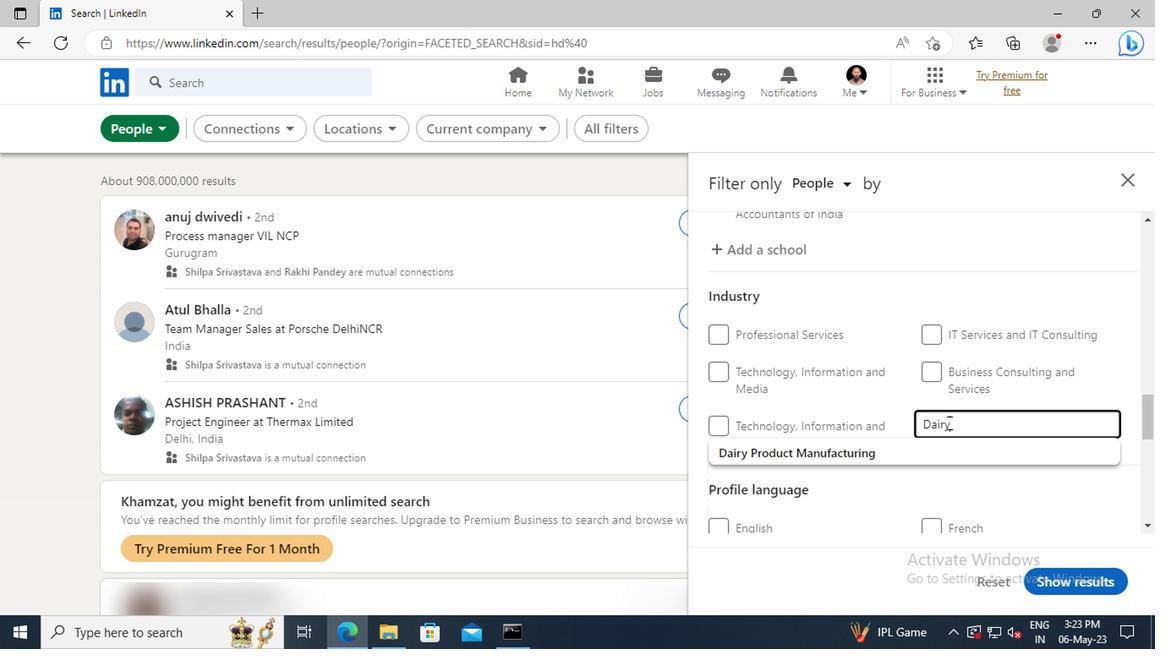 
Action: Mouse moved to (946, 444)
Screenshot: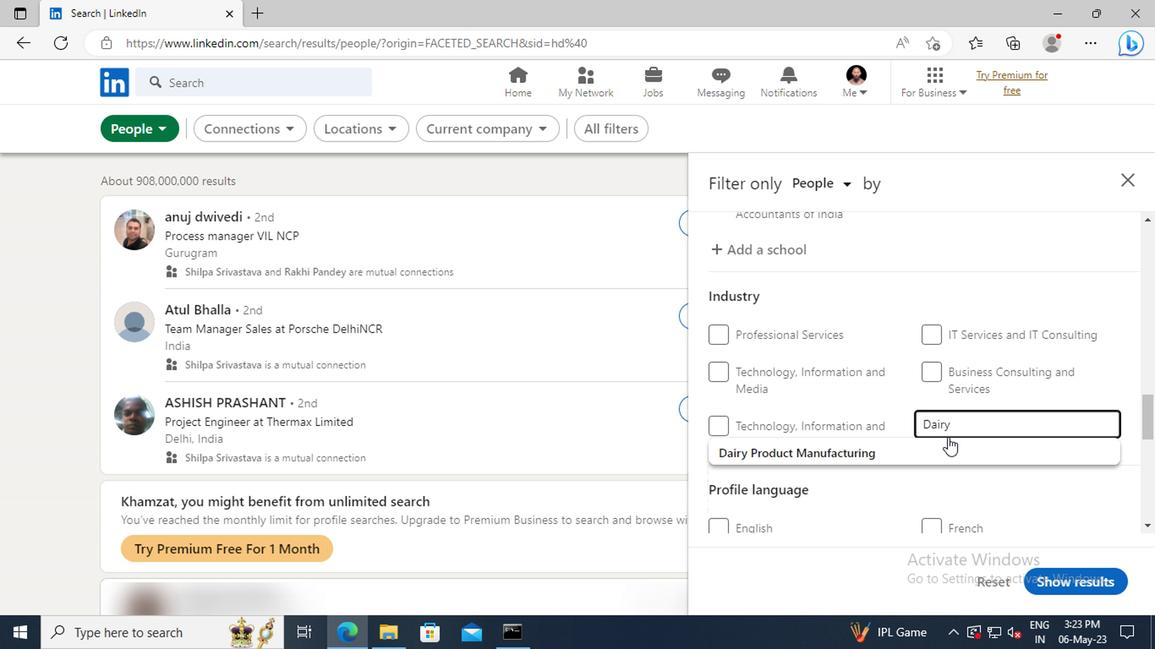 
Action: Mouse pressed left at (946, 444)
Screenshot: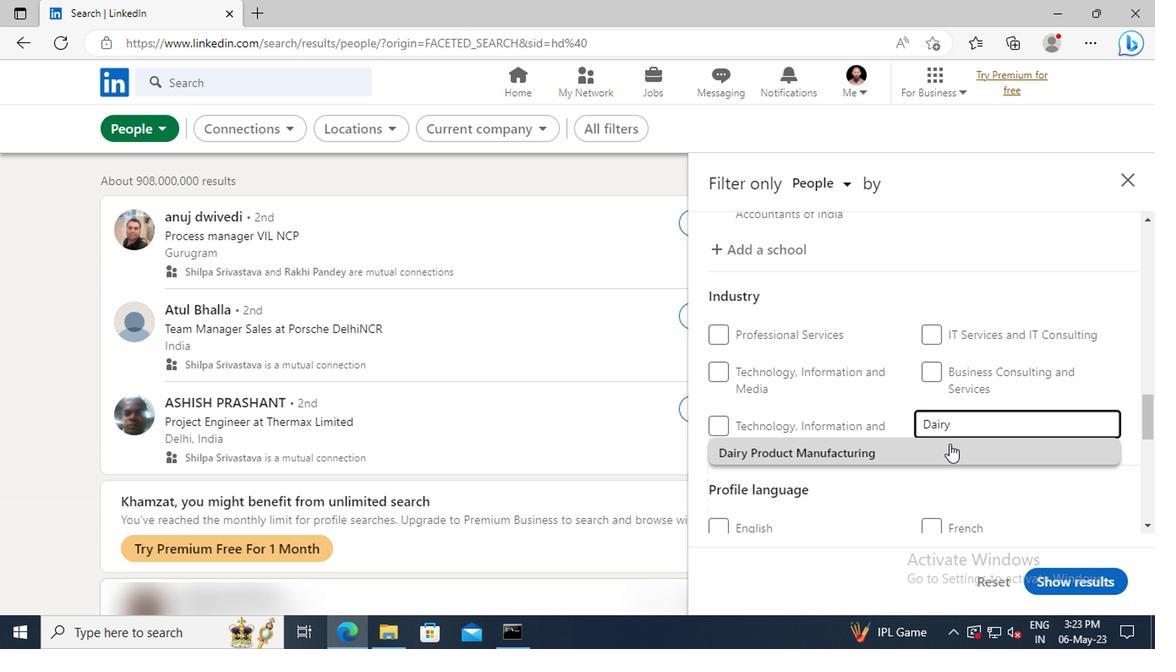 
Action: Mouse scrolled (946, 444) with delta (0, 0)
Screenshot: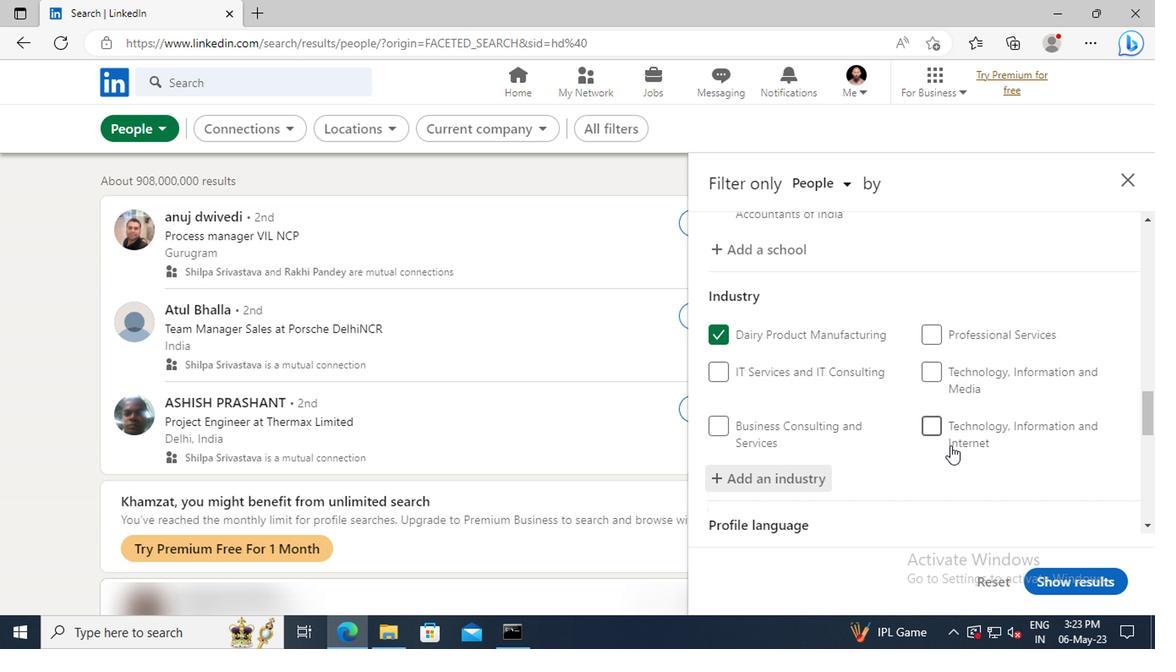 
Action: Mouse scrolled (946, 444) with delta (0, 0)
Screenshot: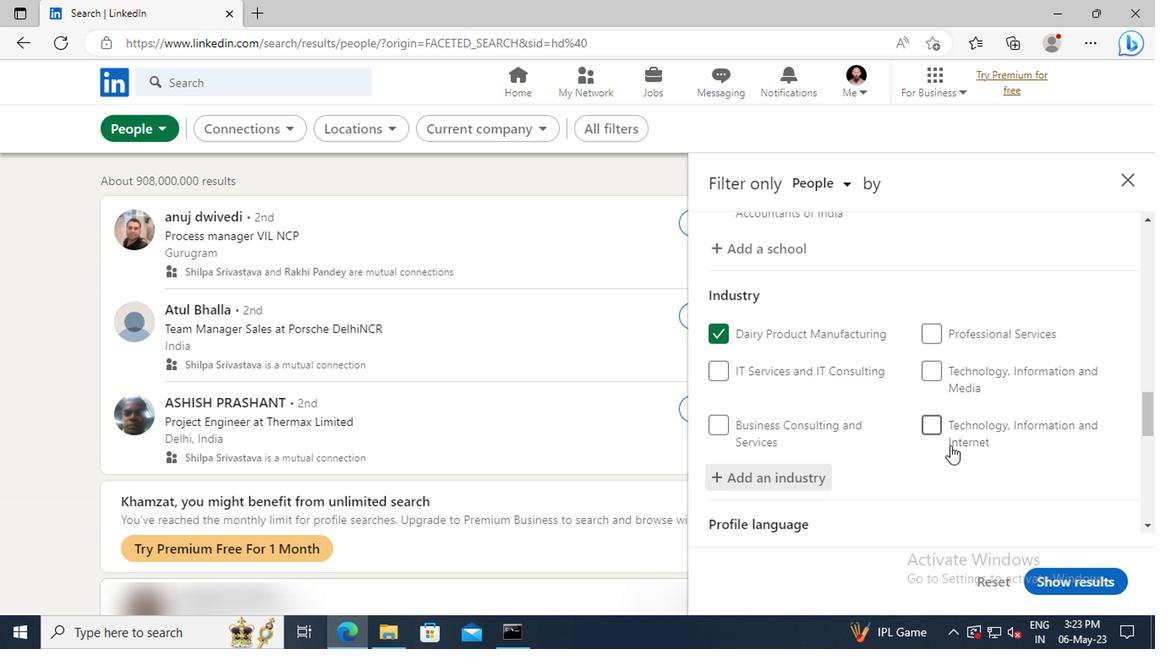 
Action: Mouse scrolled (946, 444) with delta (0, 0)
Screenshot: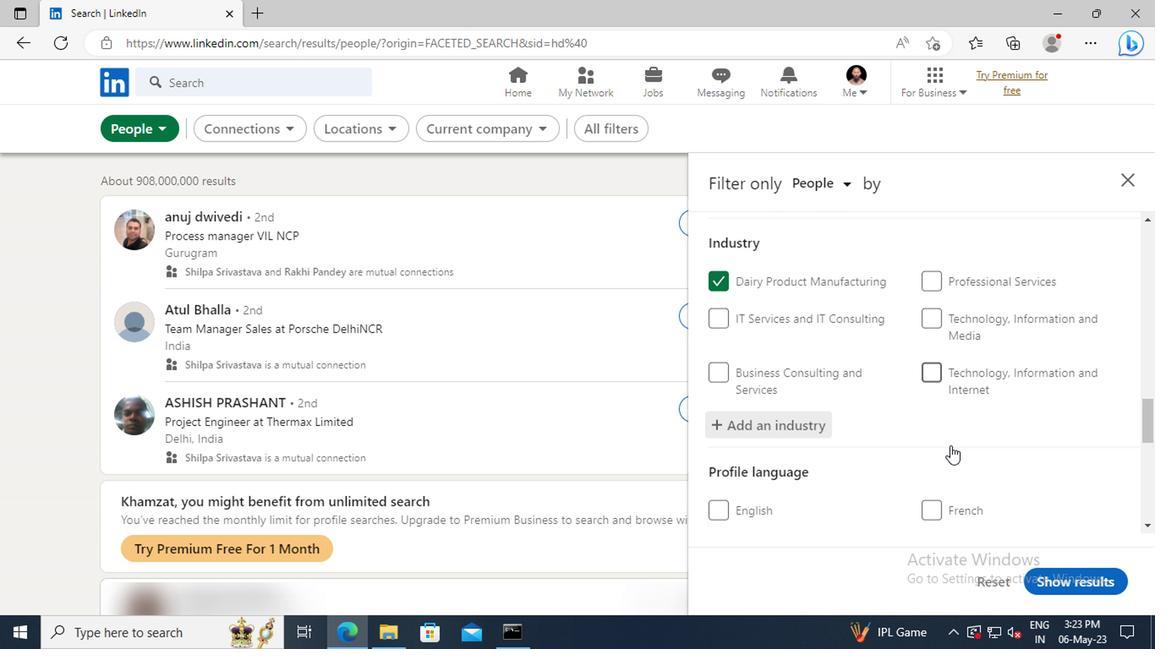 
Action: Mouse scrolled (946, 444) with delta (0, 0)
Screenshot: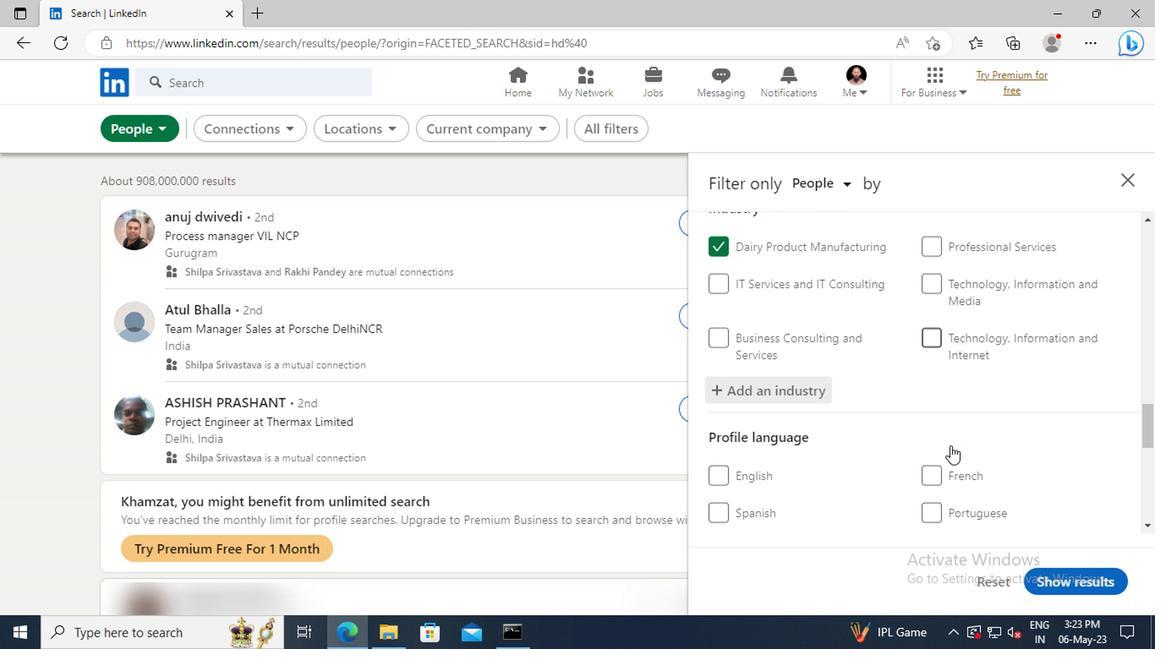 
Action: Mouse moved to (942, 433)
Screenshot: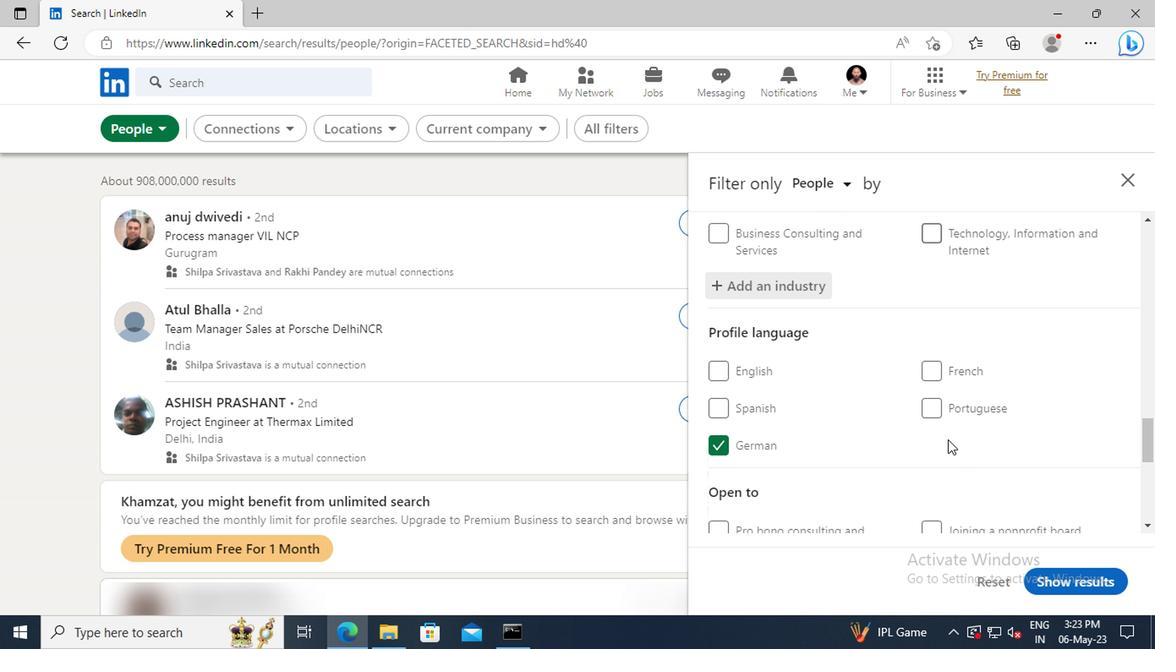 
Action: Mouse scrolled (942, 432) with delta (0, -1)
Screenshot: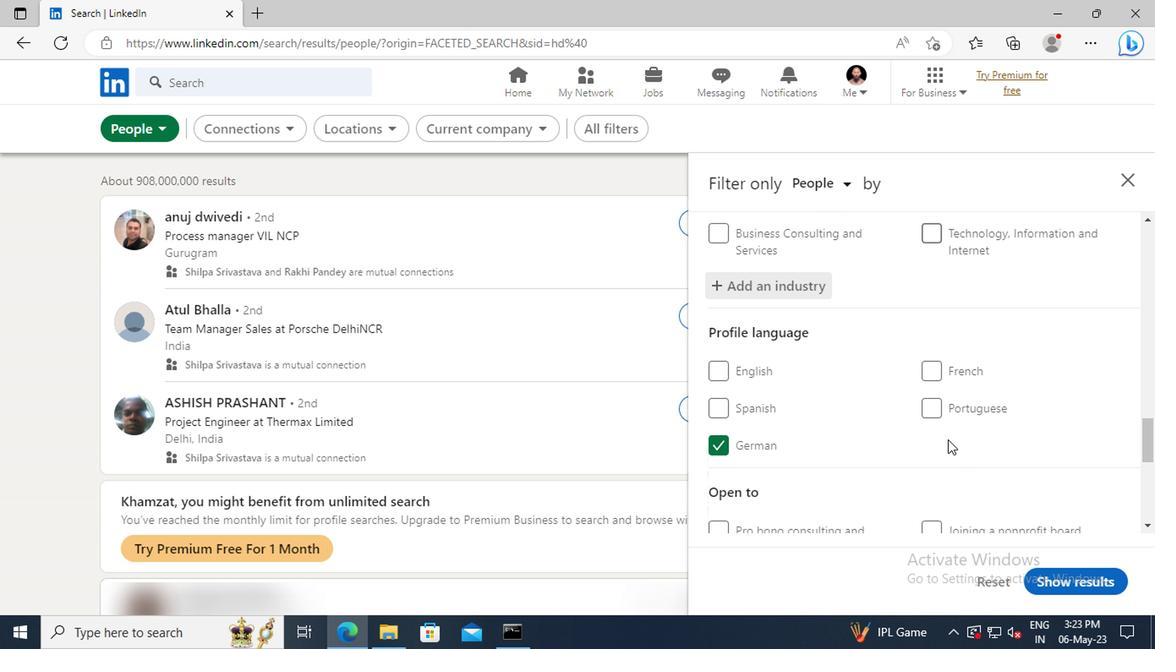 
Action: Mouse moved to (939, 426)
Screenshot: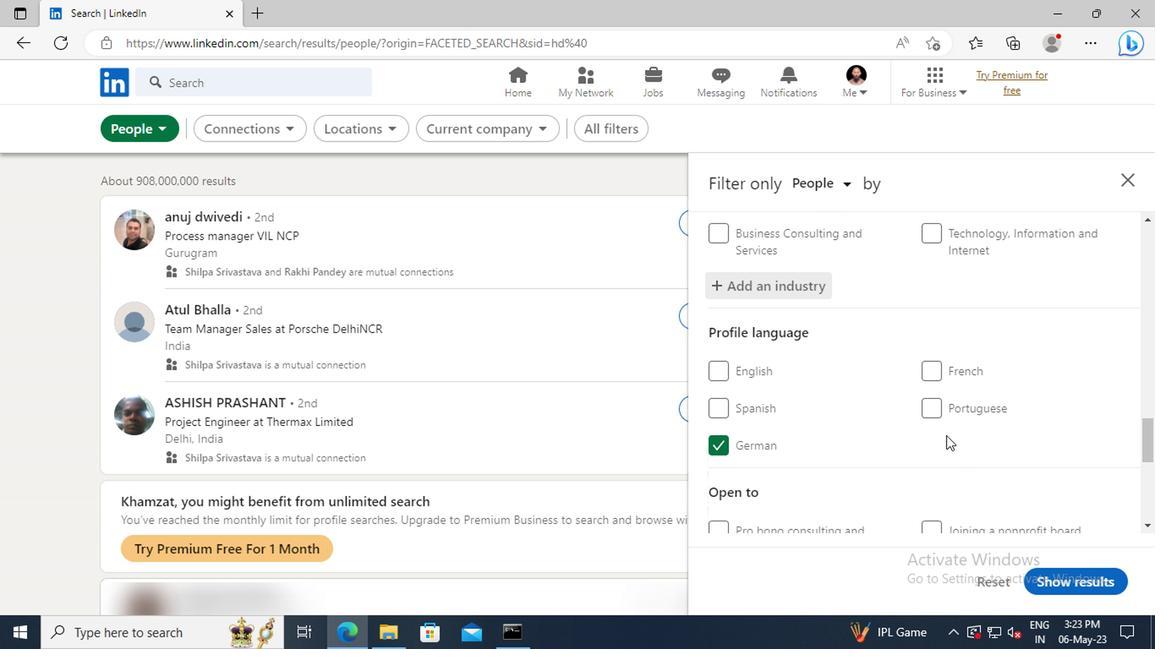 
Action: Mouse scrolled (939, 425) with delta (0, -1)
Screenshot: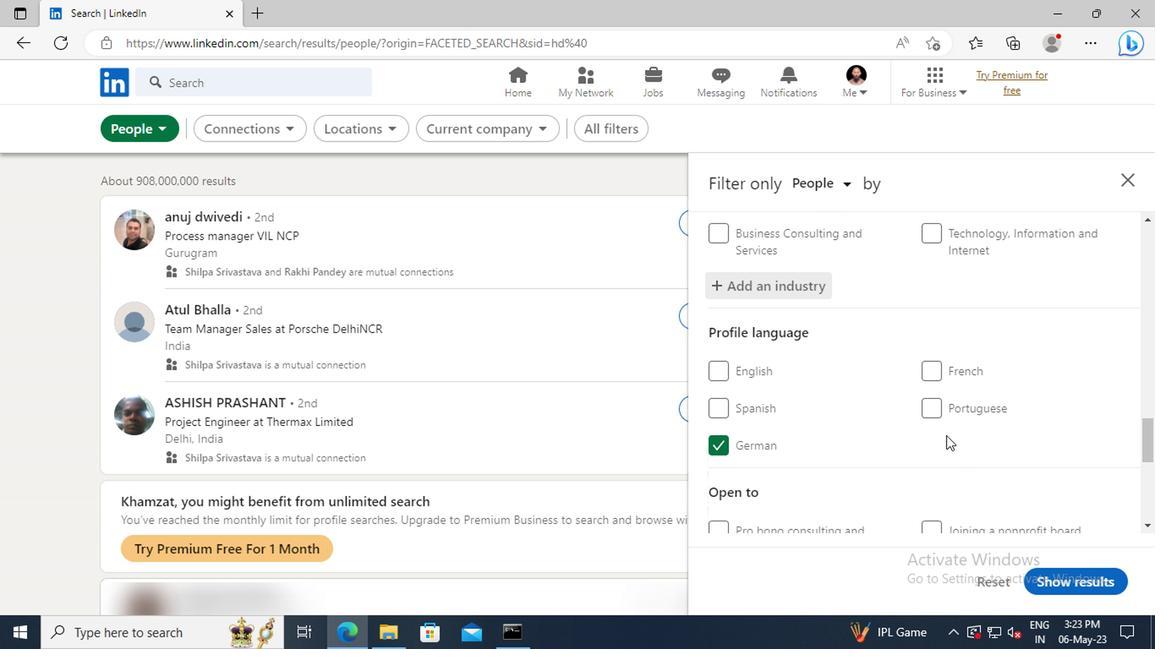
Action: Mouse moved to (936, 411)
Screenshot: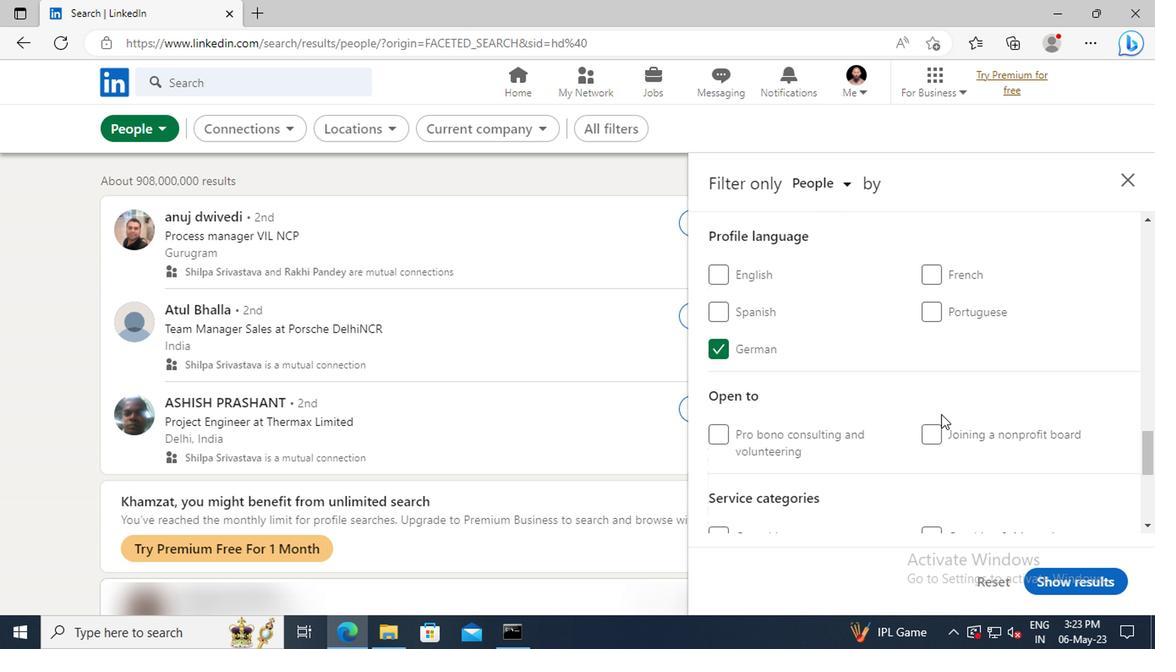 
Action: Mouse scrolled (936, 410) with delta (0, -1)
Screenshot: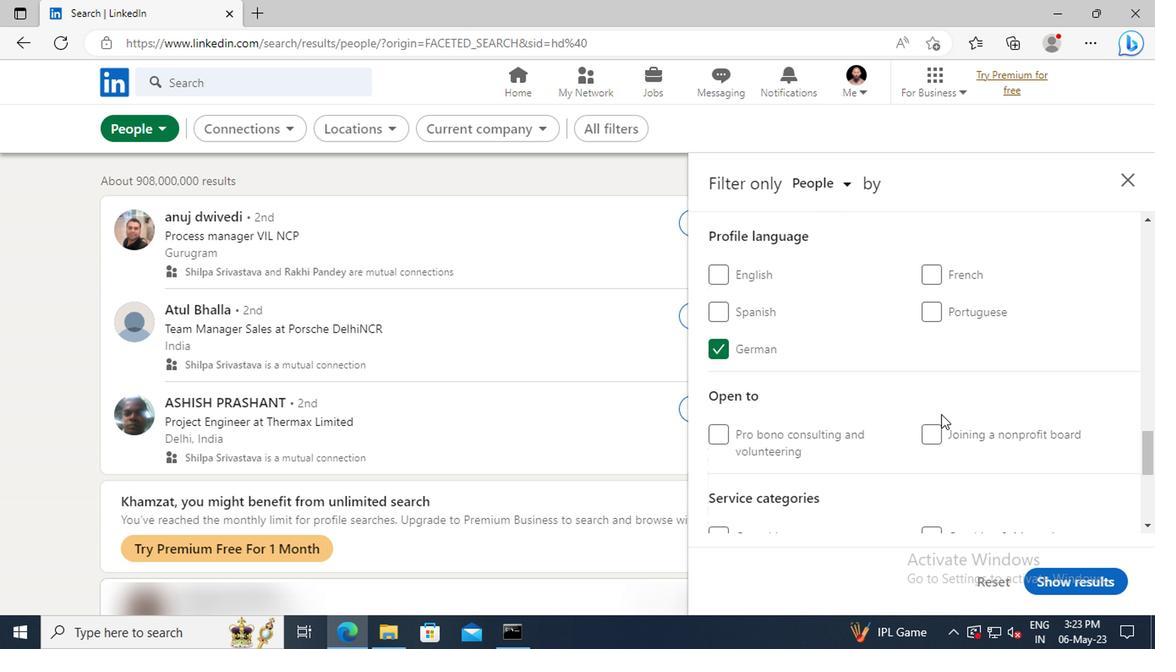 
Action: Mouse moved to (936, 405)
Screenshot: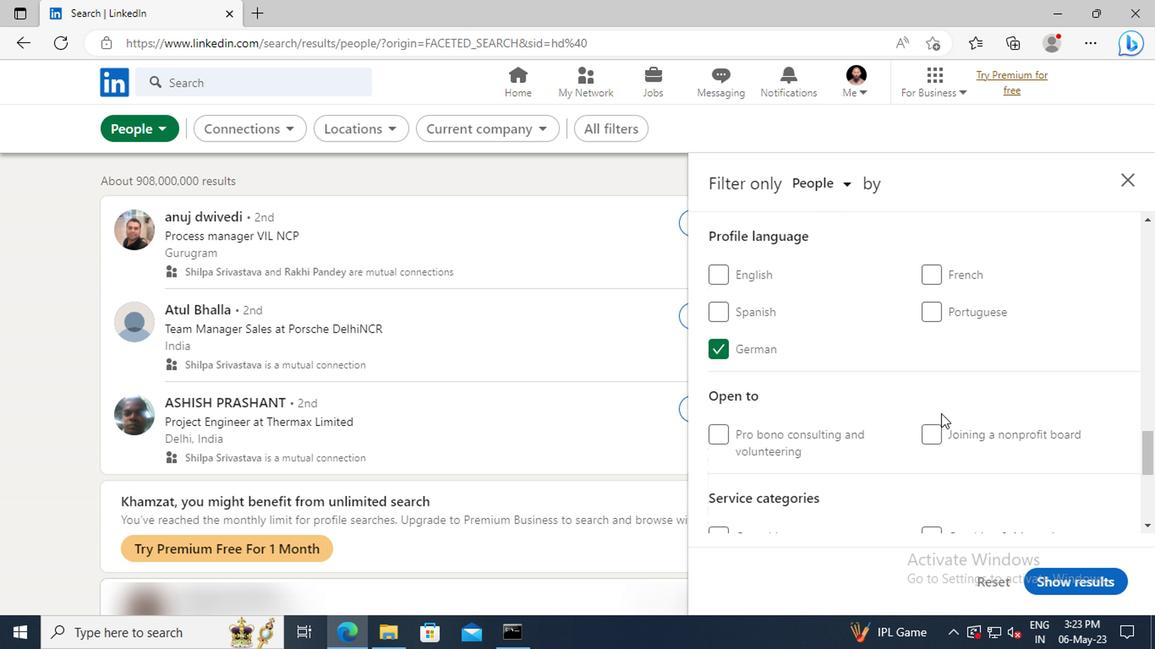 
Action: Mouse scrolled (936, 404) with delta (0, 0)
Screenshot: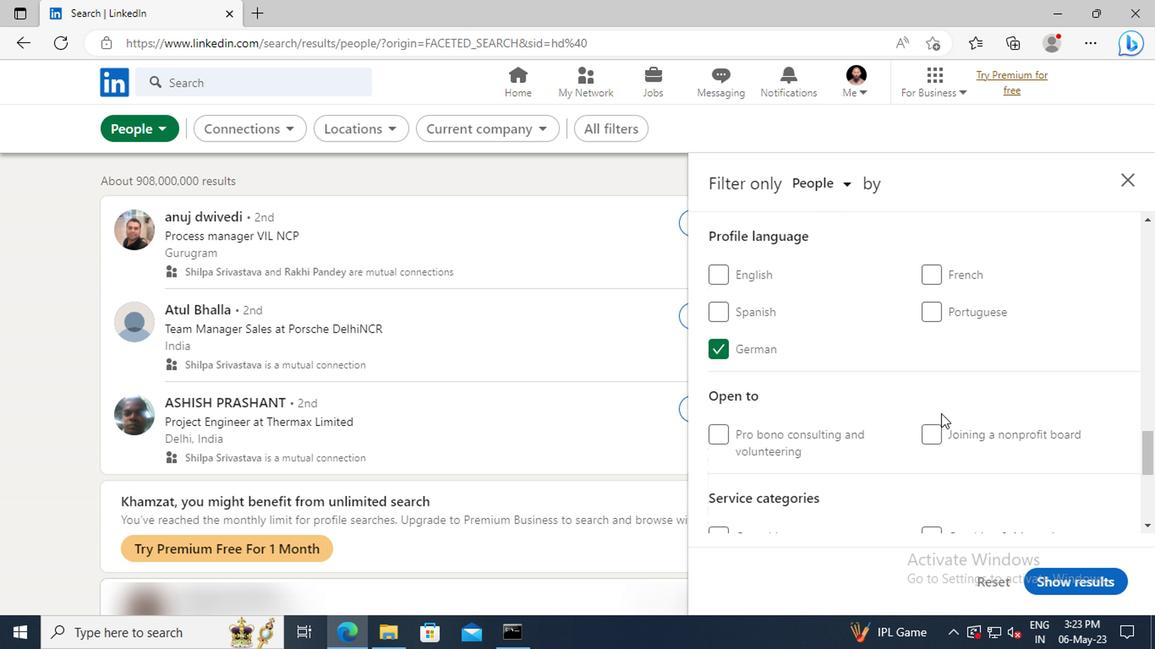 
Action: Mouse moved to (932, 385)
Screenshot: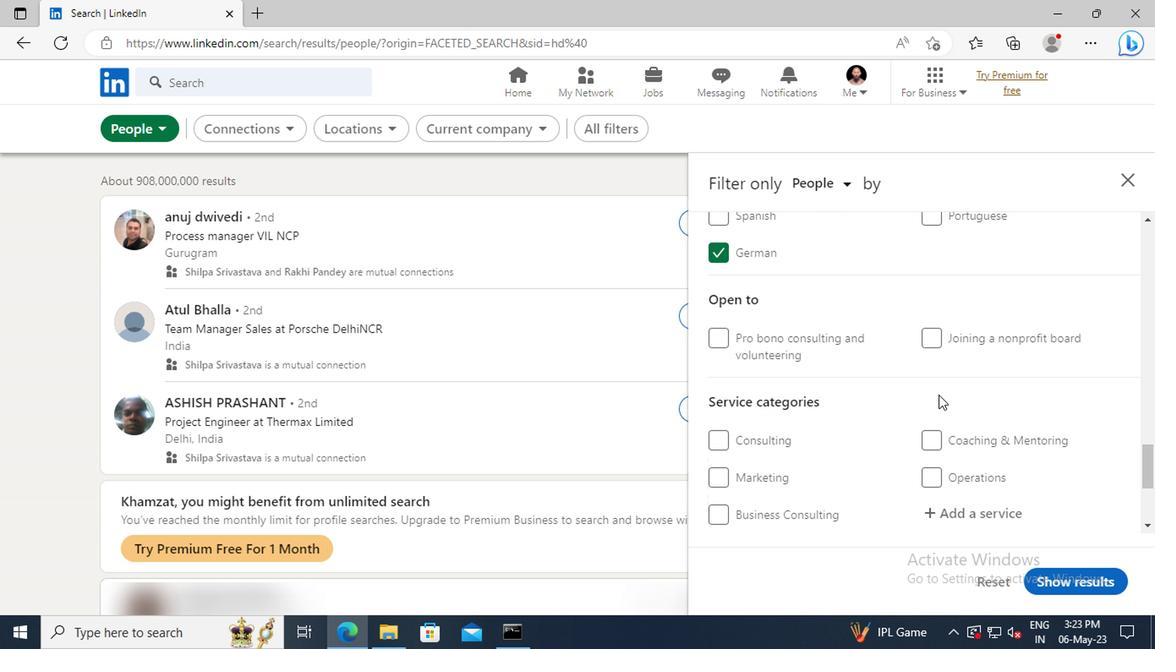 
Action: Mouse scrolled (932, 384) with delta (0, -1)
Screenshot: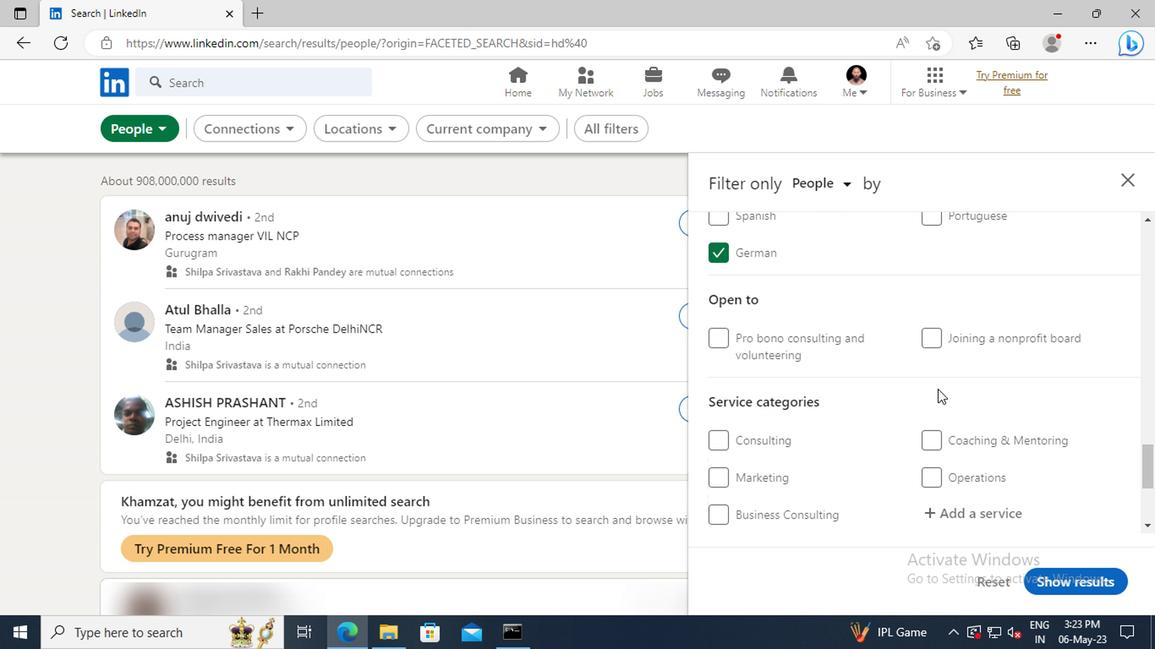 
Action: Mouse scrolled (932, 384) with delta (0, -1)
Screenshot: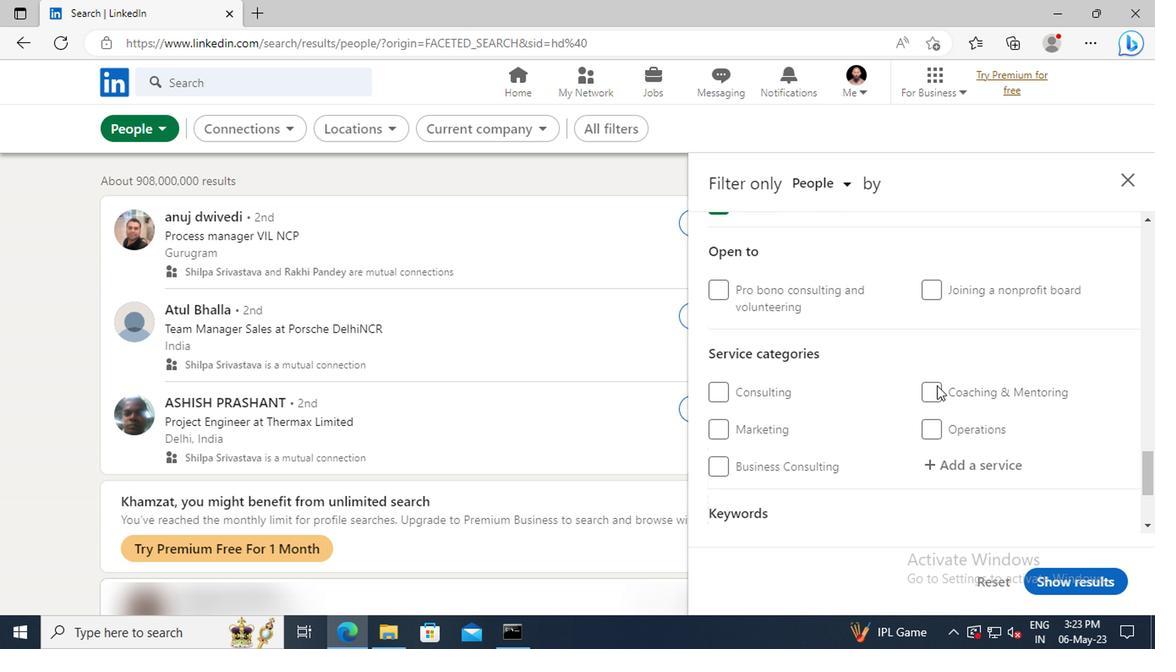 
Action: Mouse moved to (934, 418)
Screenshot: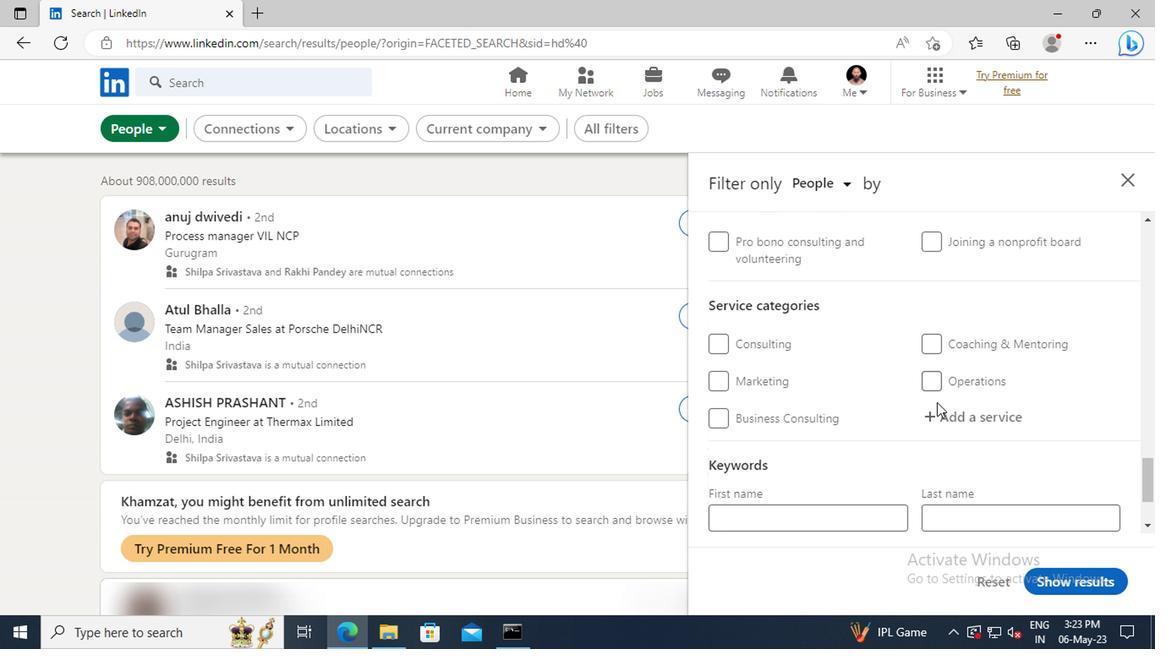 
Action: Mouse pressed left at (934, 418)
Screenshot: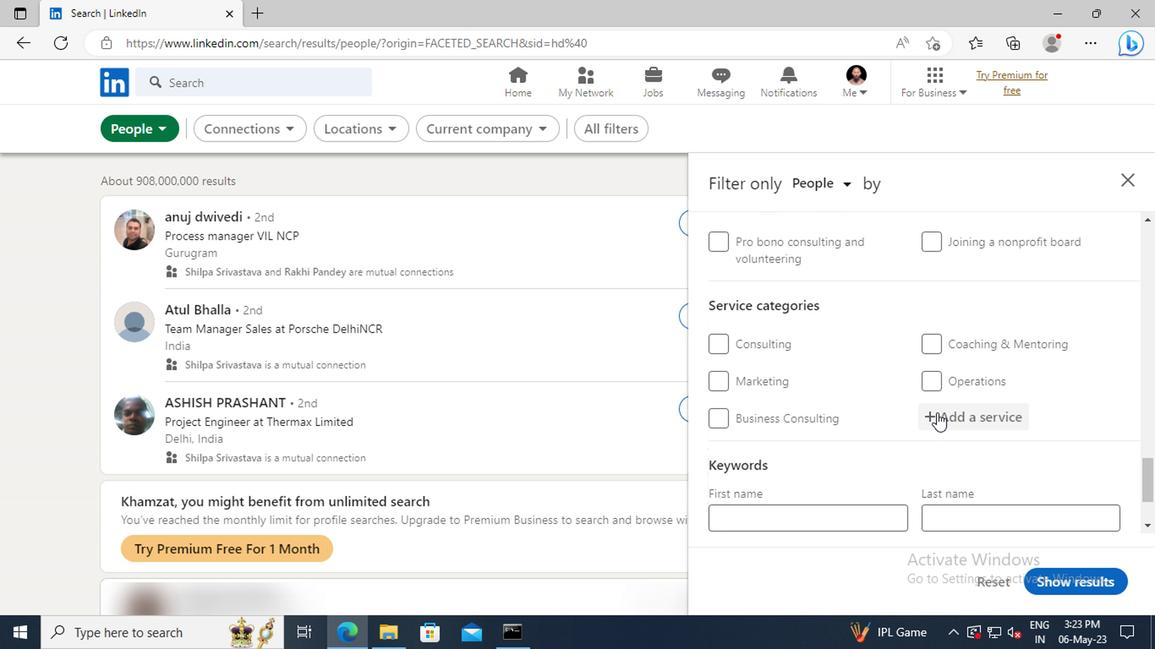 
Action: Key pressed <Key.shift>CONTEN
Screenshot: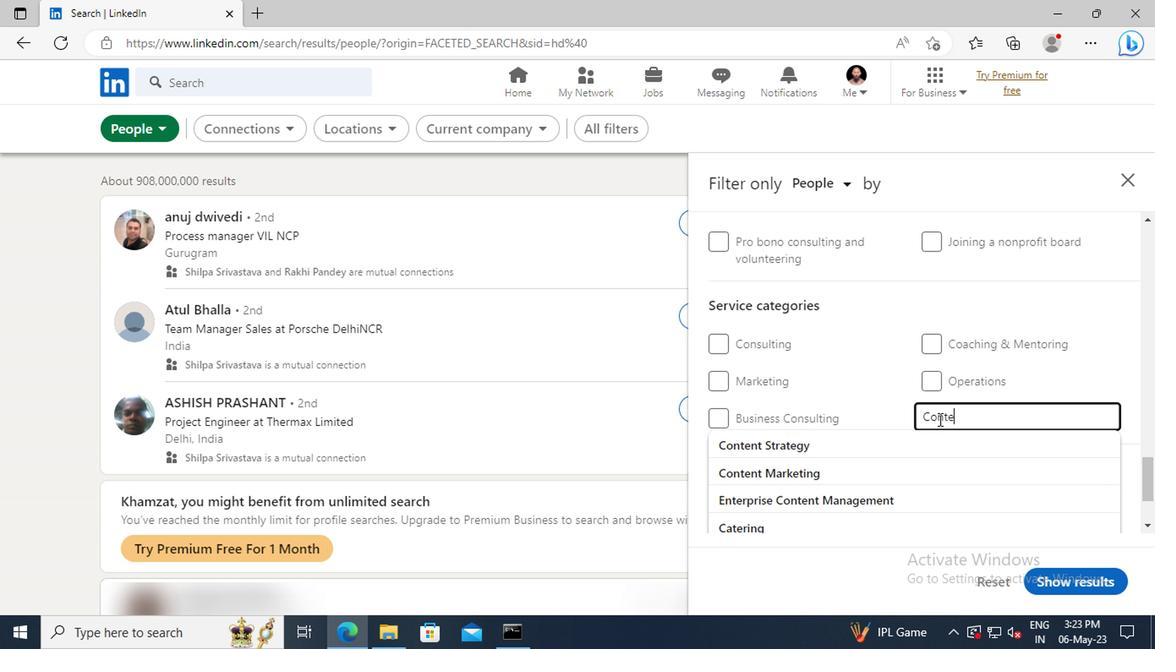 
Action: Mouse moved to (938, 439)
Screenshot: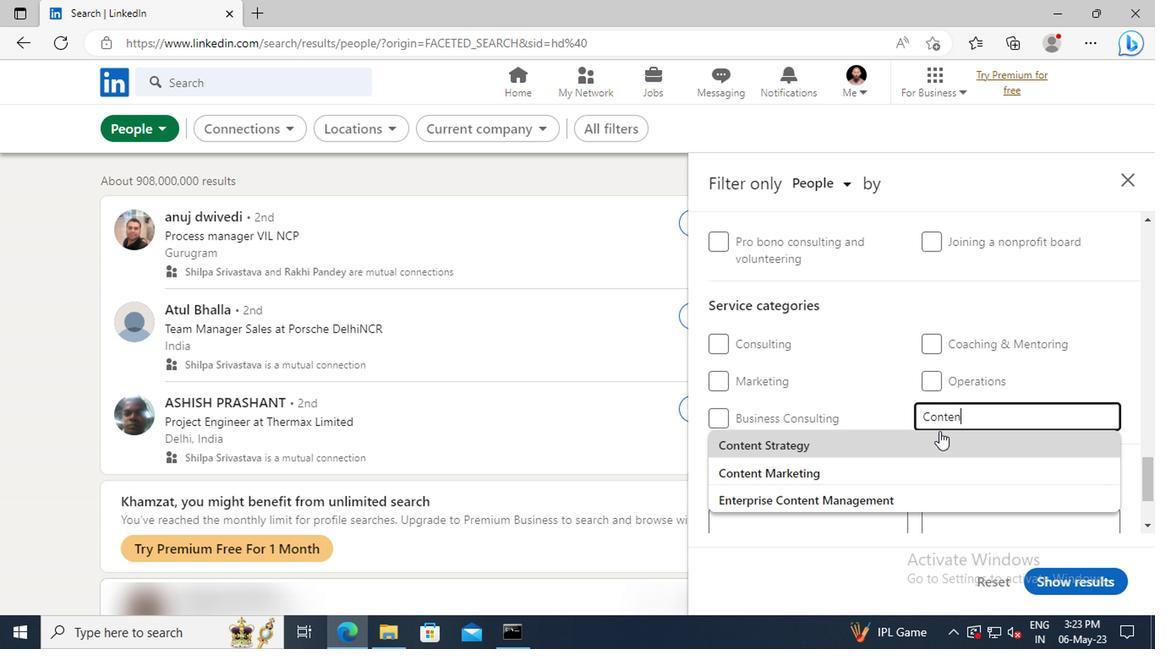 
Action: Mouse pressed left at (938, 439)
Screenshot: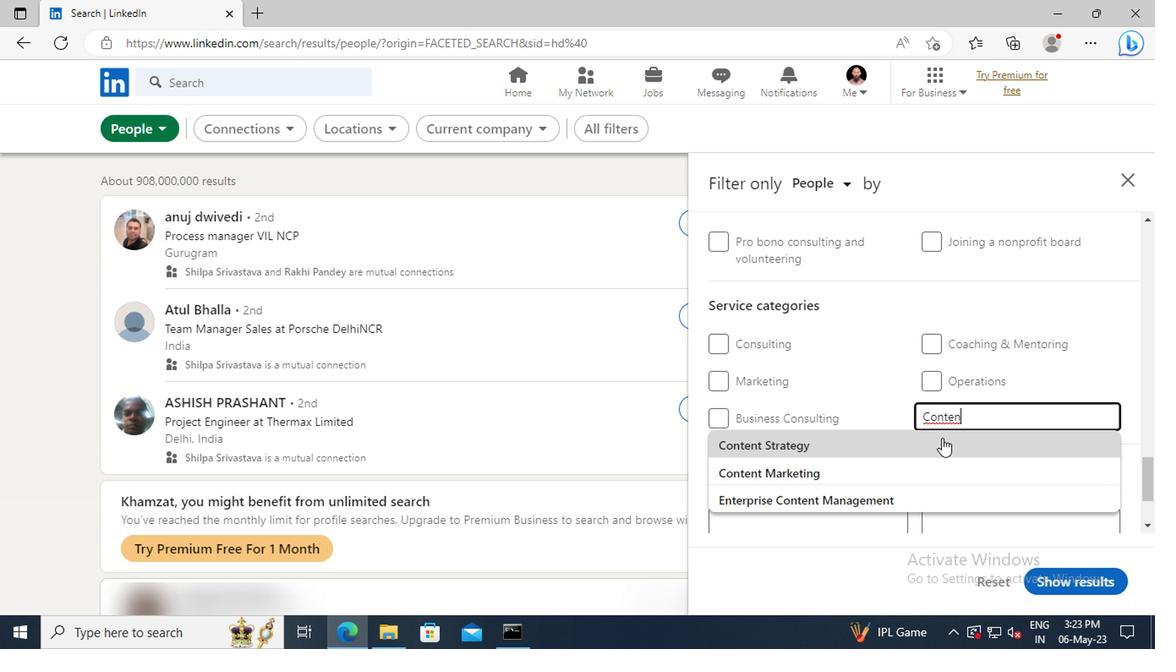 
Action: Mouse scrolled (938, 438) with delta (0, -1)
Screenshot: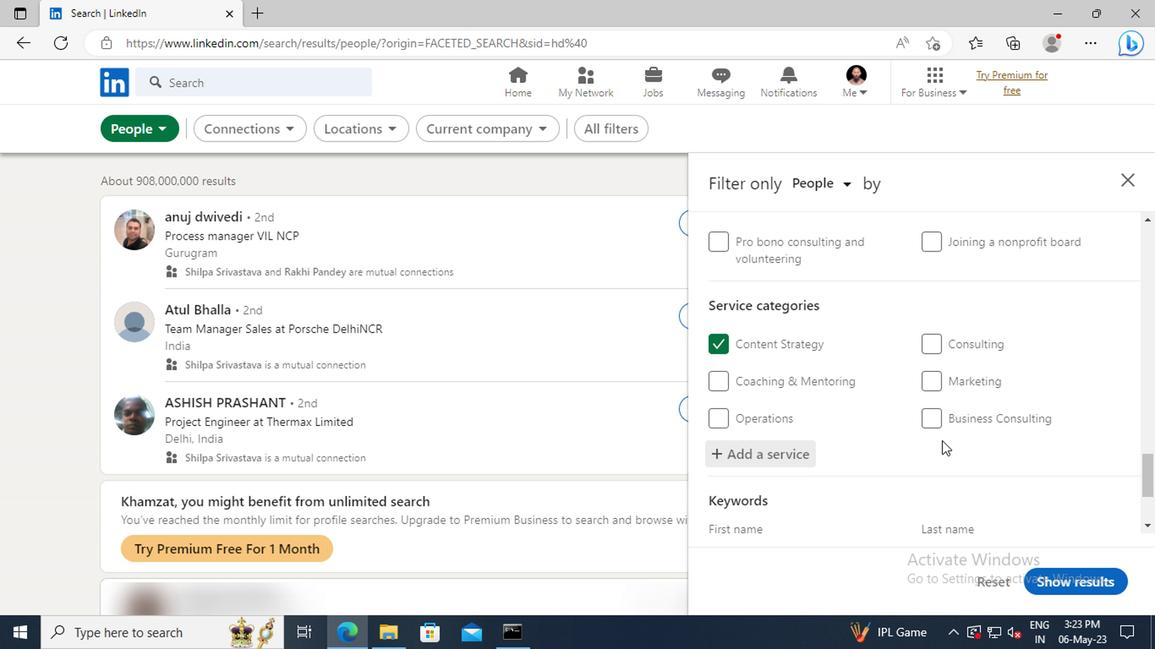 
Action: Mouse scrolled (938, 438) with delta (0, -1)
Screenshot: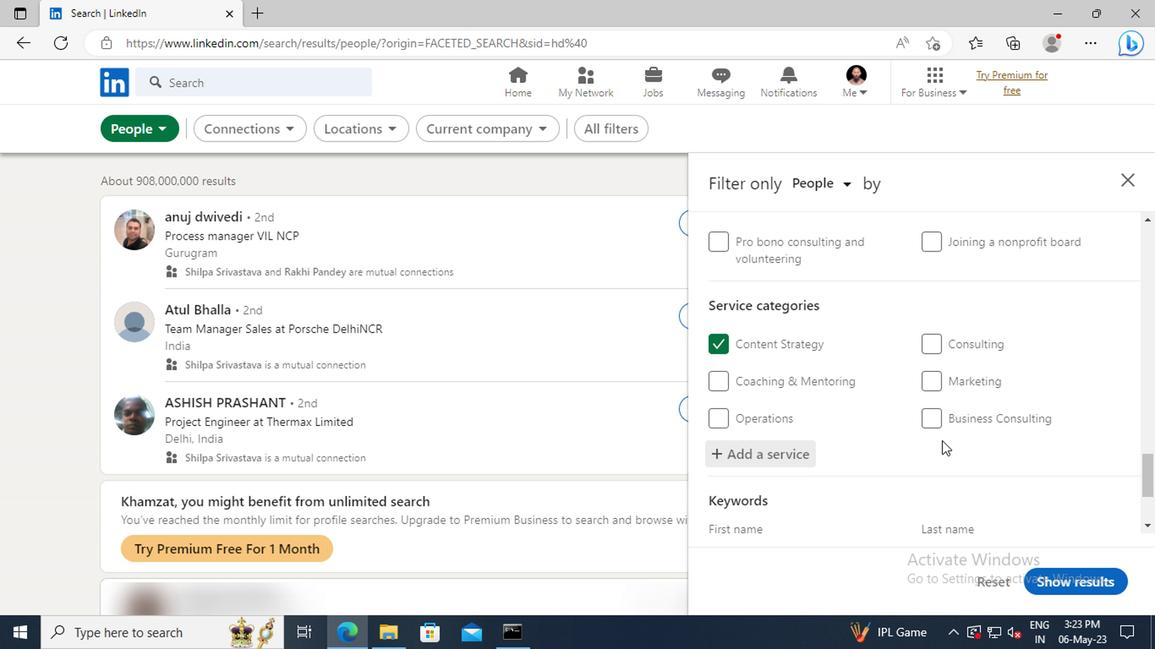 
Action: Mouse scrolled (938, 438) with delta (0, -1)
Screenshot: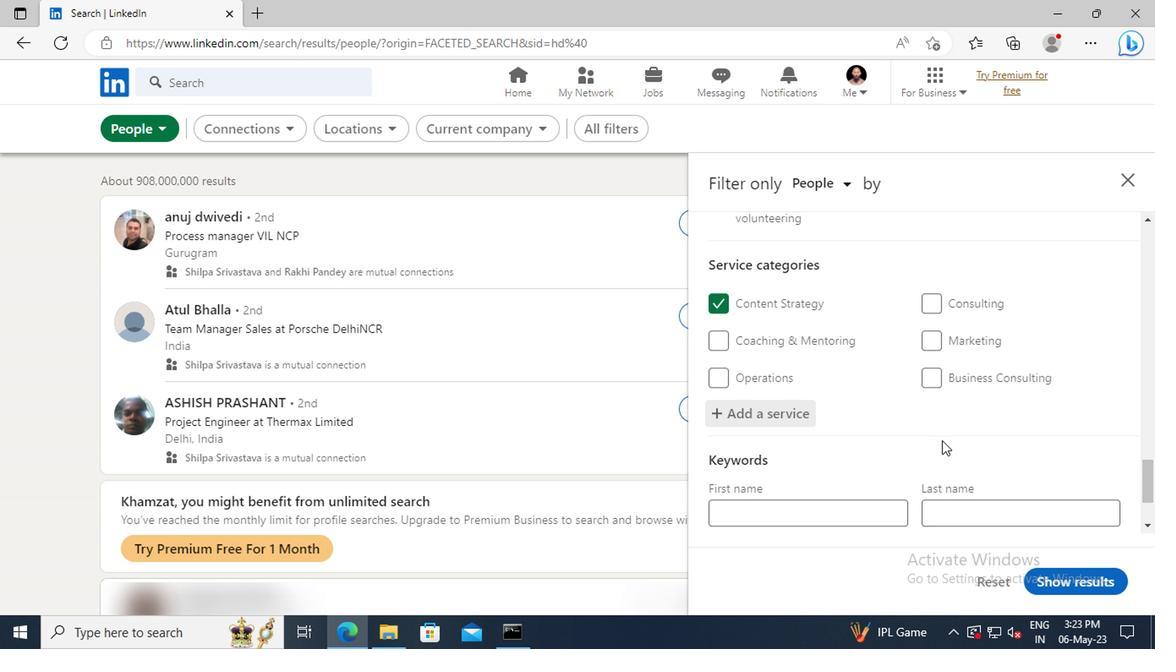 
Action: Mouse scrolled (938, 438) with delta (0, -1)
Screenshot: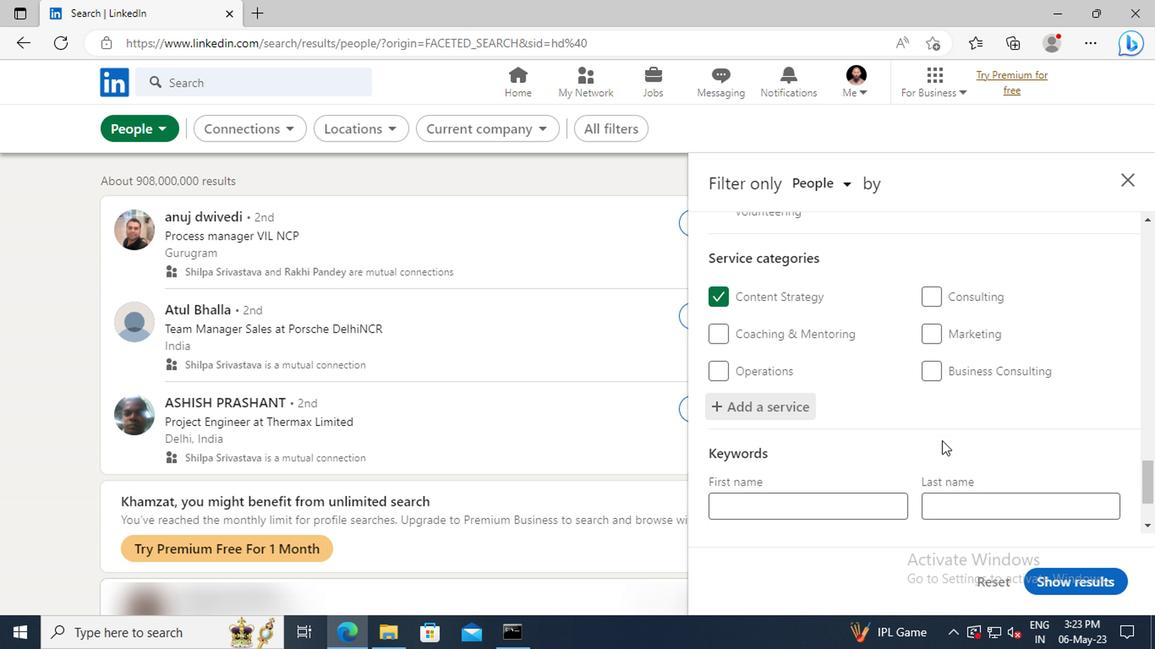 
Action: Mouse moved to (849, 454)
Screenshot: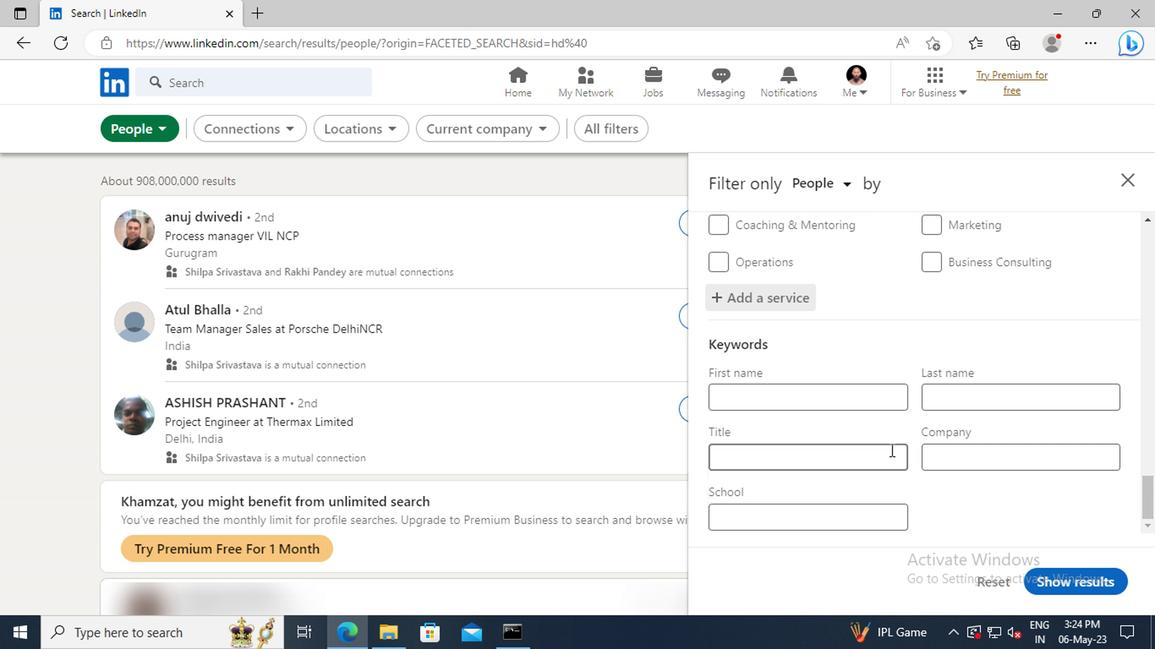 
Action: Mouse pressed left at (849, 454)
Screenshot: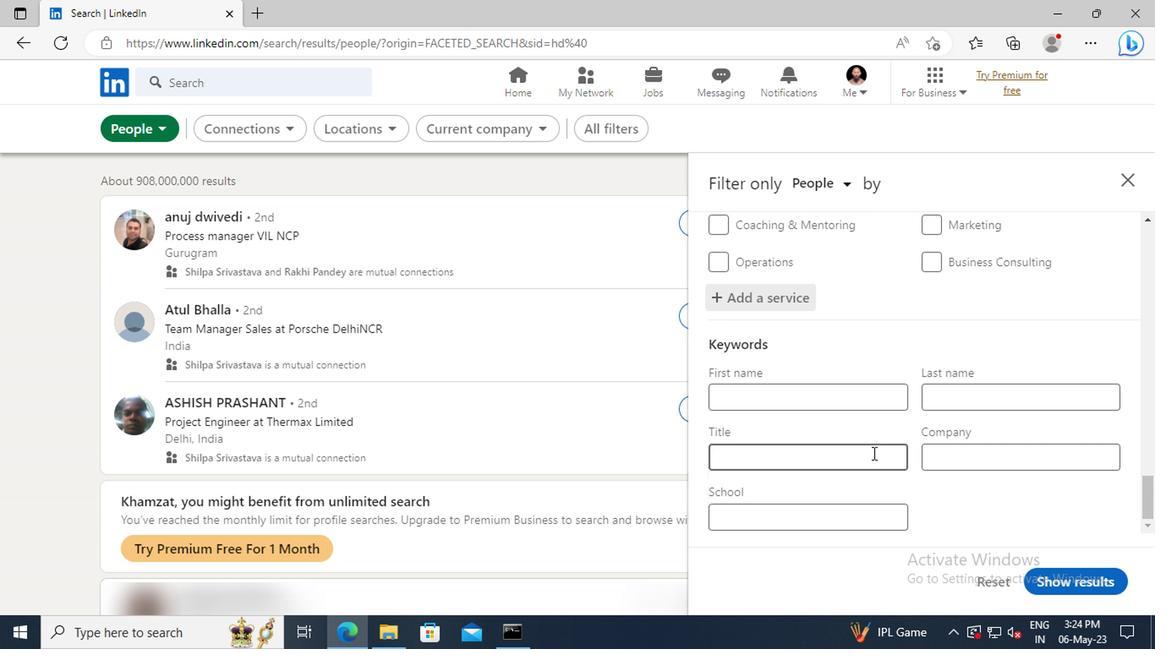 
Action: Key pressed <Key.shift>CUSTOMER<Key.space><Key.shift>SERVICE<Key.space><Key.shift>MANAGER<Key.enter>
Screenshot: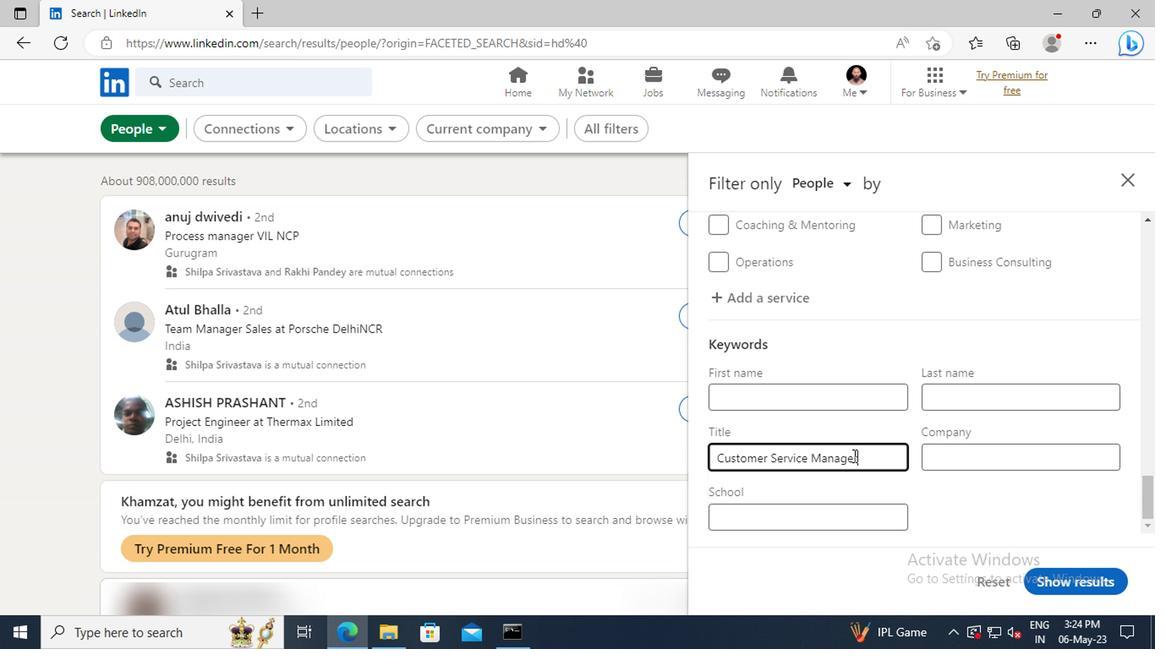 
Action: Mouse moved to (1057, 576)
Screenshot: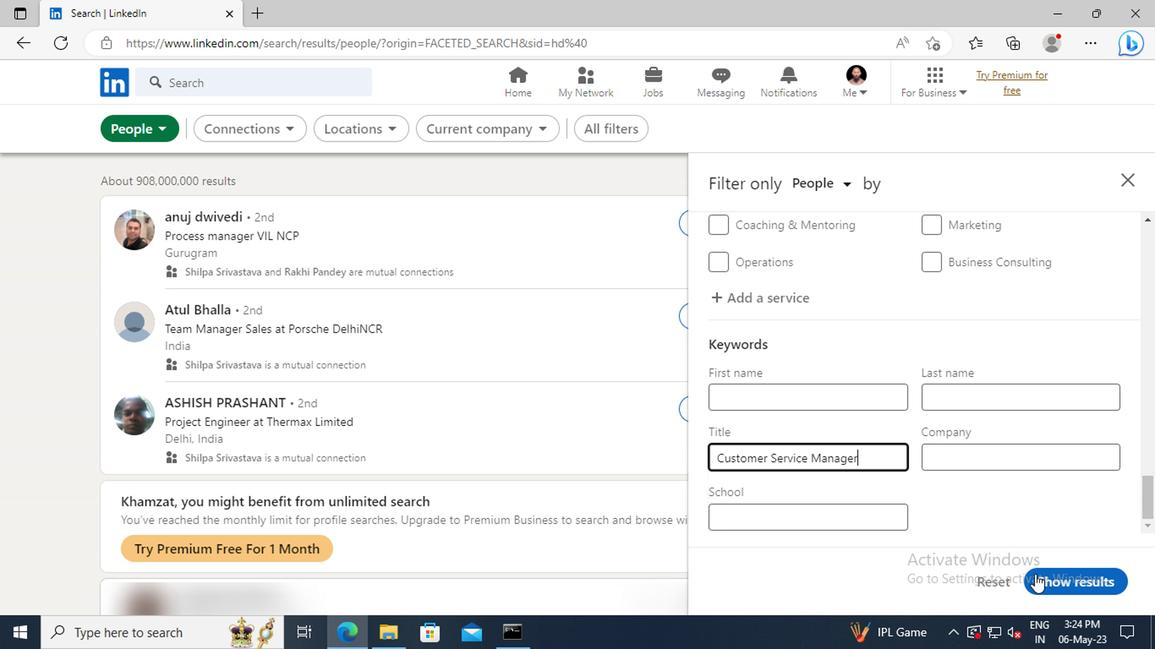 
Action: Mouse pressed left at (1057, 576)
Screenshot: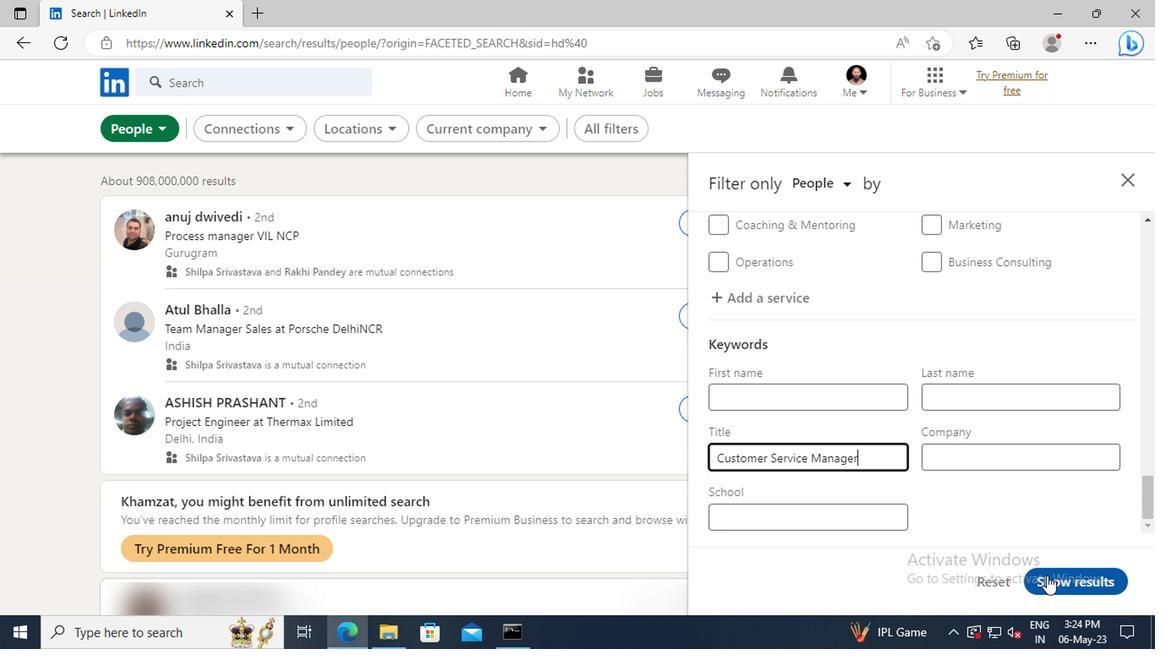 
